 Task: Look for space in Tokyo, Japan from 5th July, 2023 to 11th July, 2023 for 2 adults in price range Rs.8000 to Rs.16000. Place can be entire place with 2 bedrooms having 2 beds and 1 bathroom. Property type can be house, flat, guest house. Booking option can be shelf check-in. Required host language is English.
Action: Mouse moved to (532, 93)
Screenshot: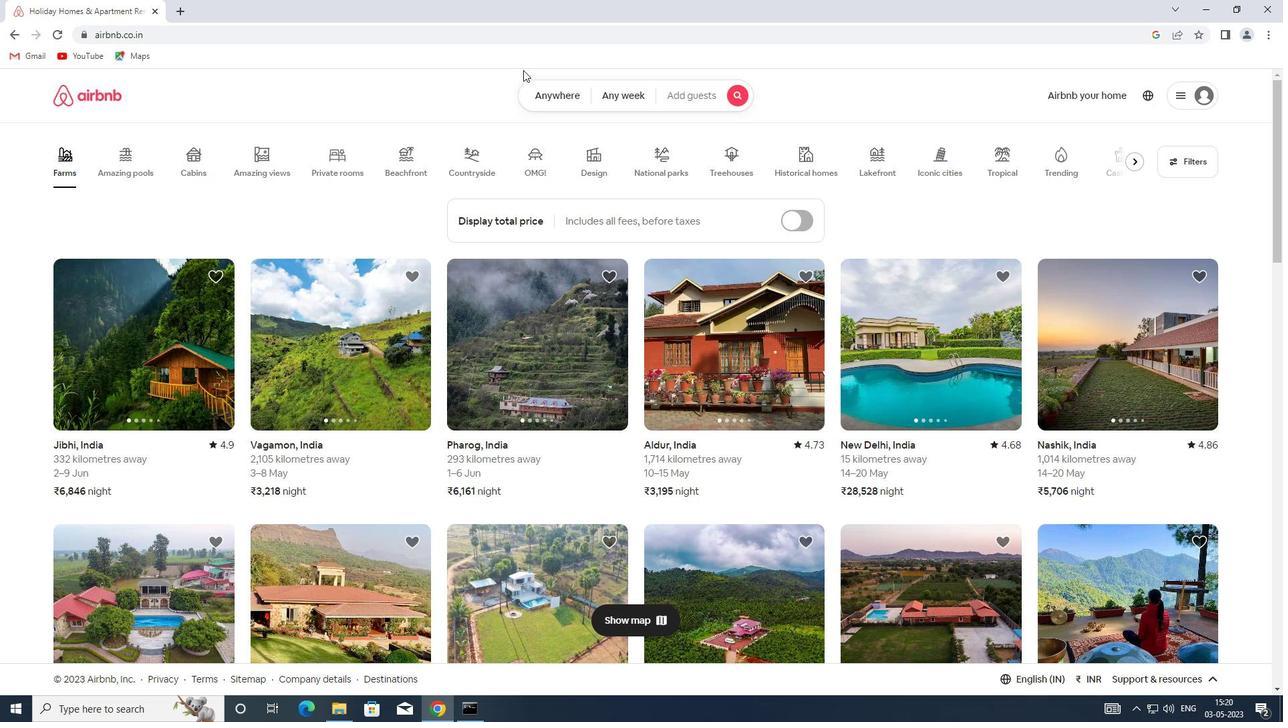 
Action: Mouse pressed left at (532, 93)
Screenshot: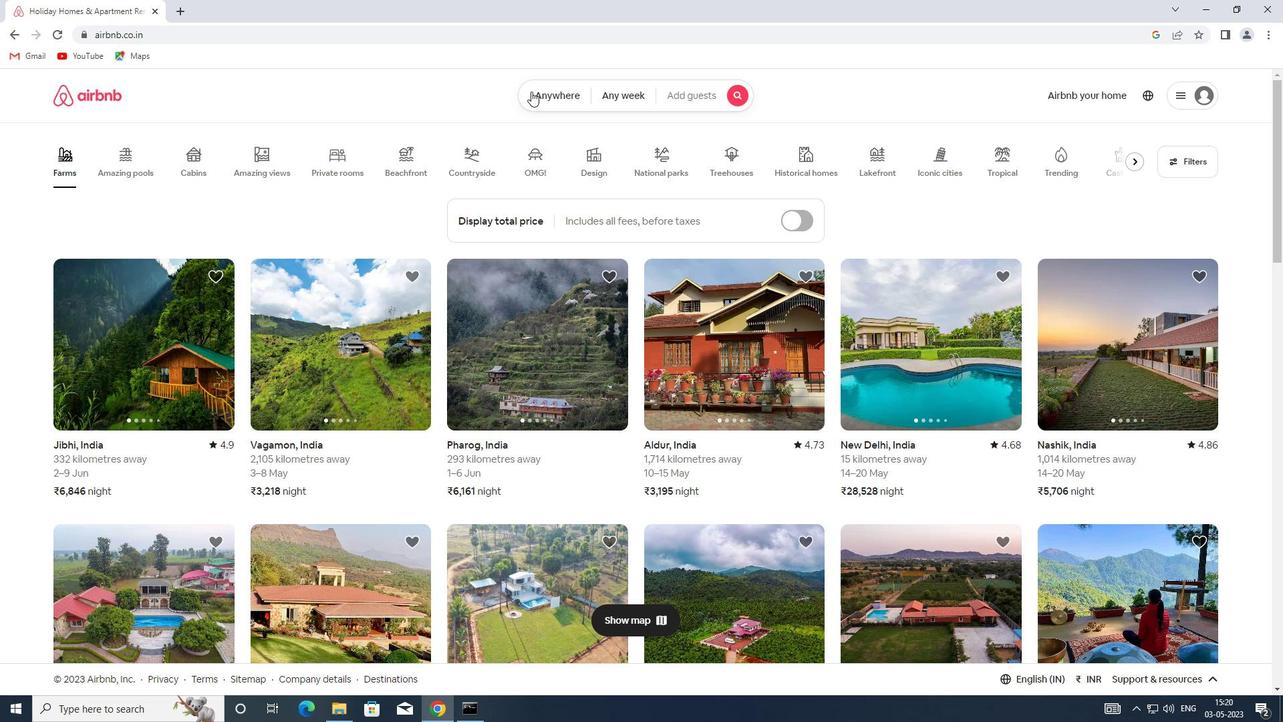 
Action: Mouse moved to (452, 150)
Screenshot: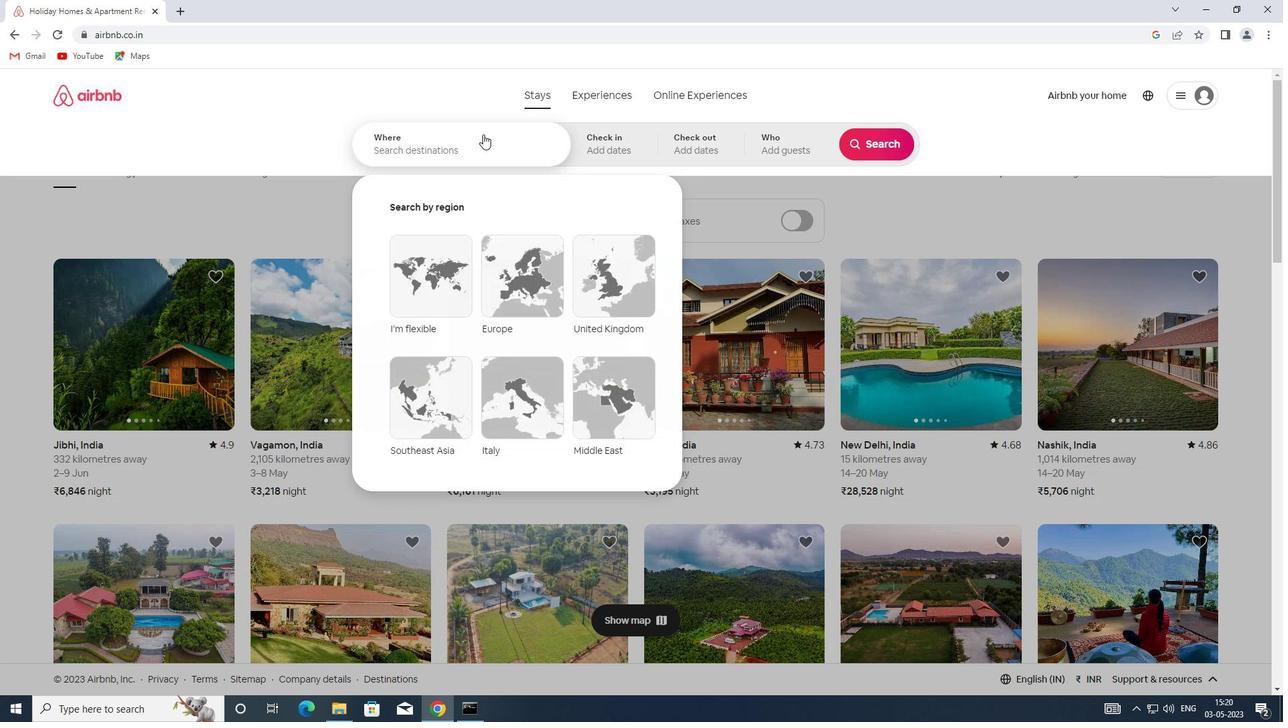 
Action: Mouse pressed left at (452, 150)
Screenshot: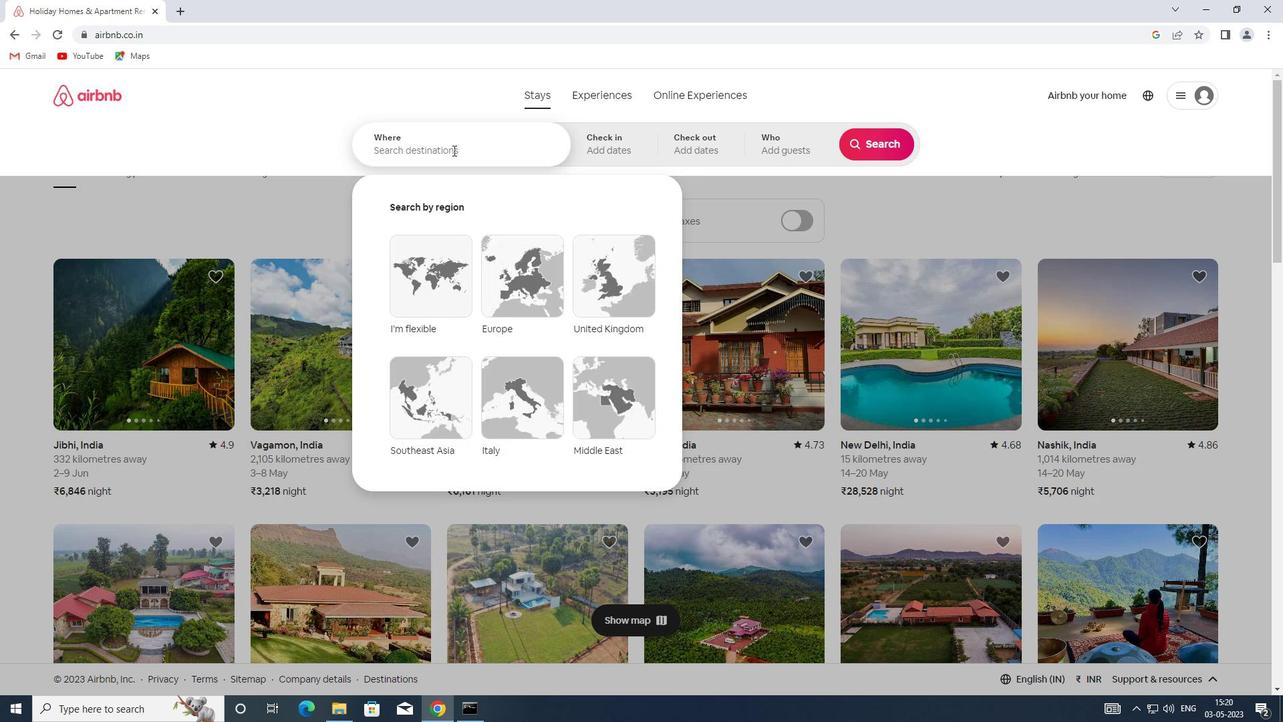 
Action: Key pressed <Key.shift>TOKY
Screenshot: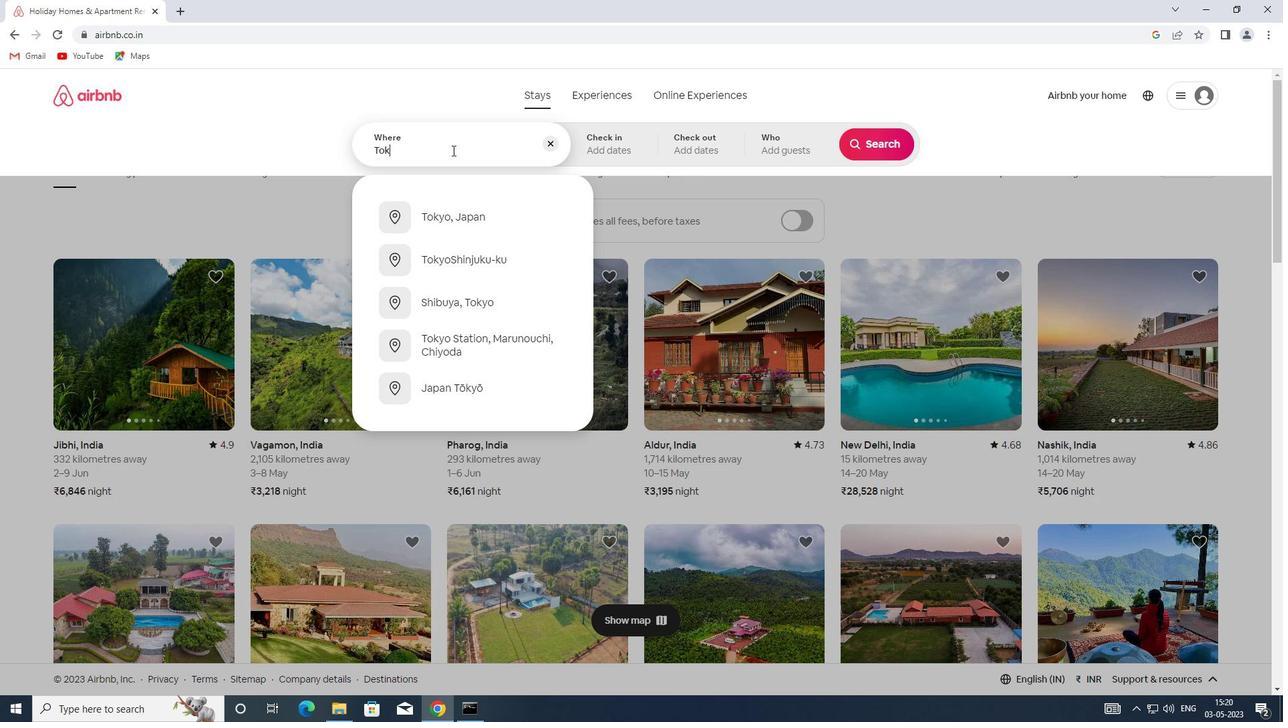 
Action: Mouse moved to (478, 214)
Screenshot: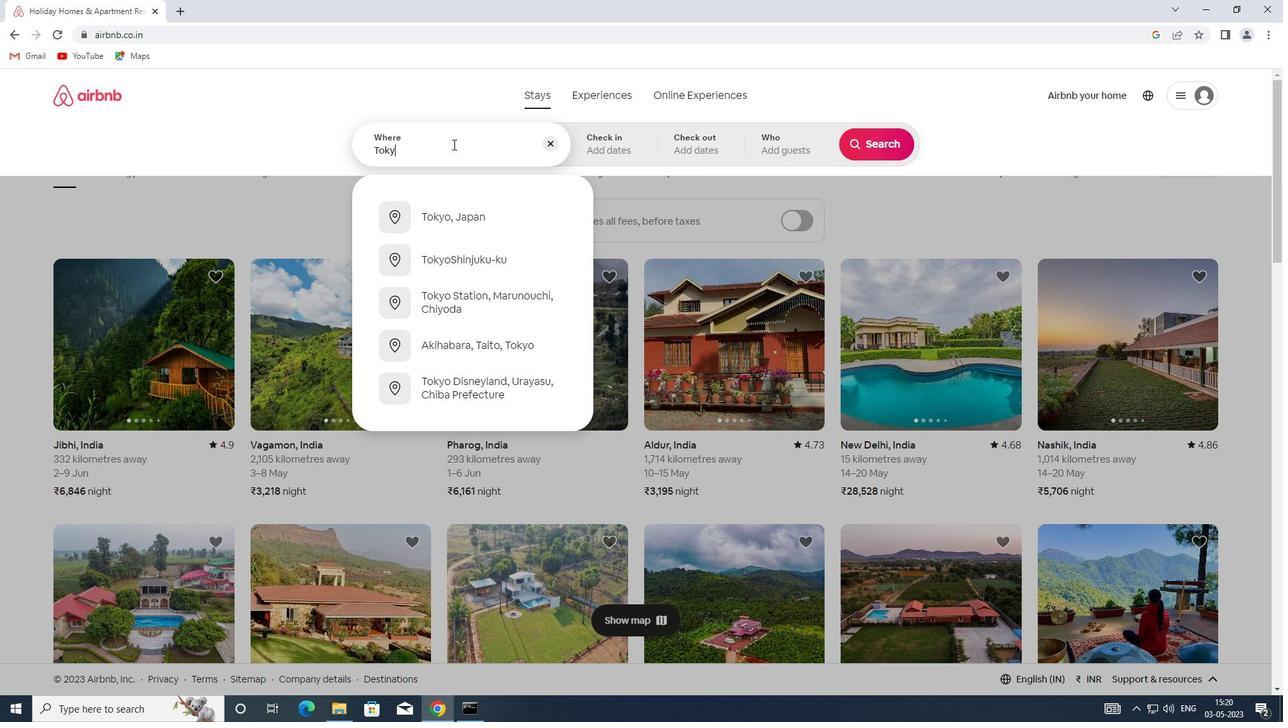 
Action: Mouse pressed left at (478, 214)
Screenshot: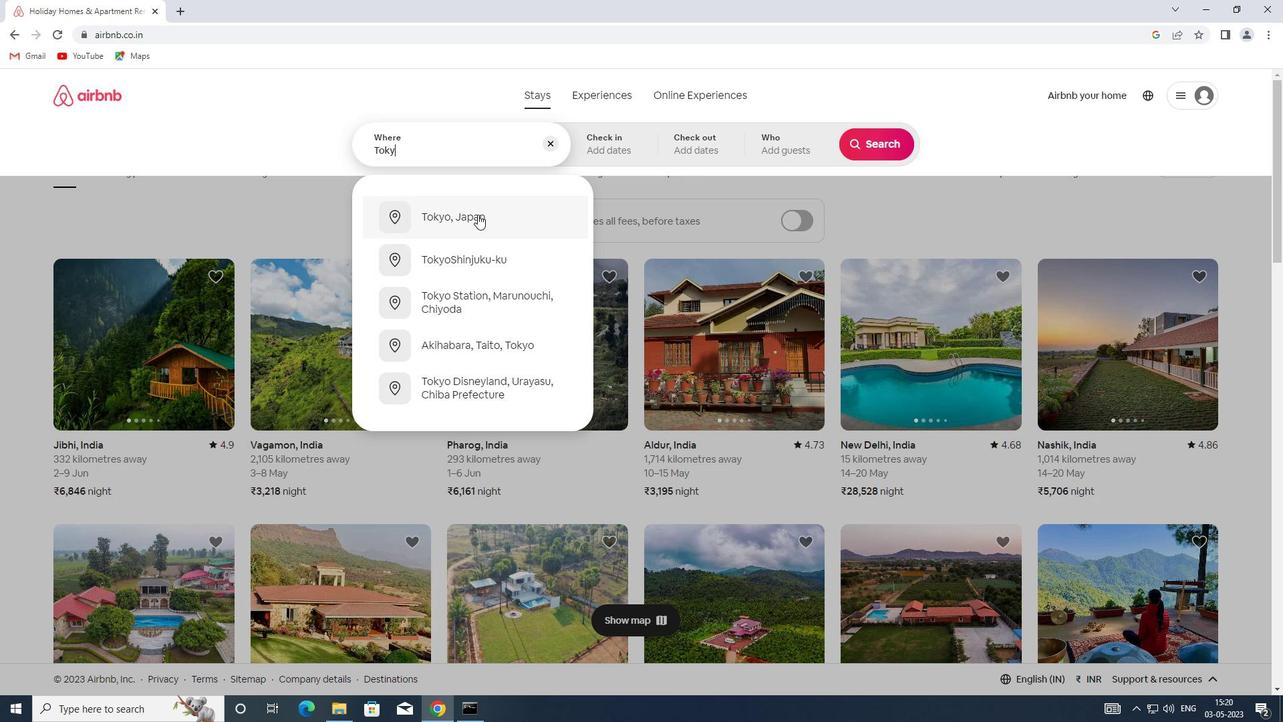 
Action: Mouse moved to (873, 252)
Screenshot: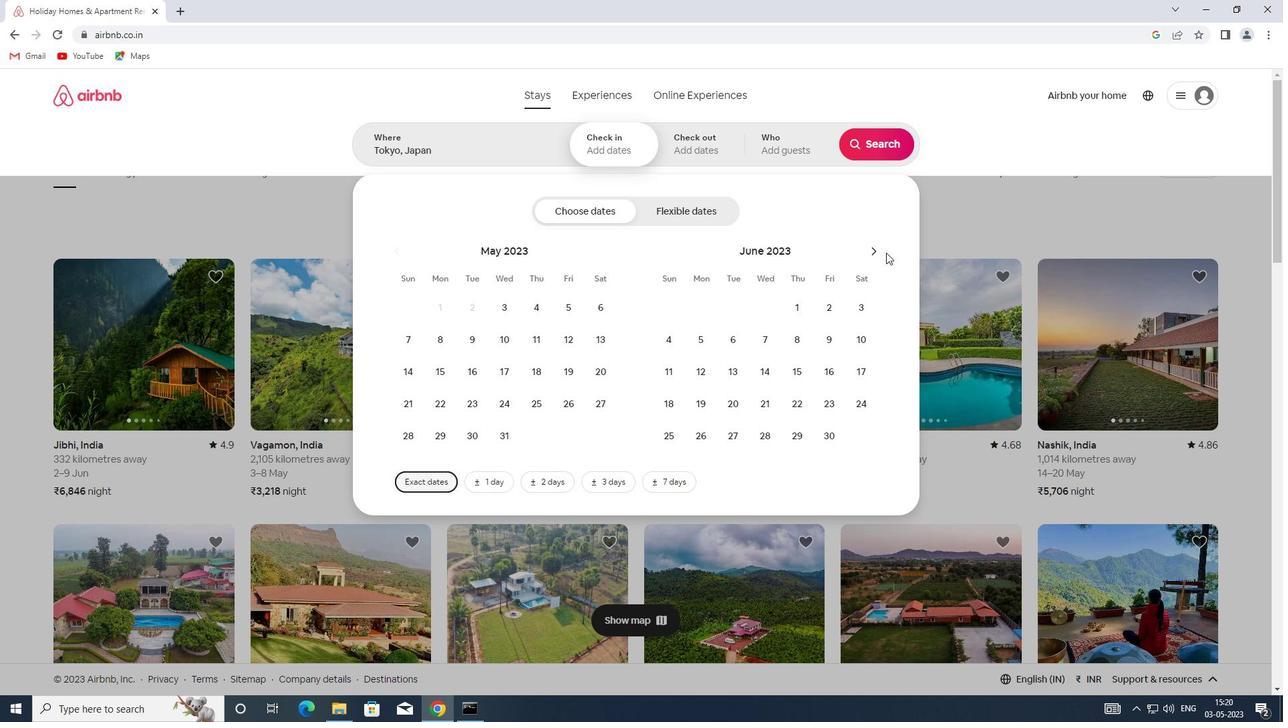 
Action: Mouse pressed left at (873, 252)
Screenshot: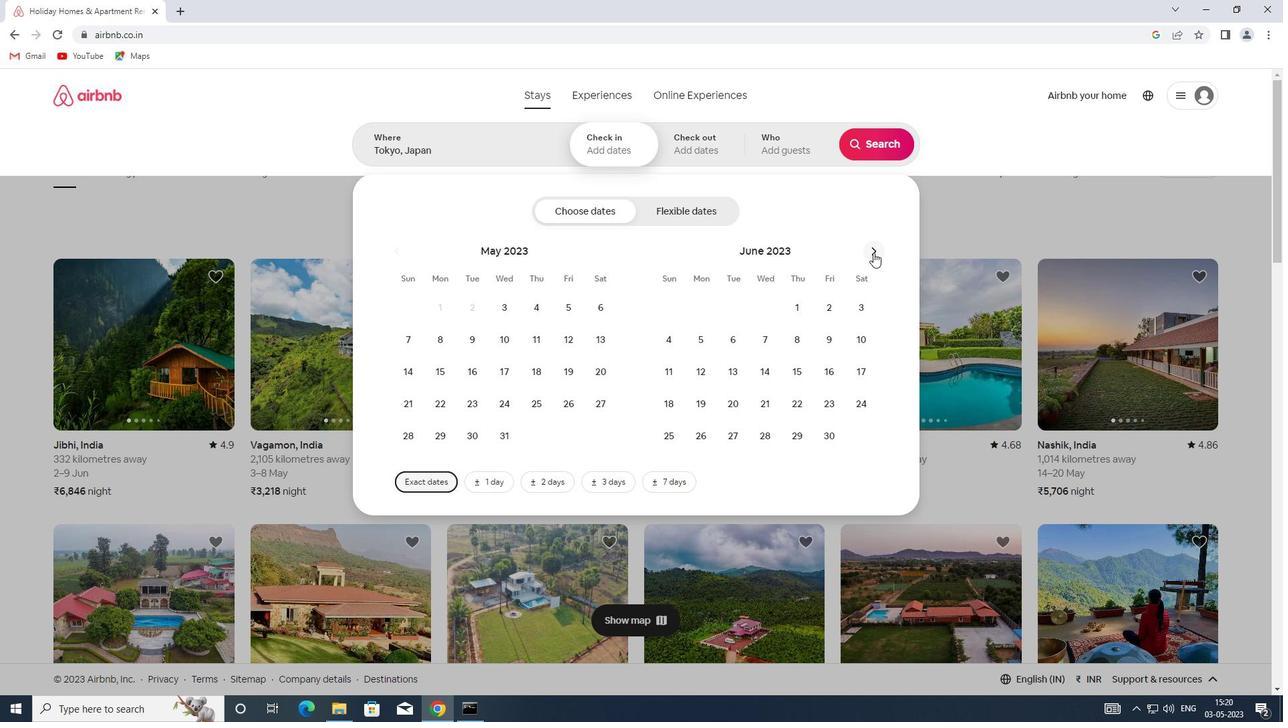
Action: Mouse moved to (767, 347)
Screenshot: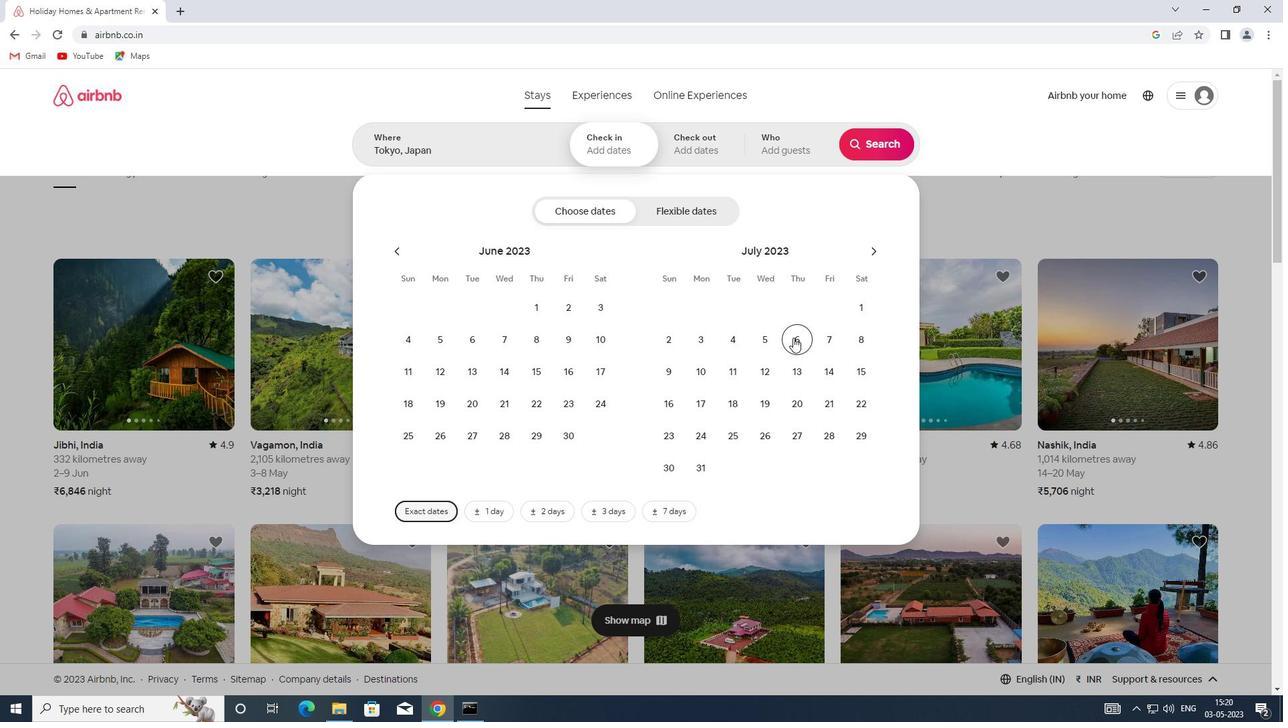 
Action: Mouse pressed left at (767, 347)
Screenshot: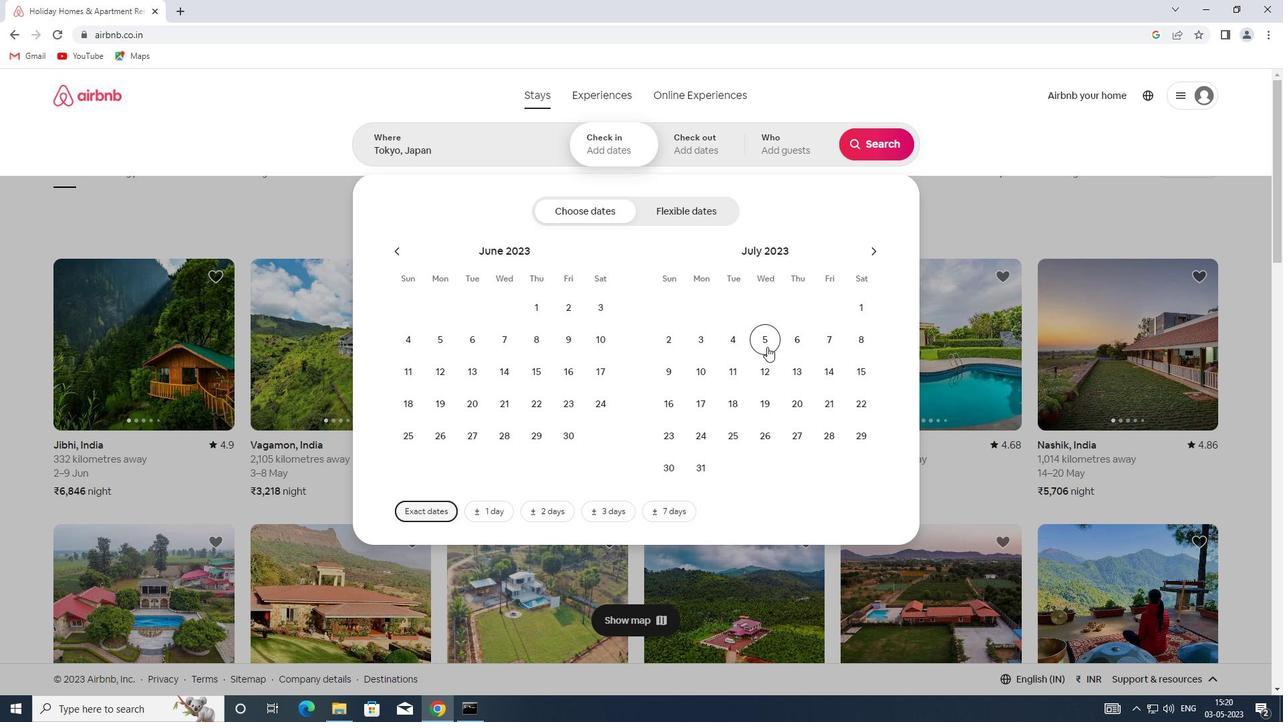 
Action: Mouse moved to (731, 371)
Screenshot: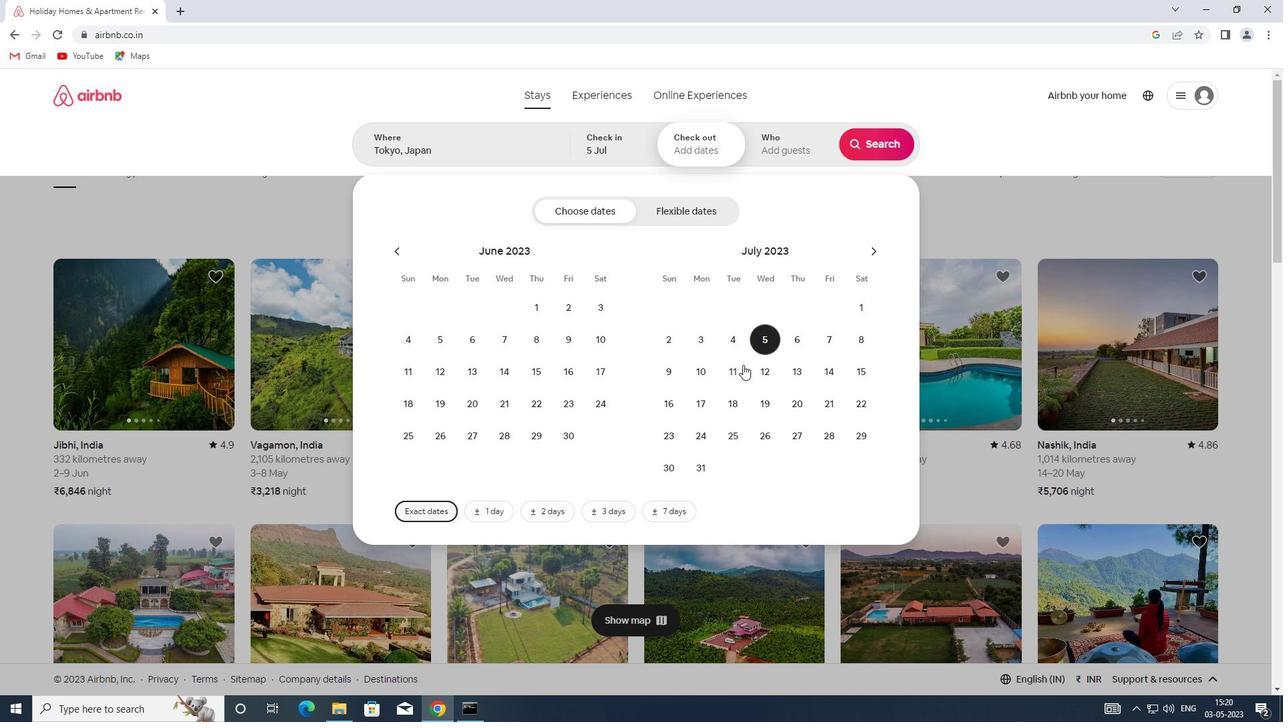 
Action: Mouse pressed left at (731, 371)
Screenshot: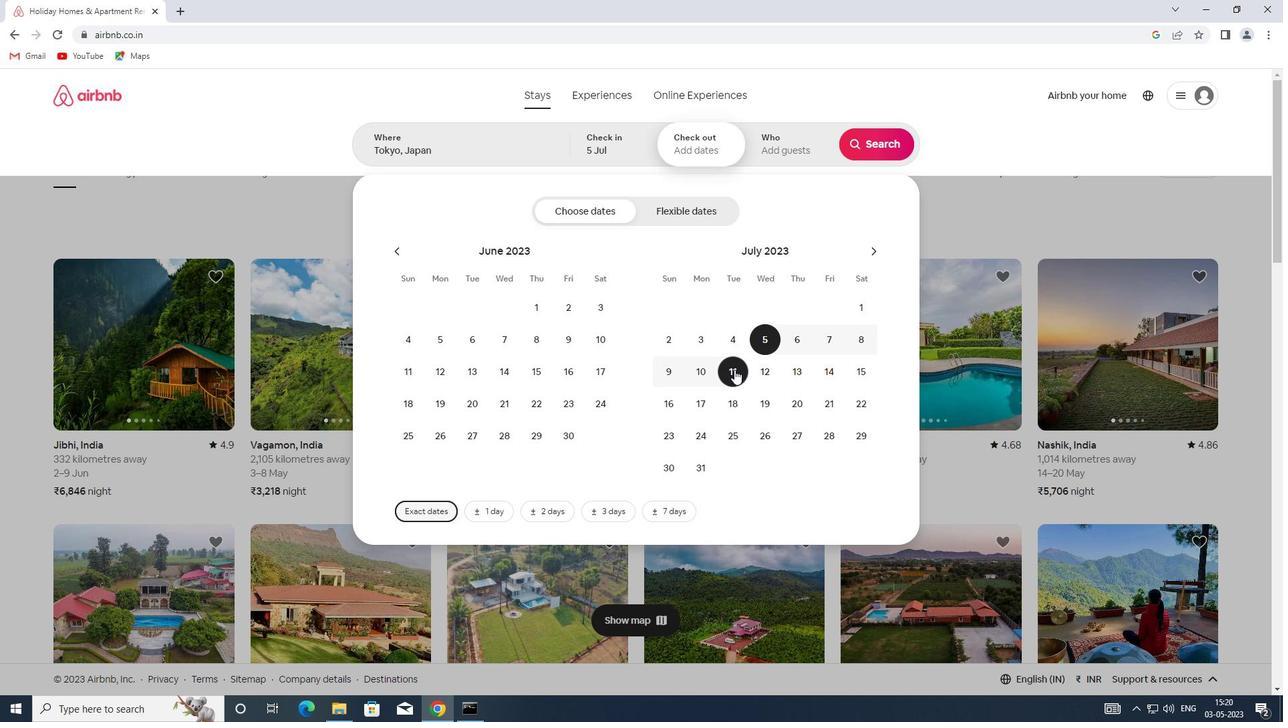 
Action: Mouse moved to (813, 136)
Screenshot: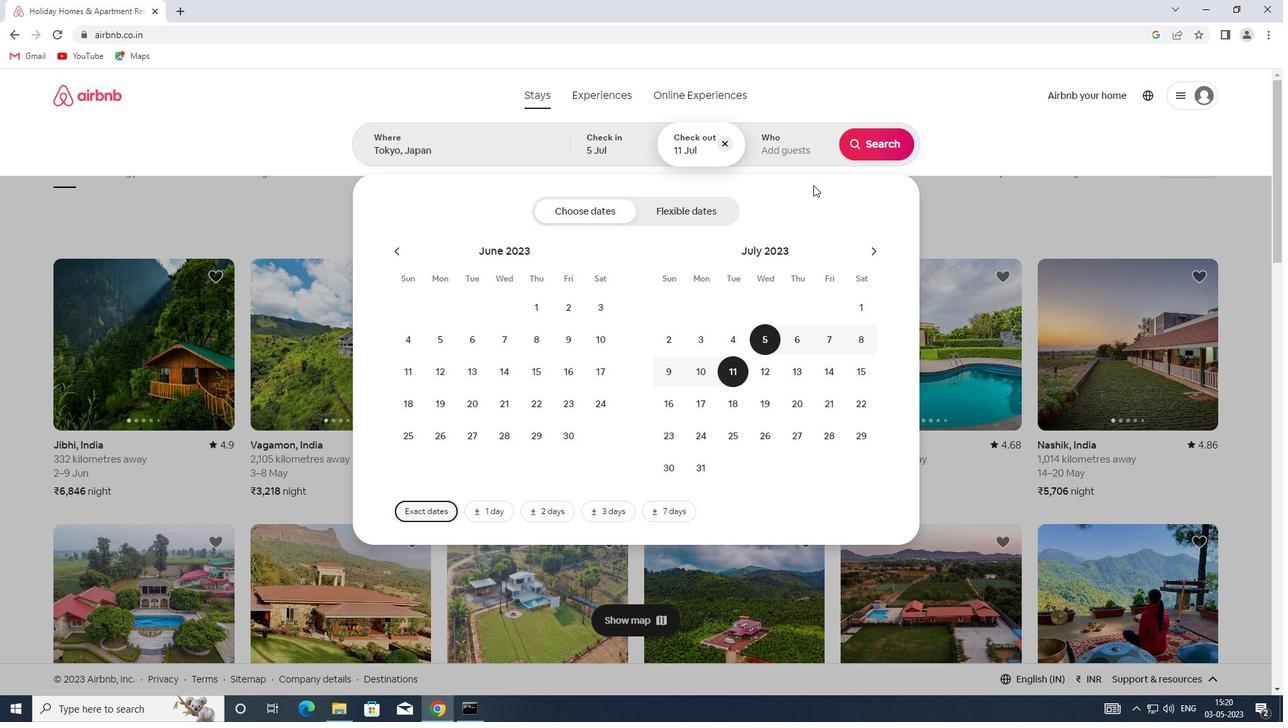 
Action: Mouse pressed left at (813, 136)
Screenshot: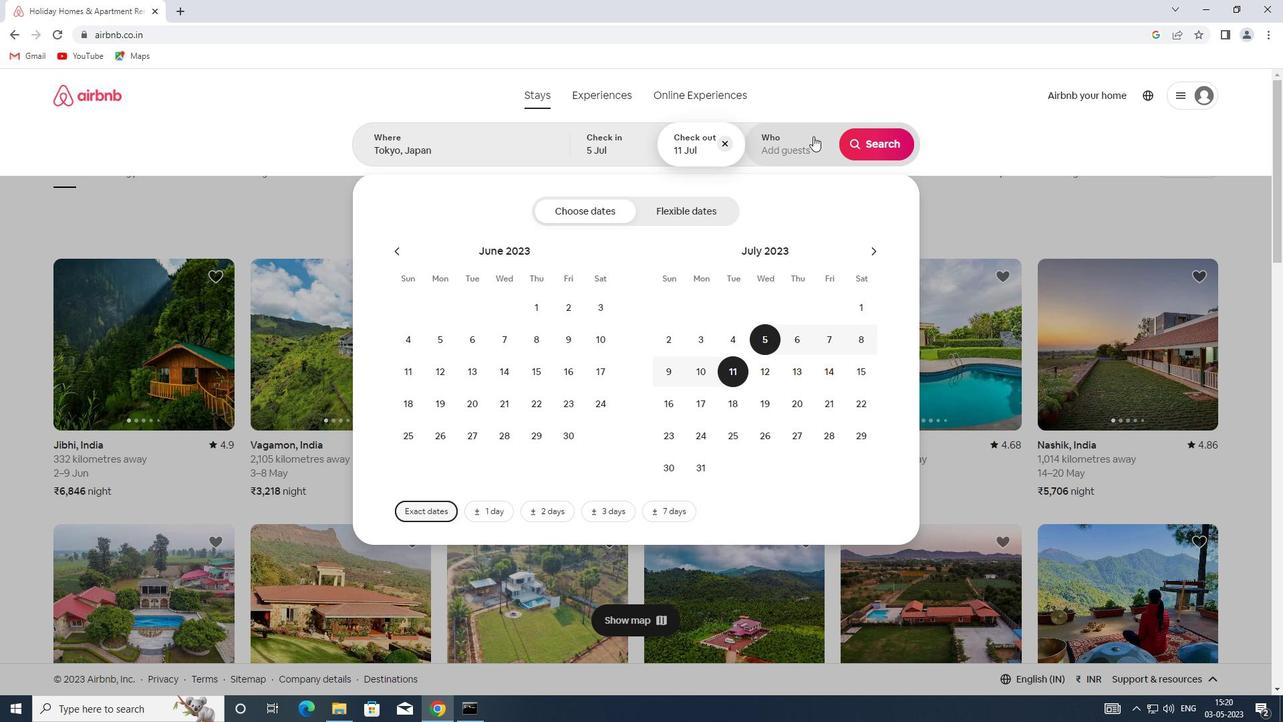 
Action: Mouse moved to (887, 206)
Screenshot: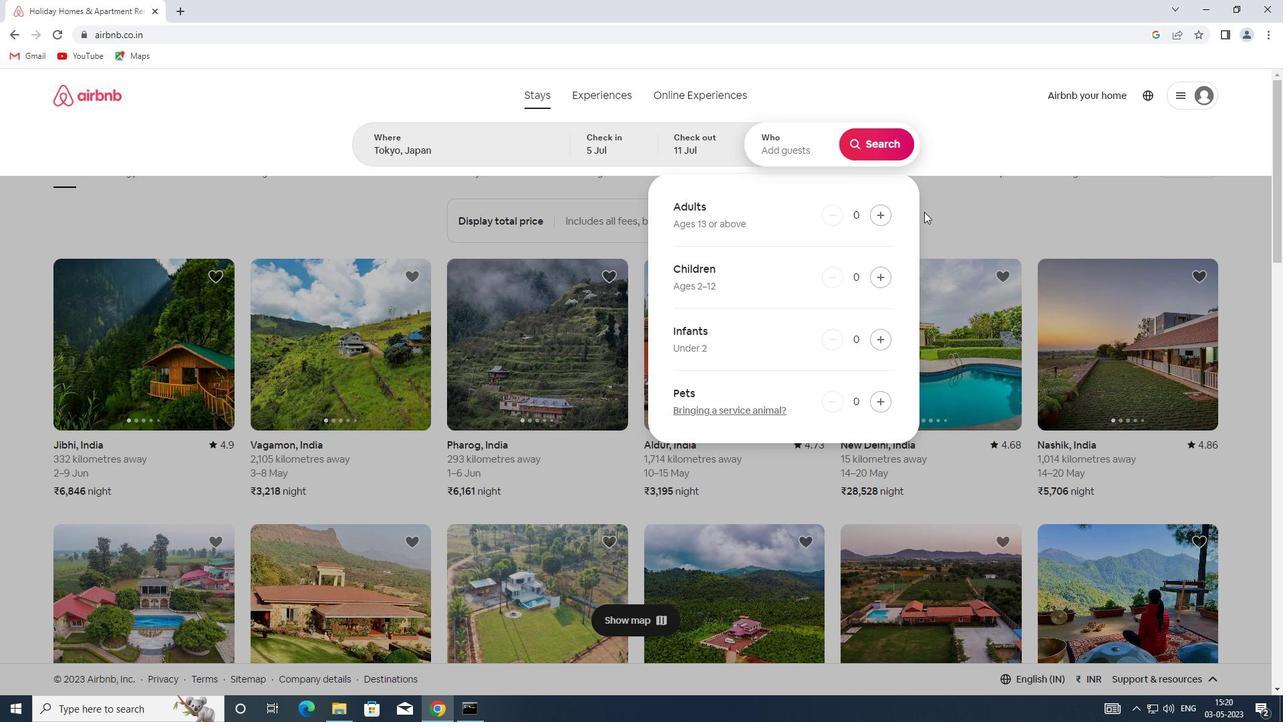 
Action: Mouse pressed left at (887, 206)
Screenshot: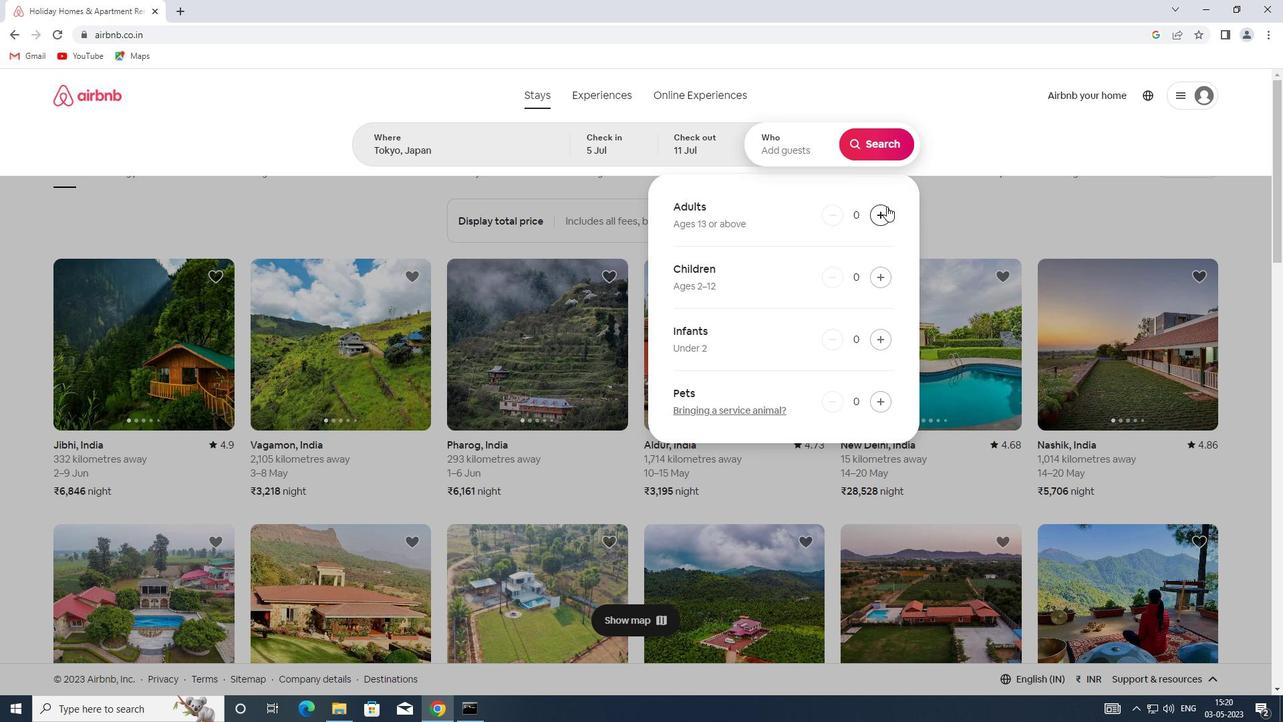 
Action: Mouse pressed left at (887, 206)
Screenshot: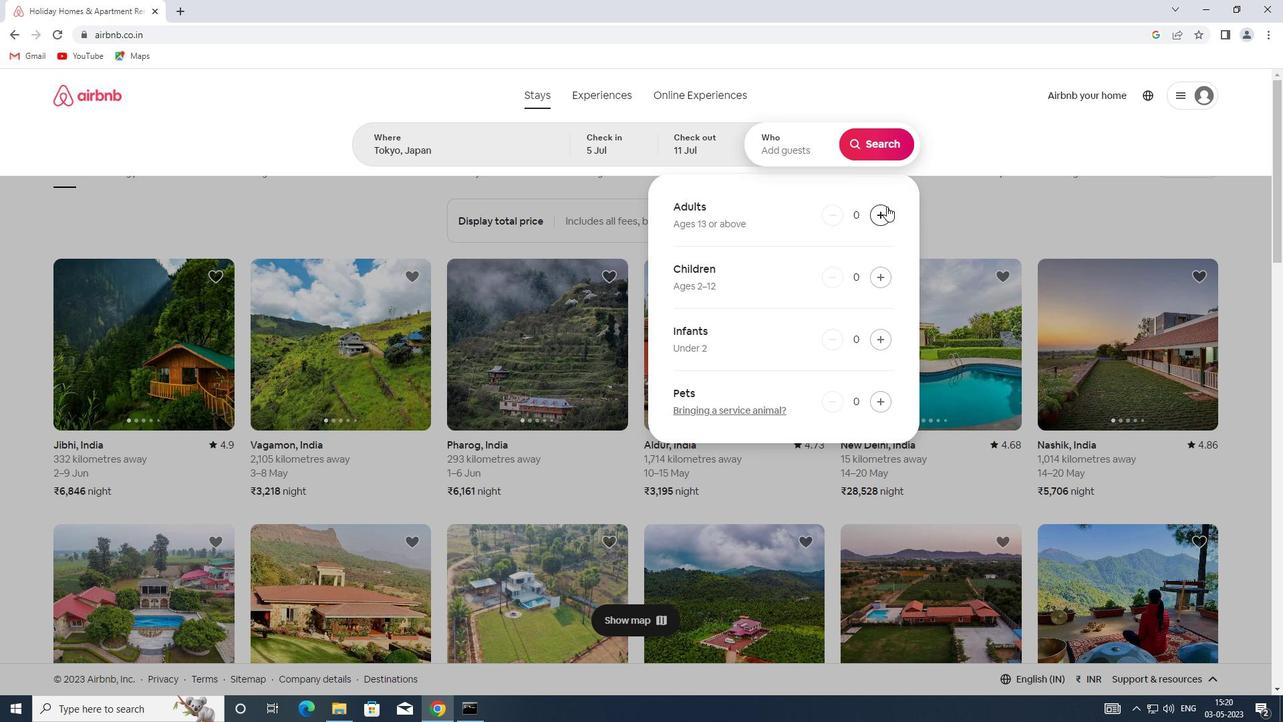 
Action: Mouse moved to (881, 143)
Screenshot: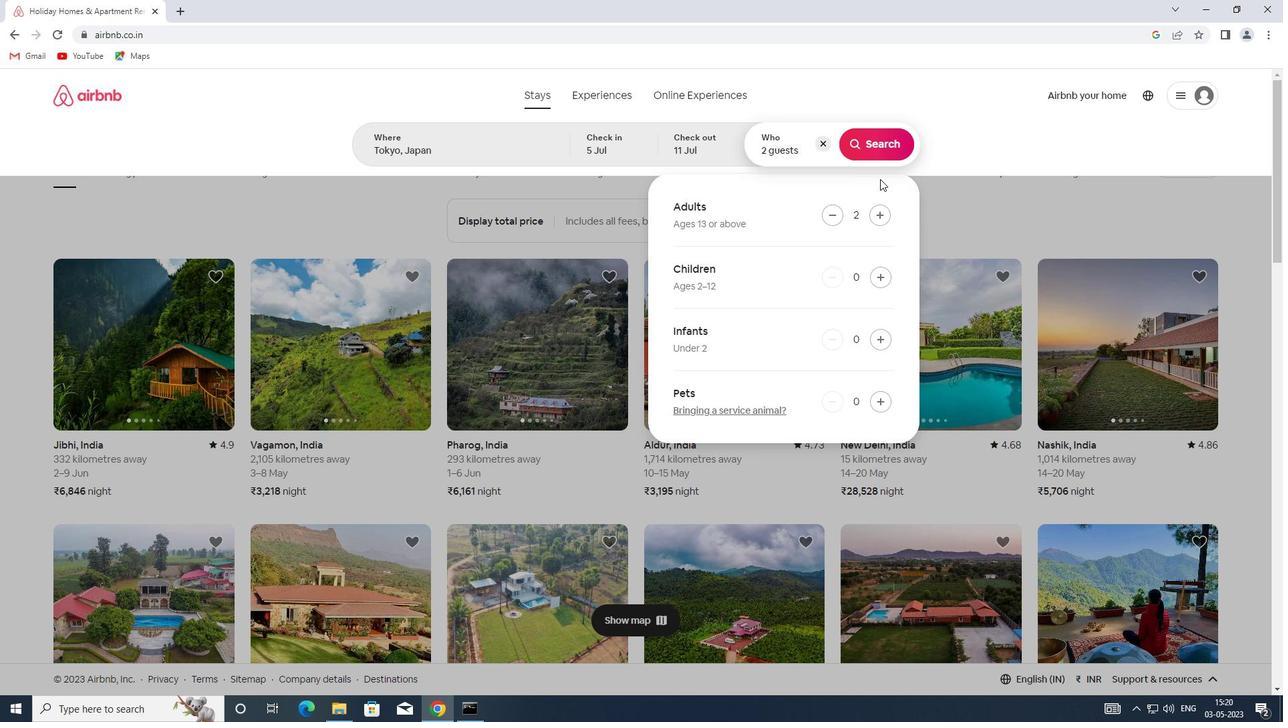 
Action: Mouse pressed left at (881, 143)
Screenshot: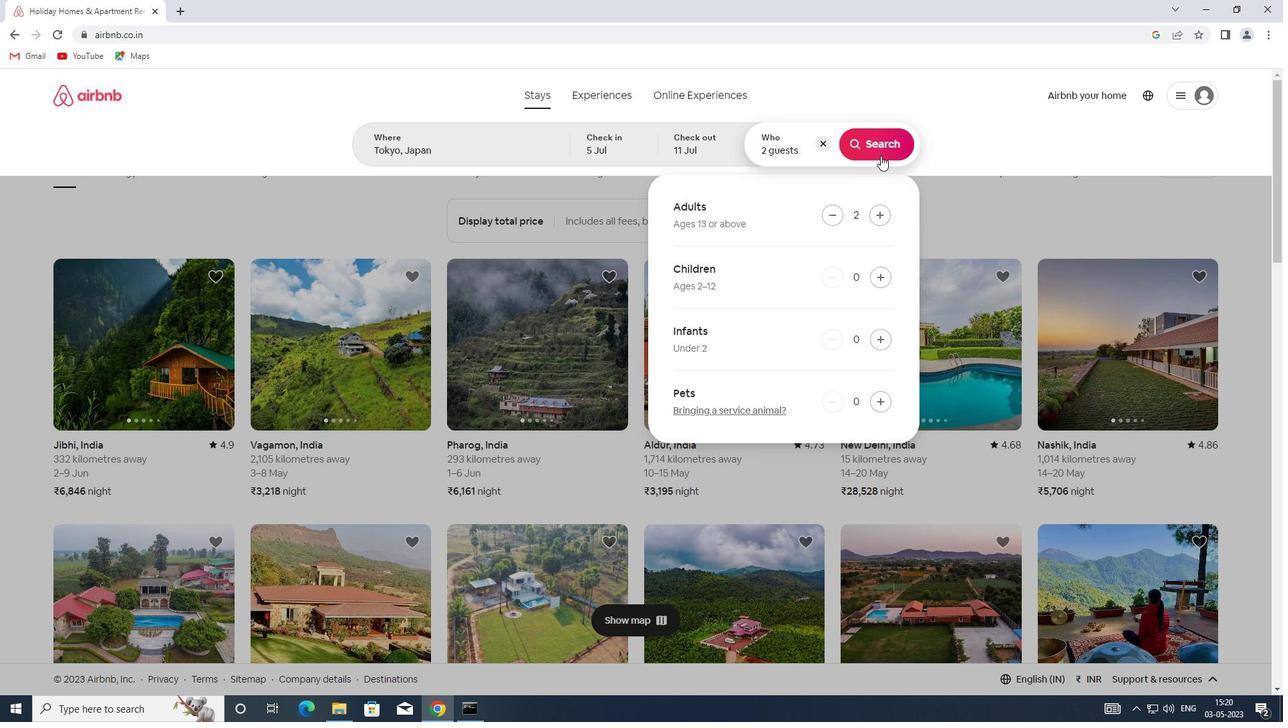 
Action: Mouse moved to (1212, 156)
Screenshot: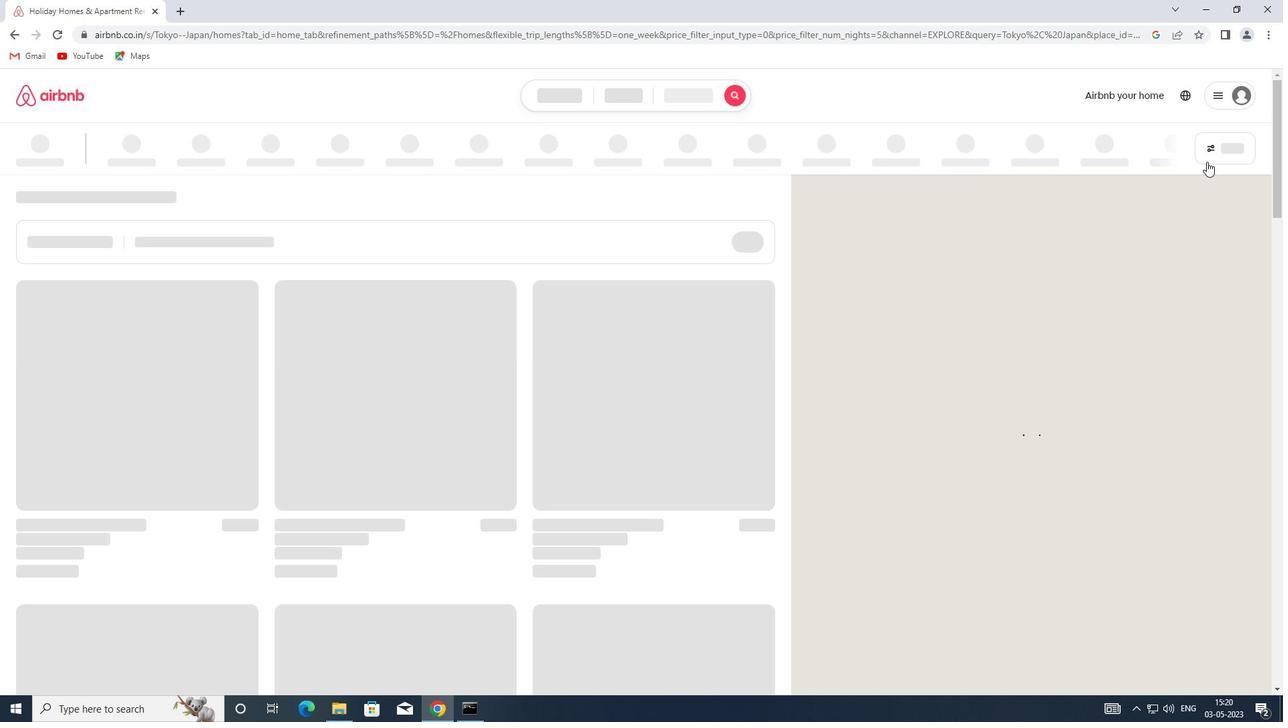 
Action: Mouse pressed left at (1212, 156)
Screenshot: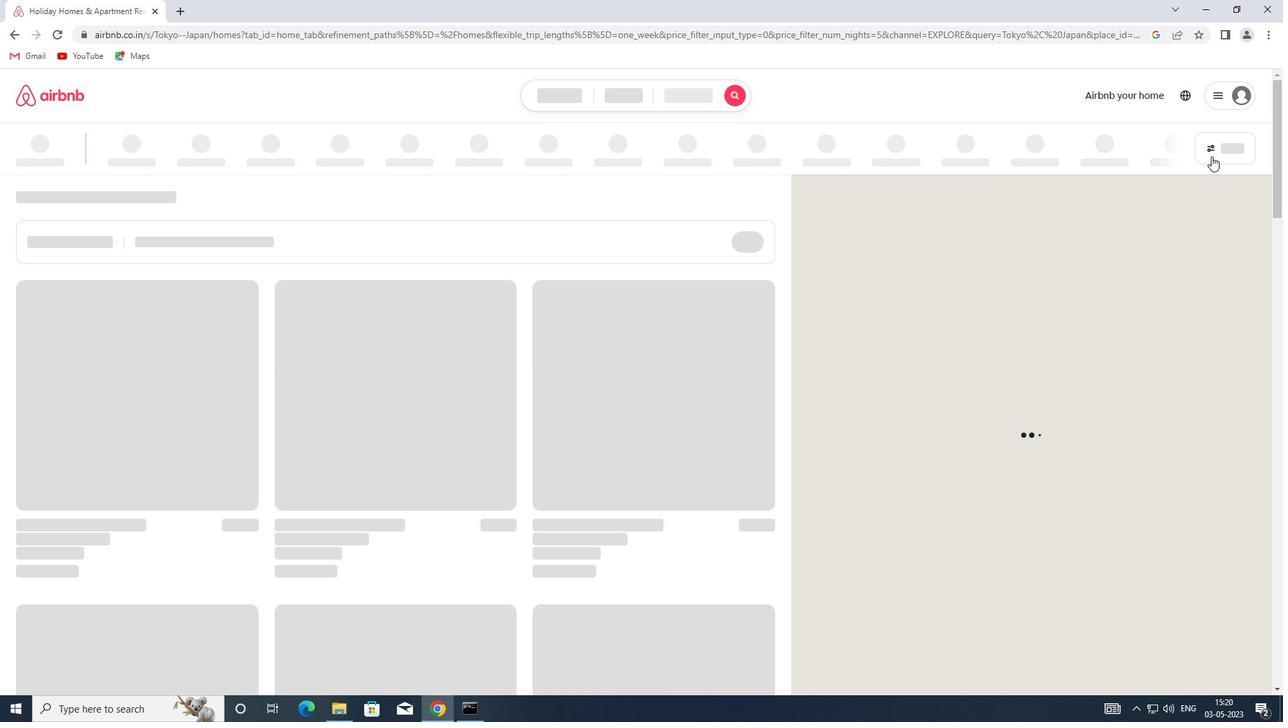
Action: Mouse moved to (462, 313)
Screenshot: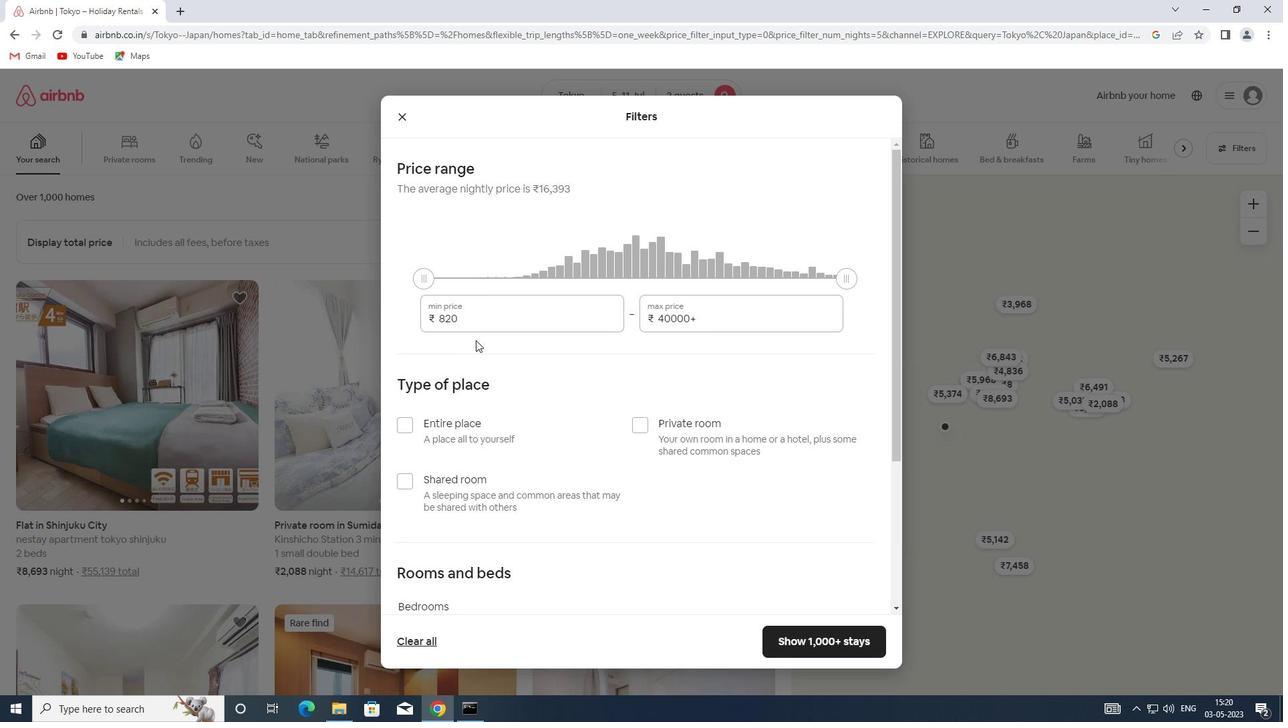 
Action: Mouse pressed left at (462, 313)
Screenshot: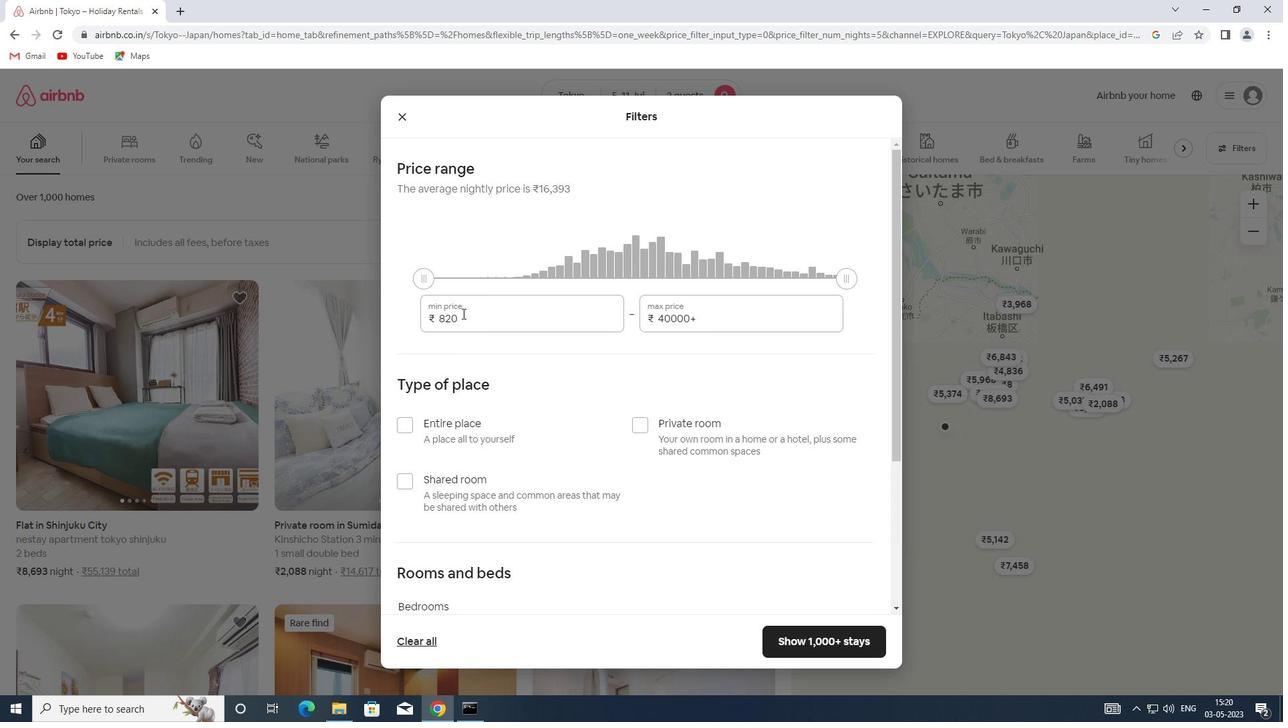 
Action: Mouse moved to (432, 313)
Screenshot: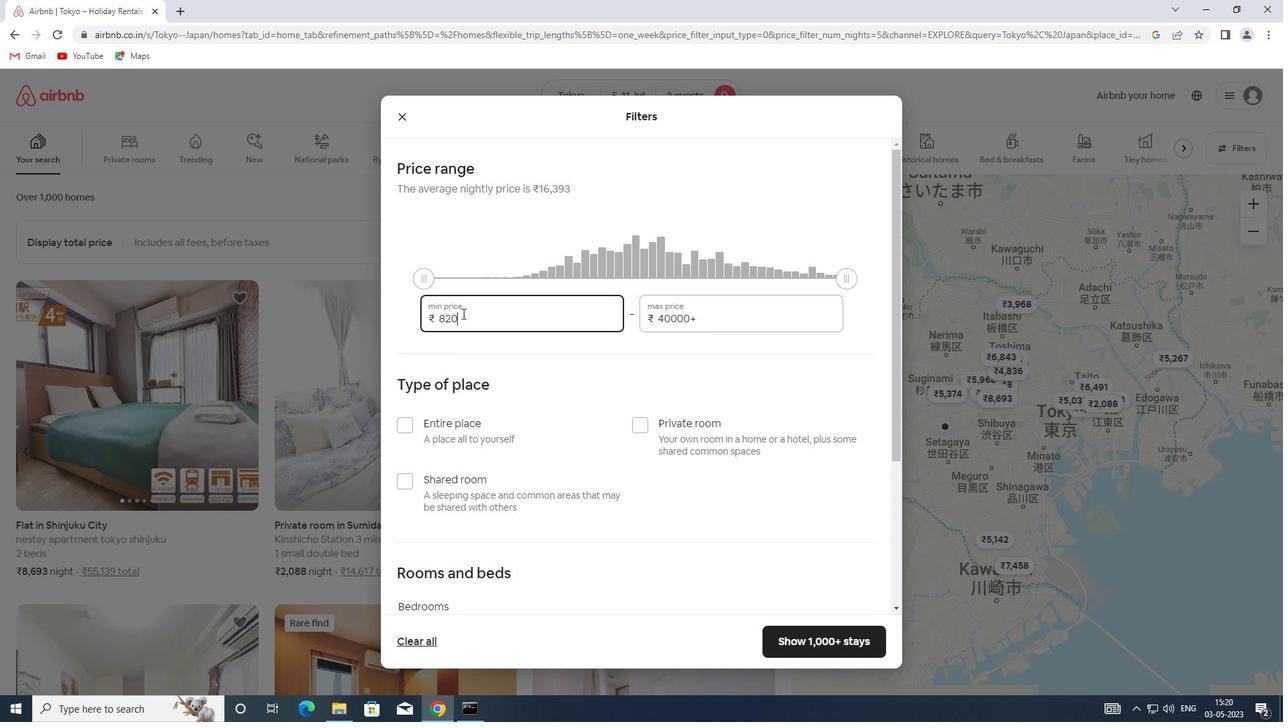 
Action: Key pressed 8000
Screenshot: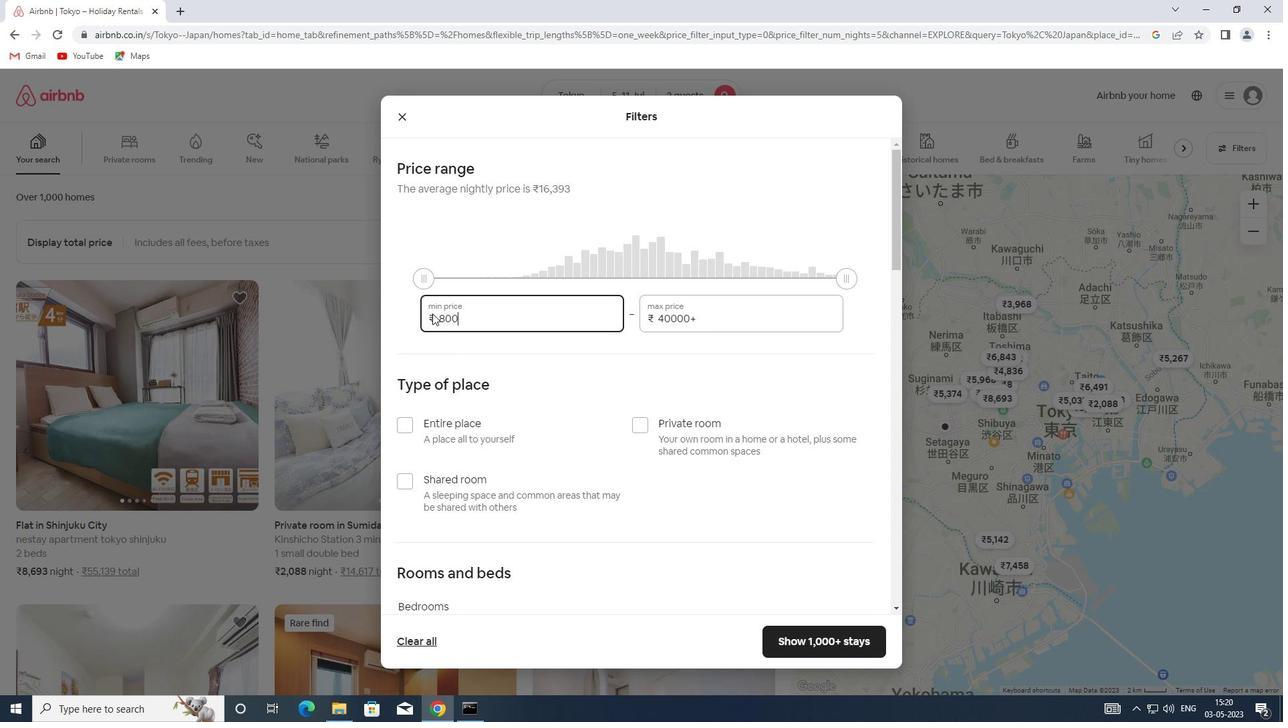 
Action: Mouse moved to (712, 316)
Screenshot: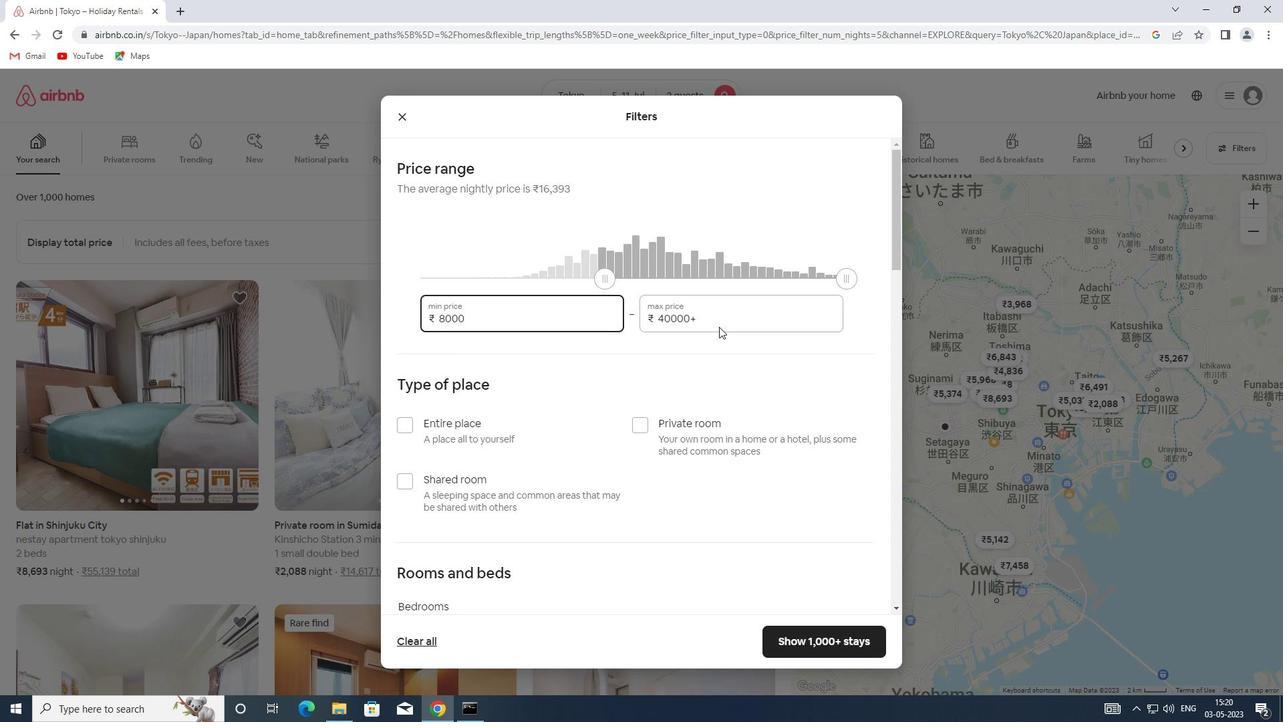 
Action: Mouse pressed left at (712, 316)
Screenshot: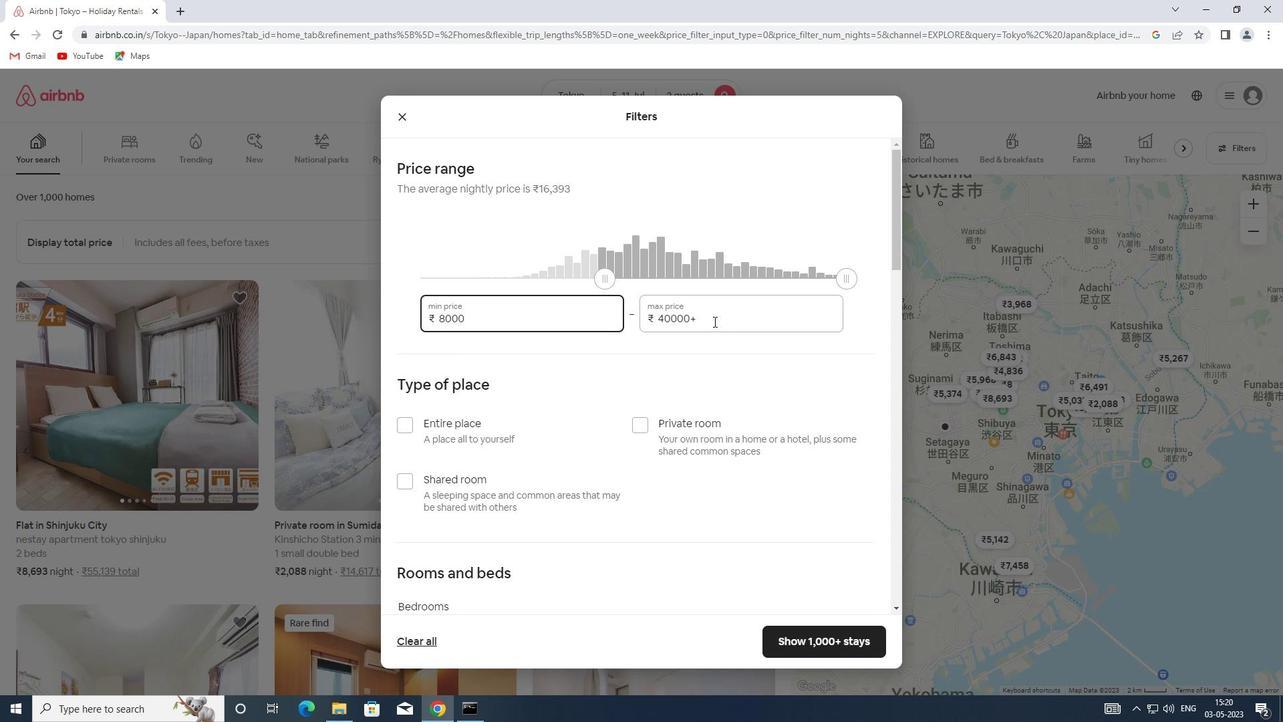 
Action: Mouse moved to (575, 314)
Screenshot: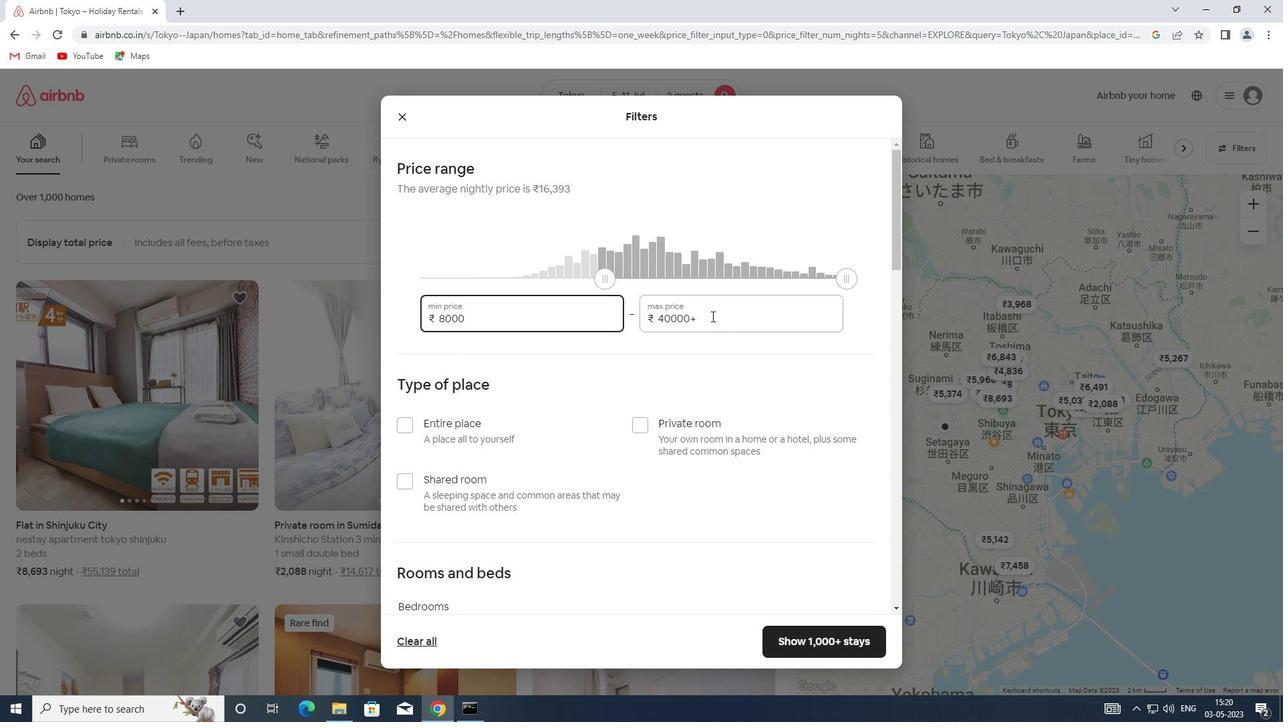 
Action: Key pressed 1
Screenshot: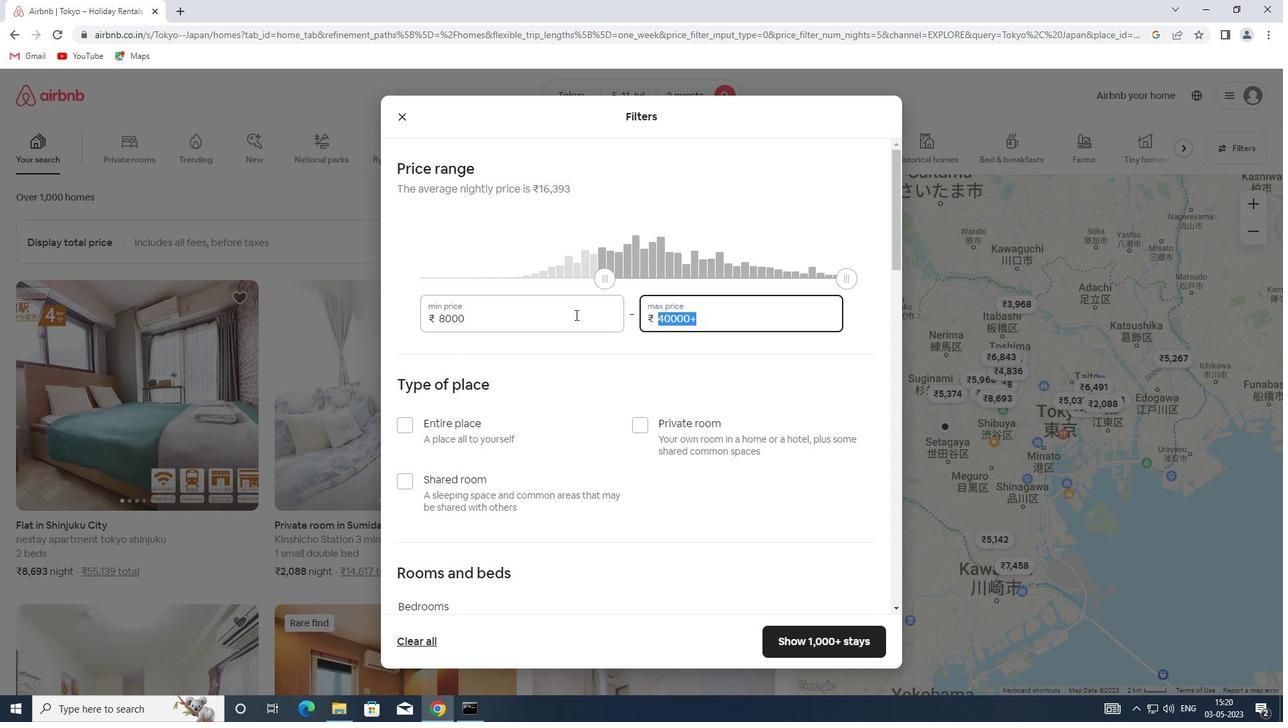 
Action: Mouse moved to (577, 318)
Screenshot: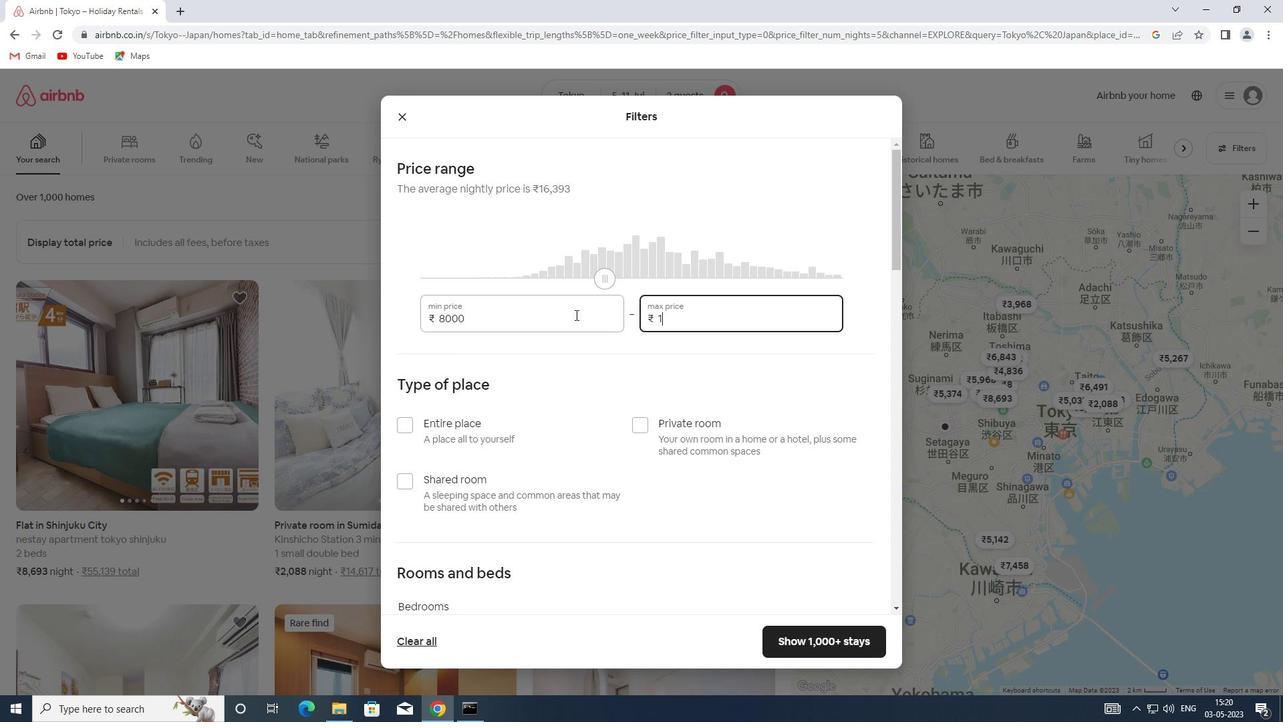 
Action: Key pressed 6
Screenshot: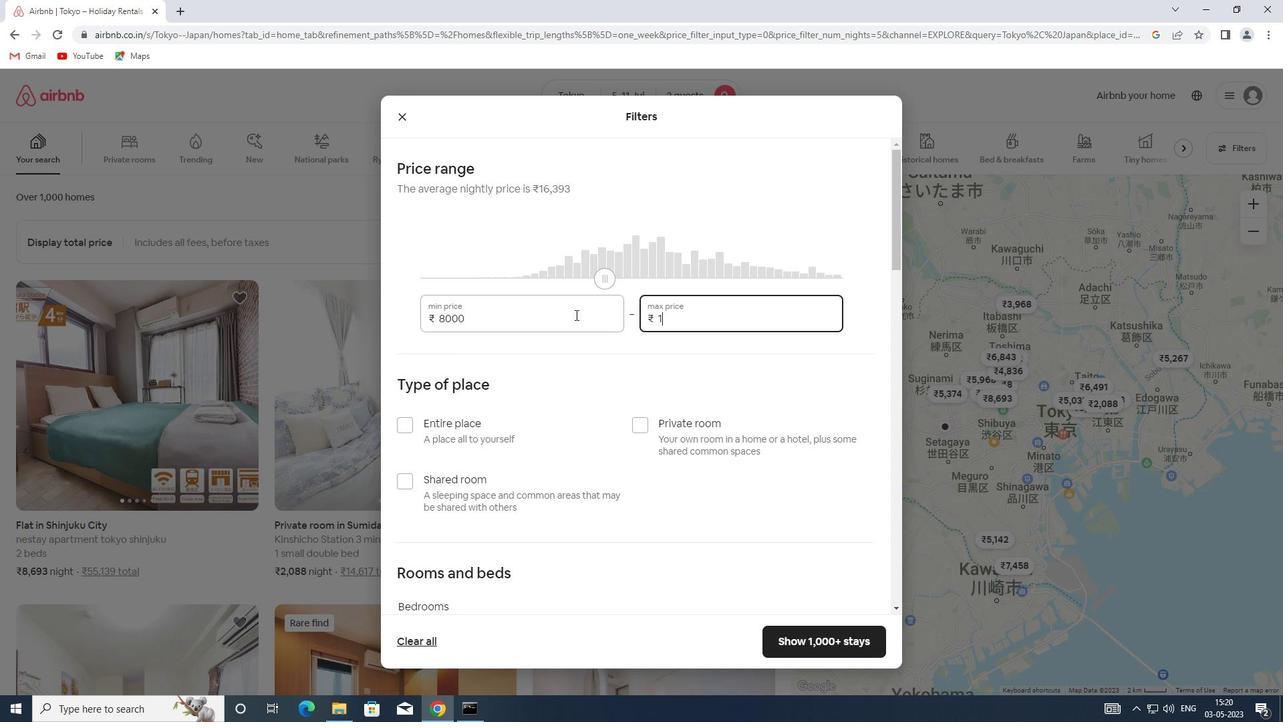 
Action: Mouse moved to (581, 320)
Screenshot: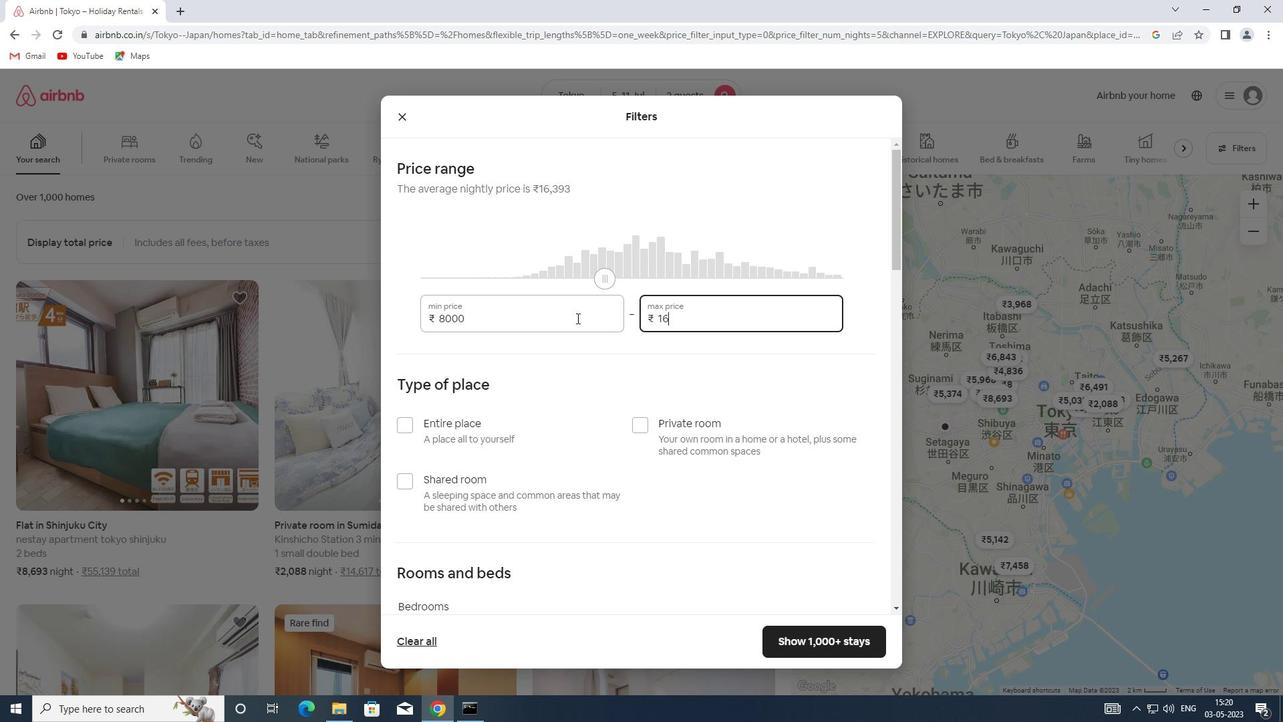 
Action: Key pressed 0
Screenshot: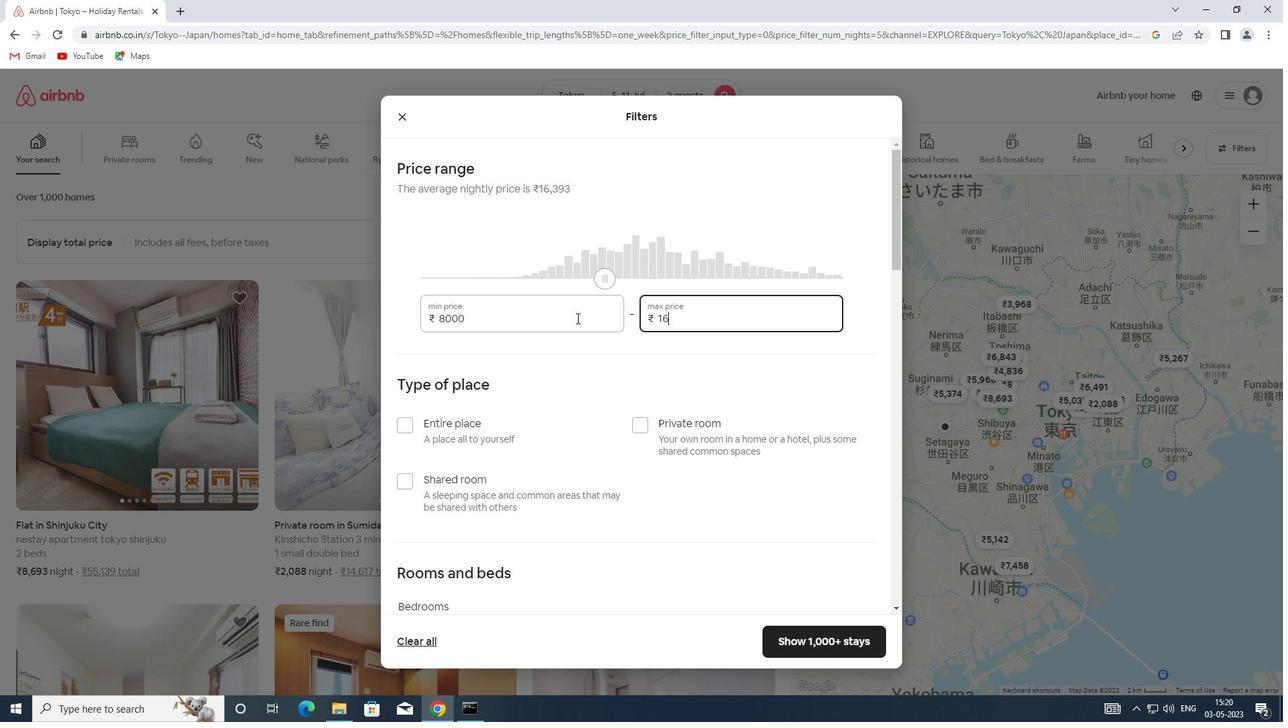 
Action: Mouse moved to (581, 322)
Screenshot: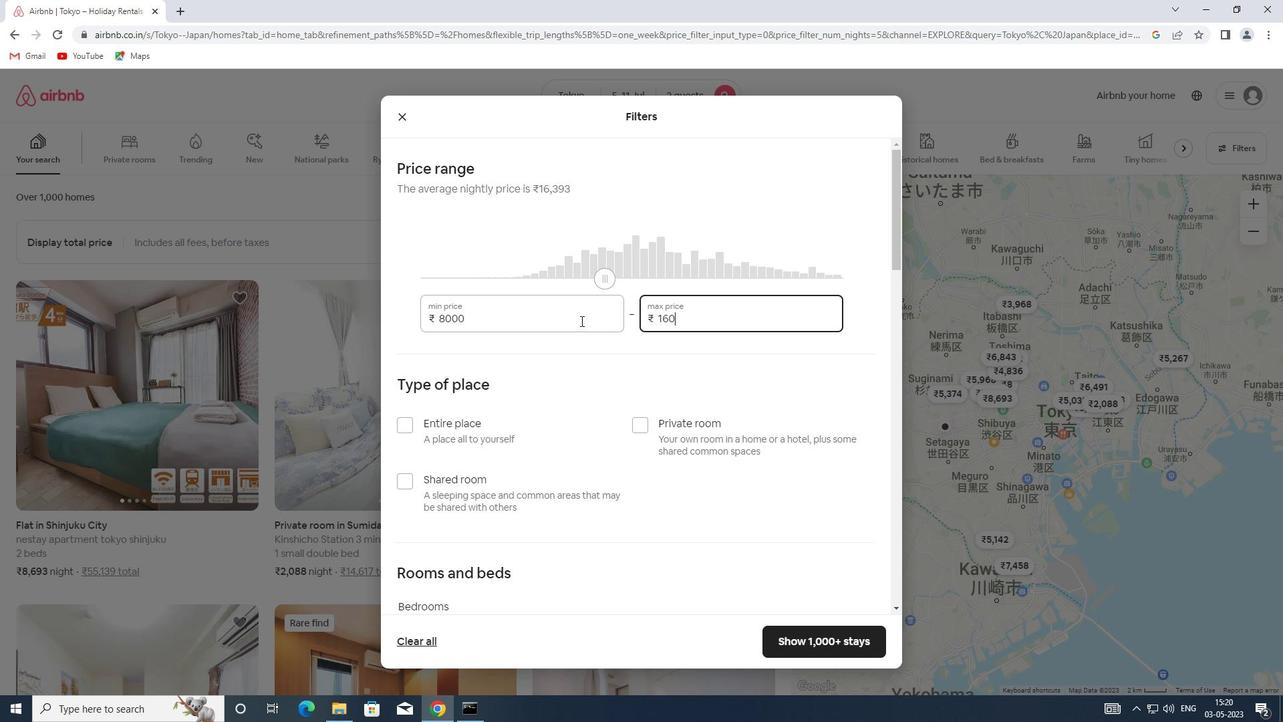 
Action: Key pressed 0
Screenshot: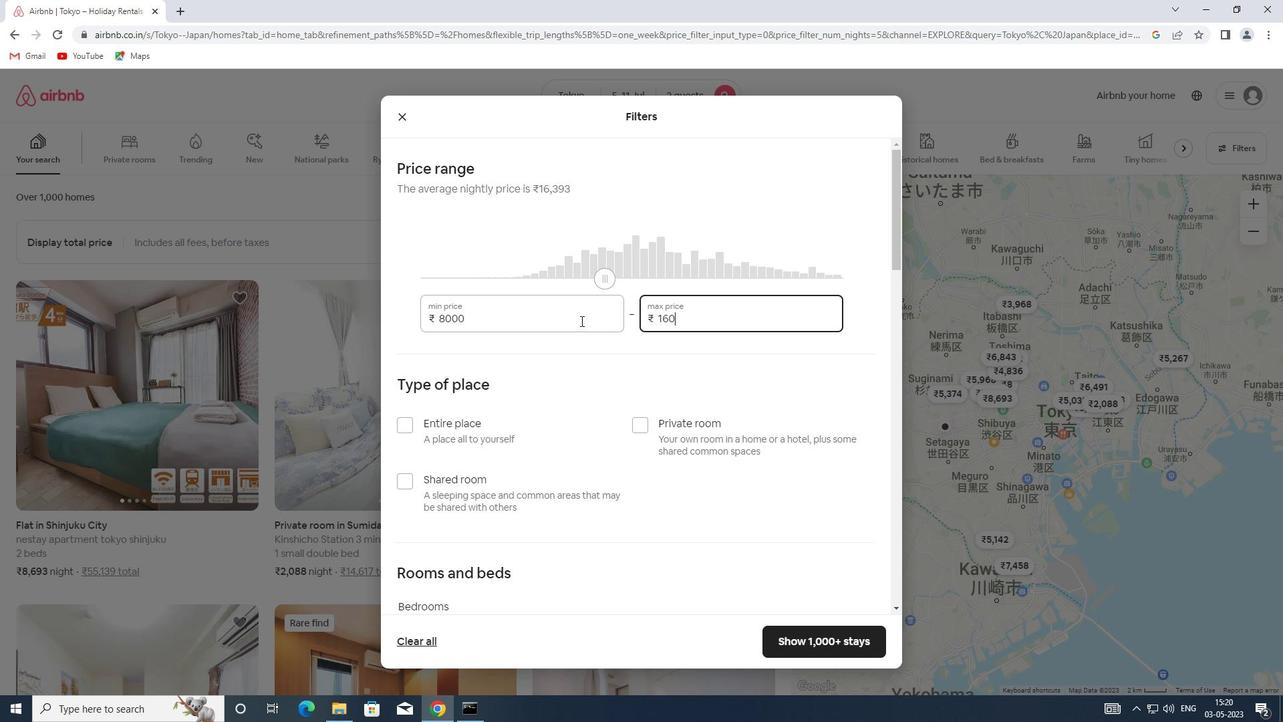 
Action: Mouse moved to (600, 326)
Screenshot: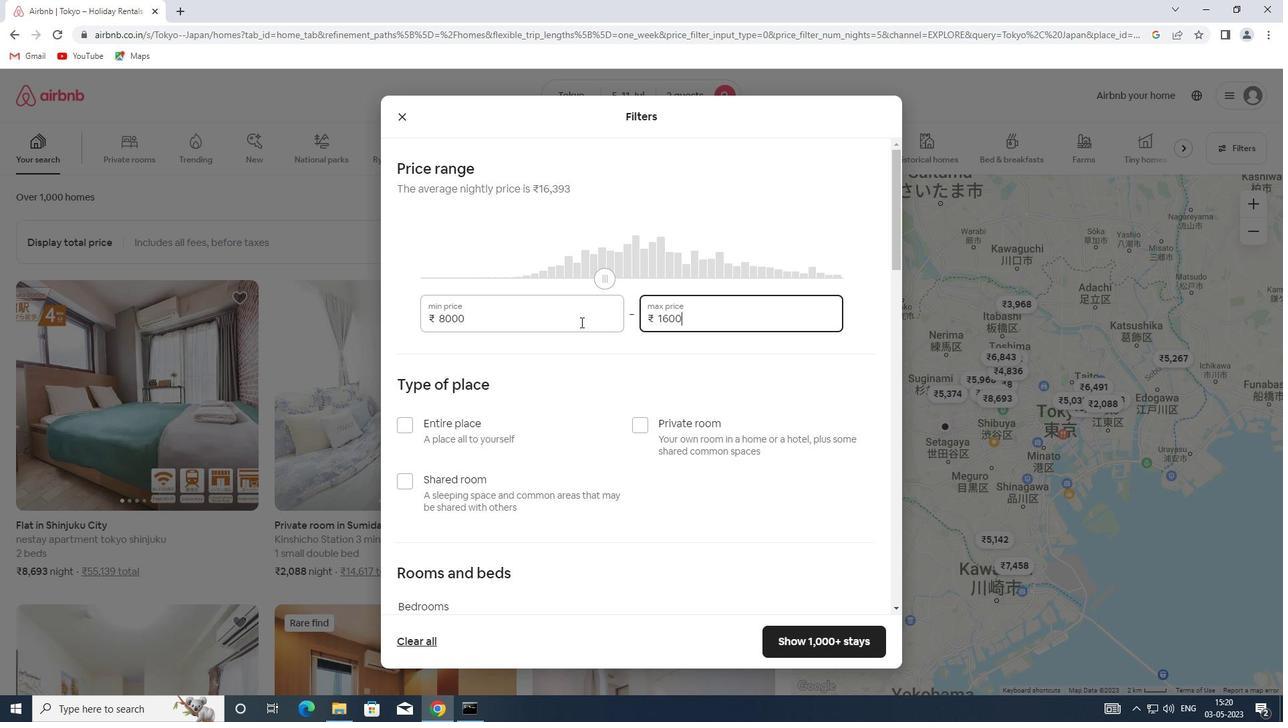 
Action: Key pressed 0
Screenshot: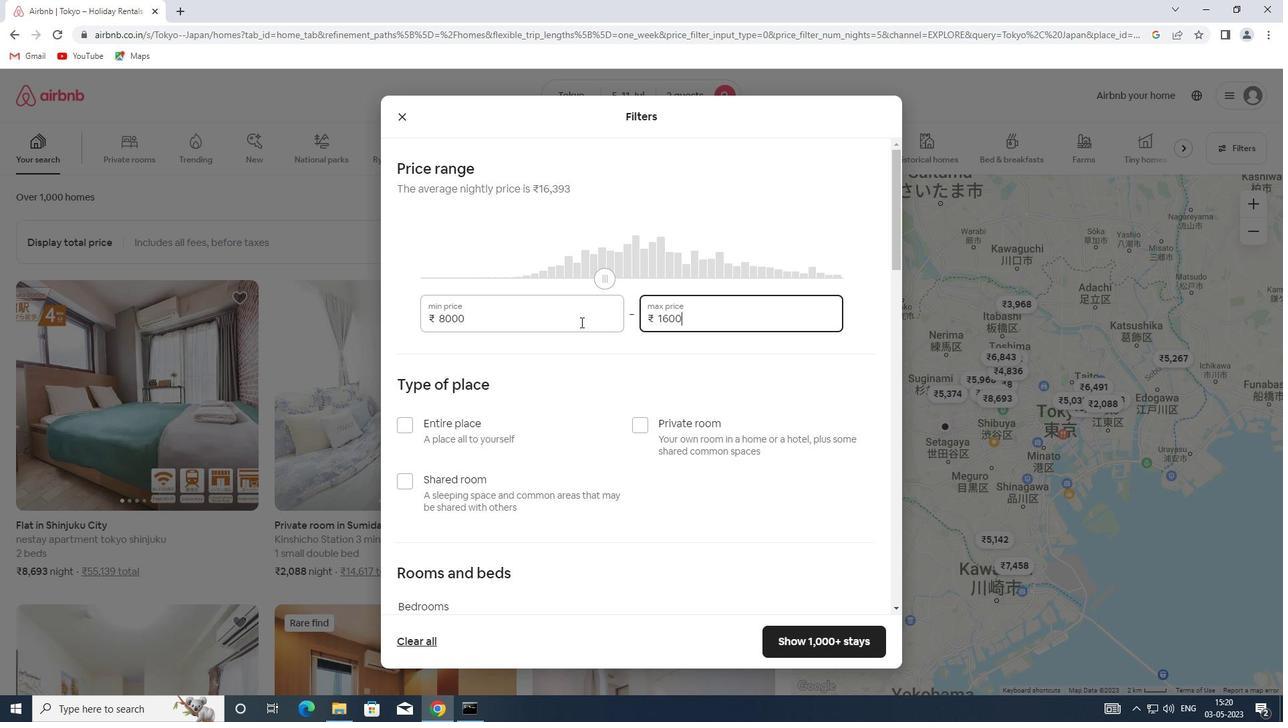 
Action: Mouse moved to (615, 334)
Screenshot: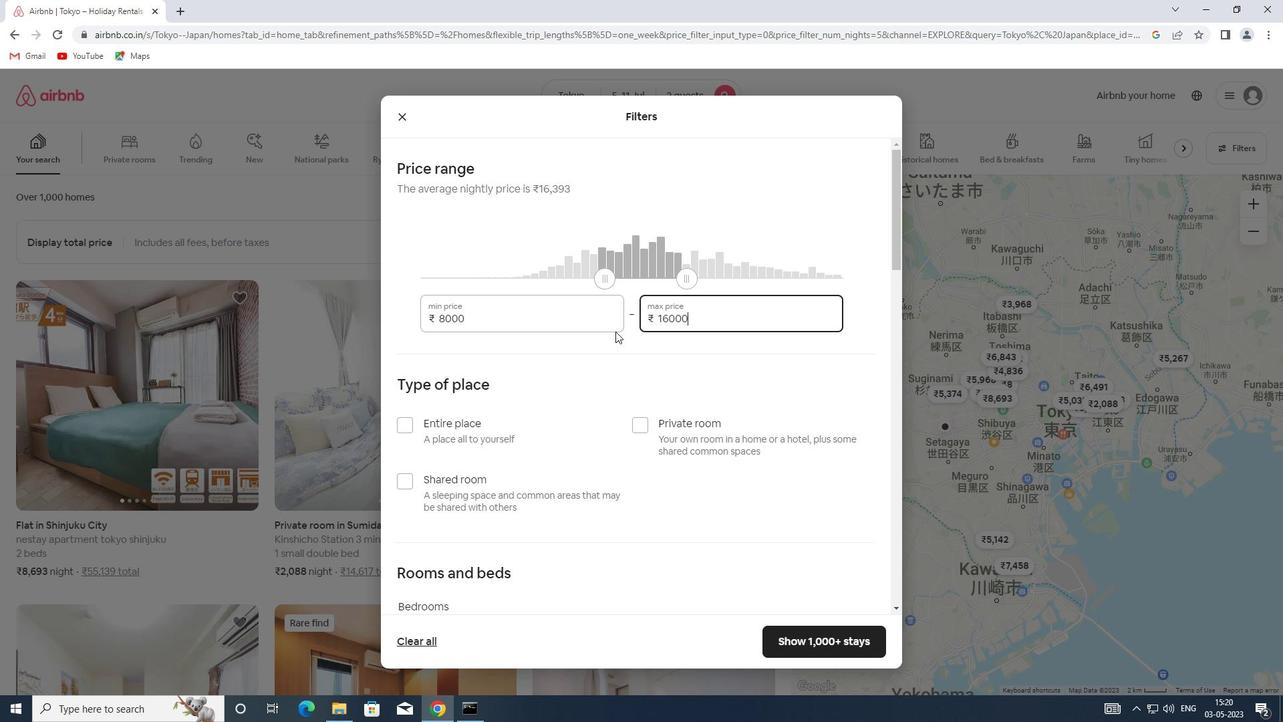 
Action: Mouse scrolled (615, 333) with delta (0, 0)
Screenshot: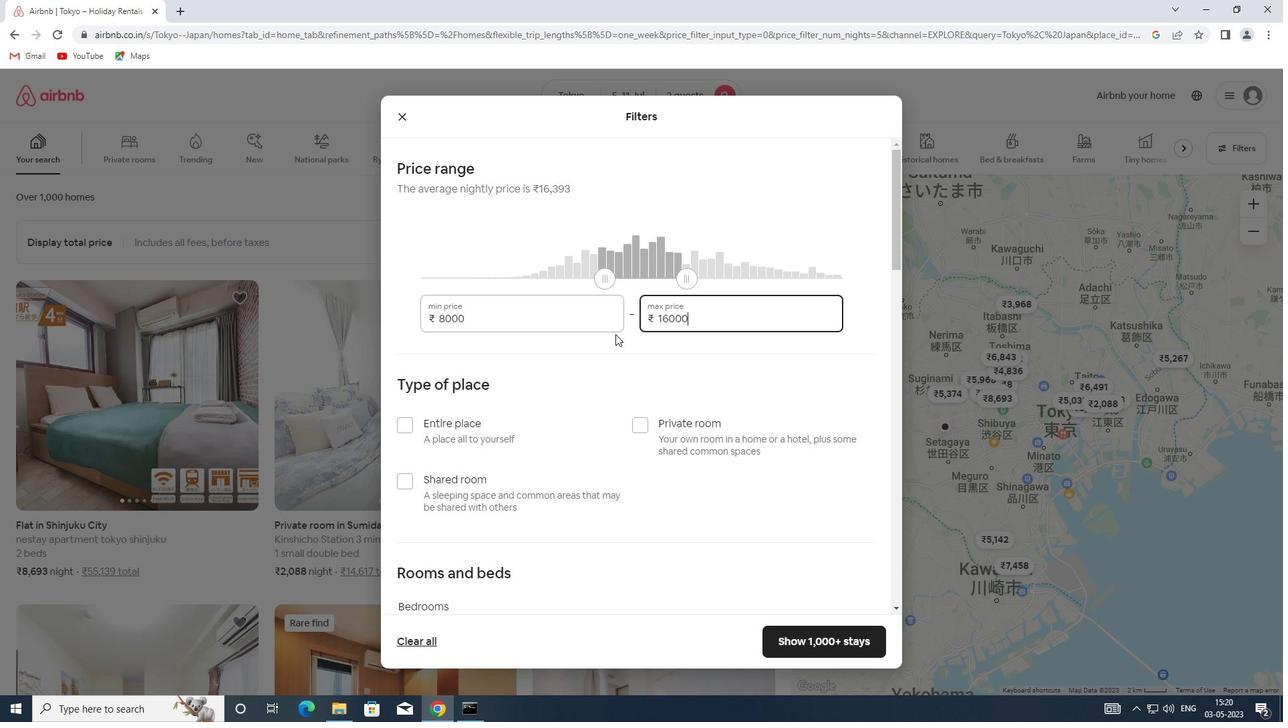 
Action: Mouse moved to (446, 359)
Screenshot: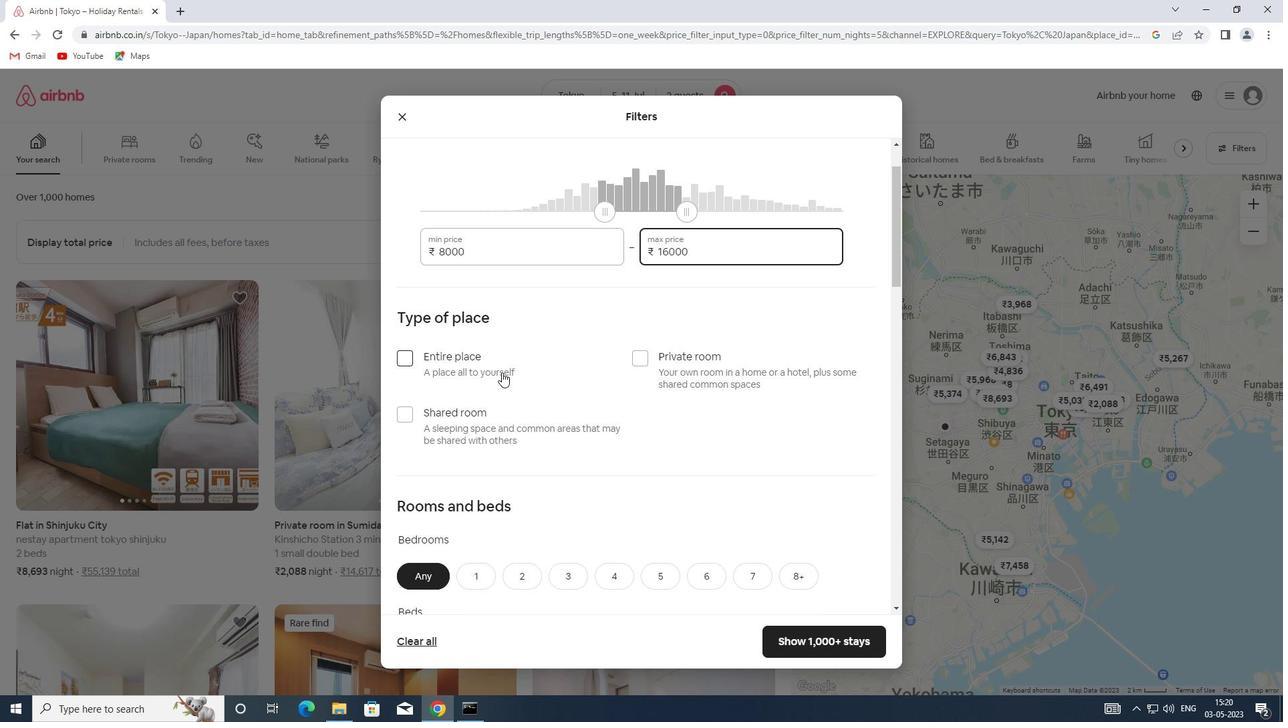 
Action: Mouse pressed left at (446, 359)
Screenshot: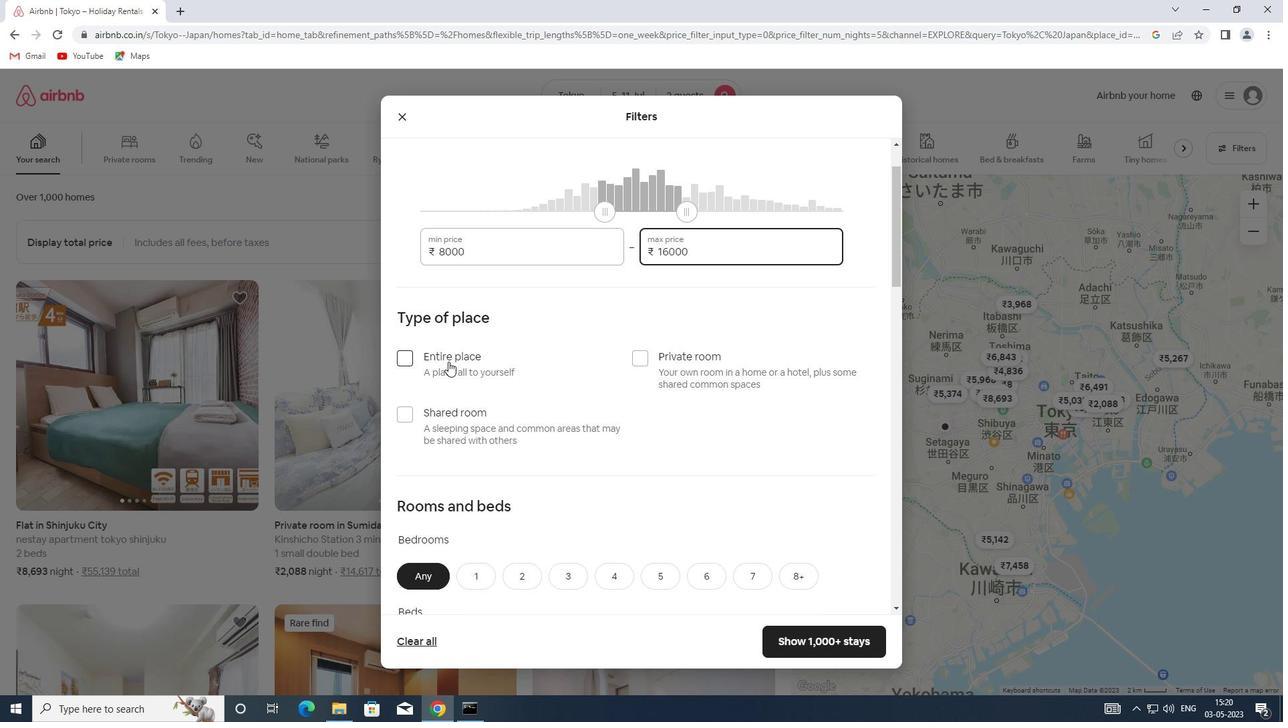 
Action: Mouse moved to (474, 352)
Screenshot: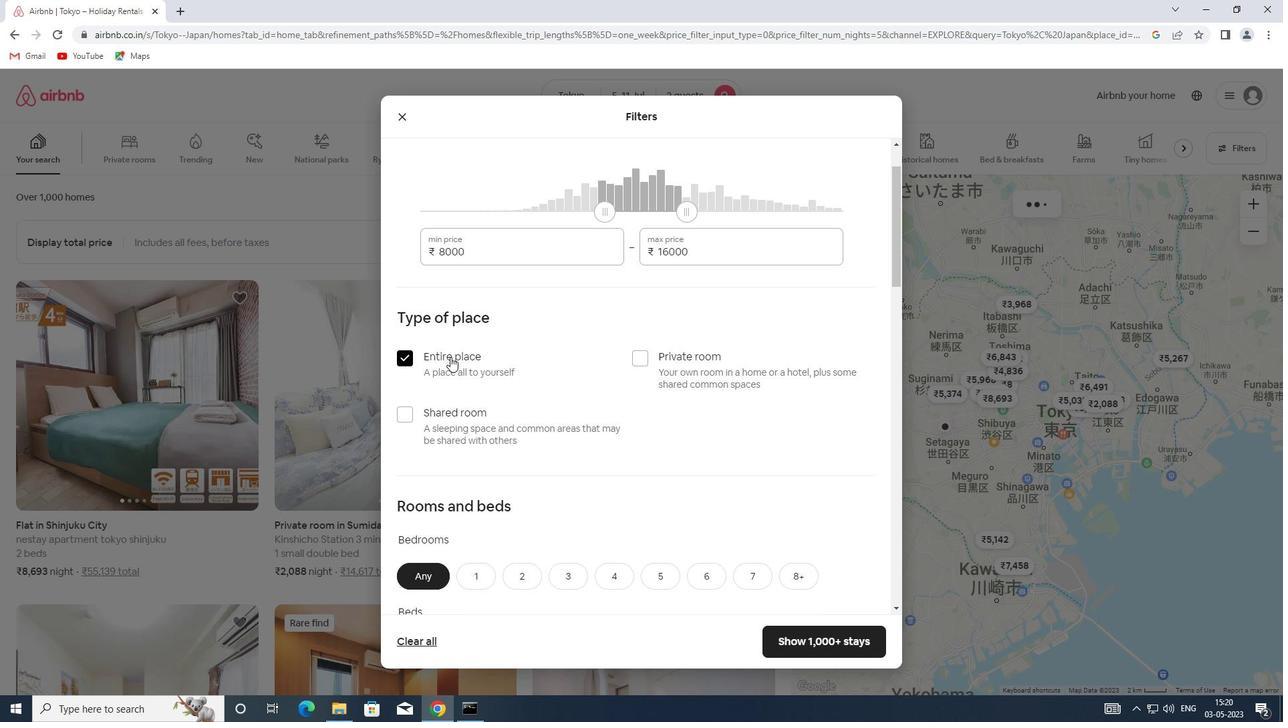 
Action: Mouse scrolled (474, 351) with delta (0, 0)
Screenshot: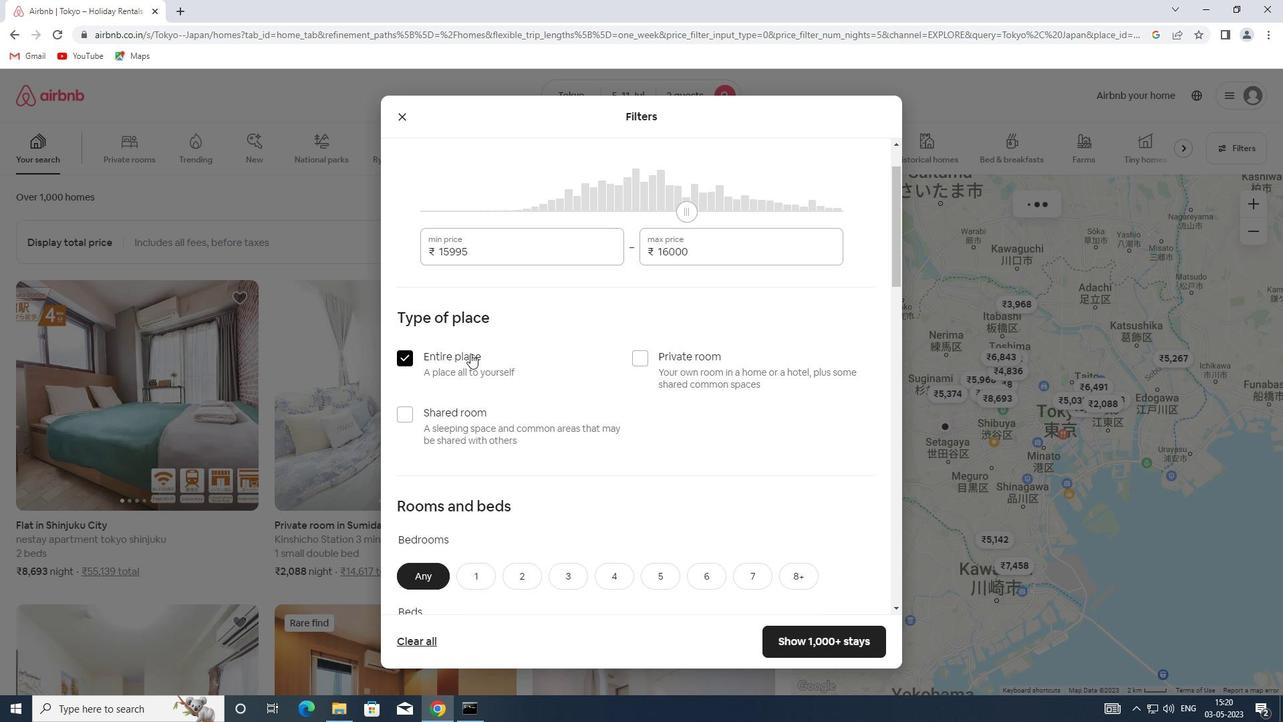 
Action: Mouse scrolled (474, 351) with delta (0, 0)
Screenshot: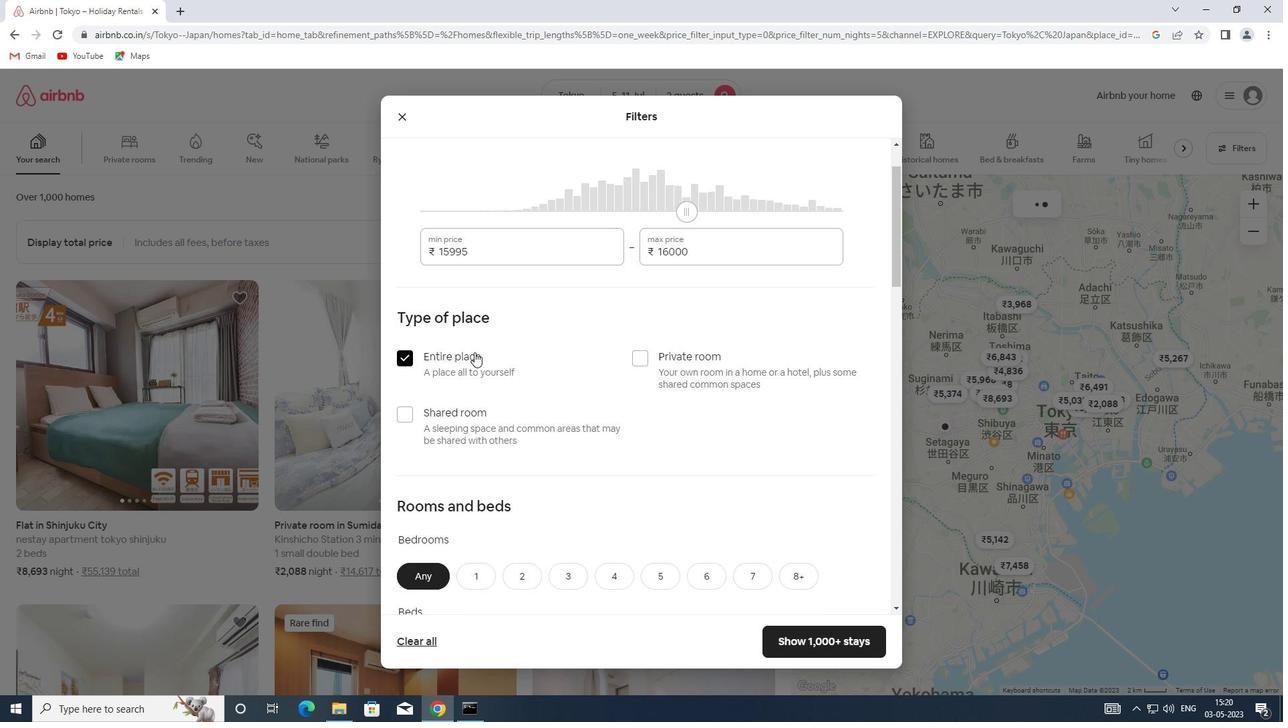 
Action: Mouse scrolled (474, 351) with delta (0, 0)
Screenshot: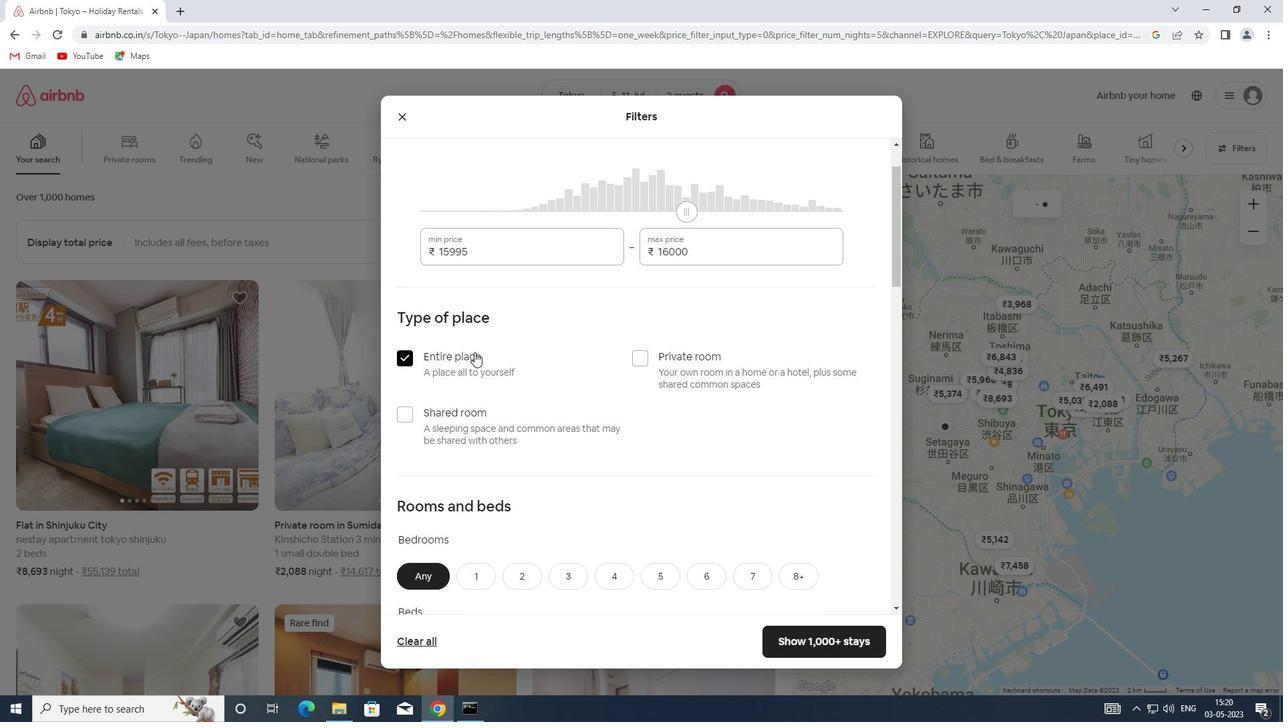 
Action: Mouse scrolled (474, 351) with delta (0, 0)
Screenshot: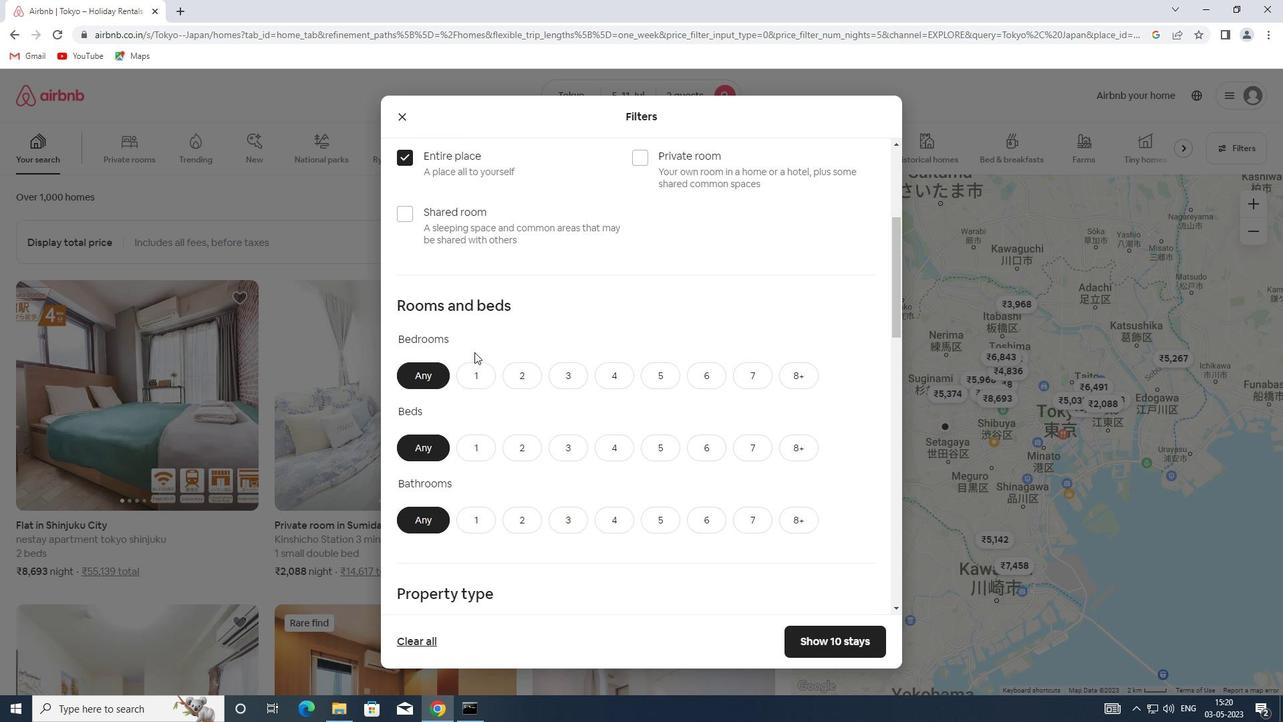 
Action: Mouse moved to (520, 311)
Screenshot: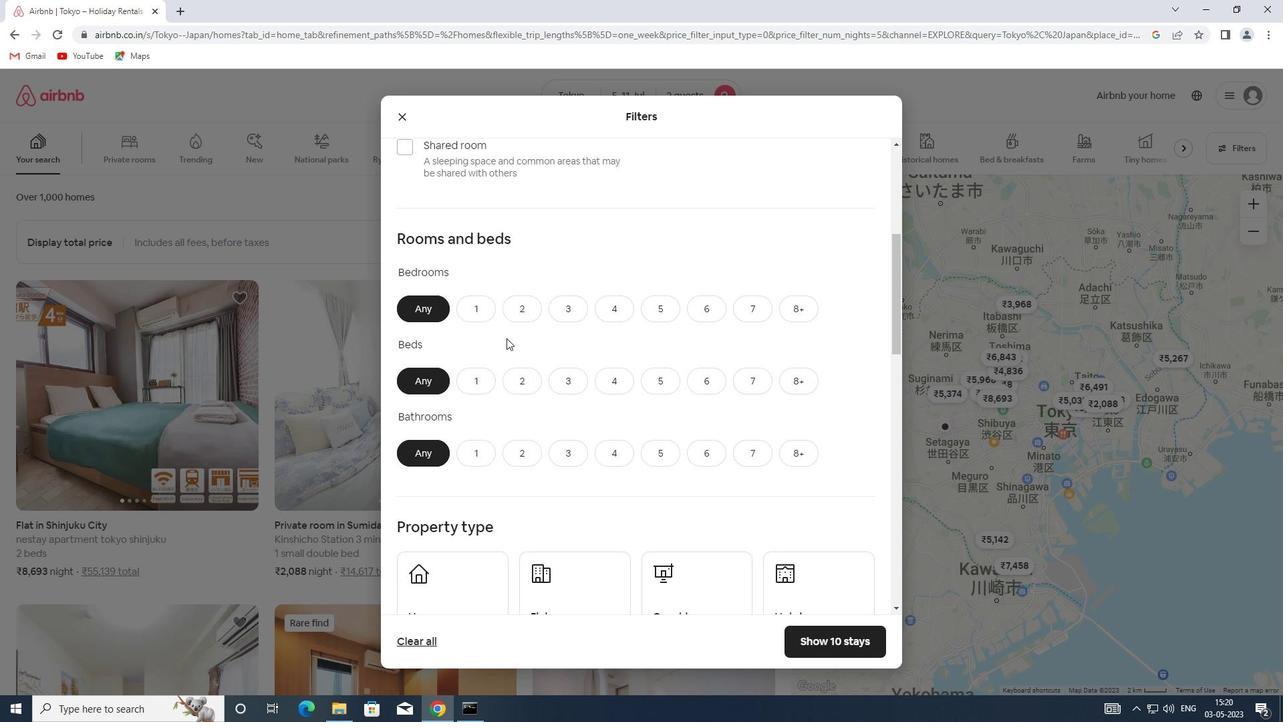 
Action: Mouse pressed left at (520, 311)
Screenshot: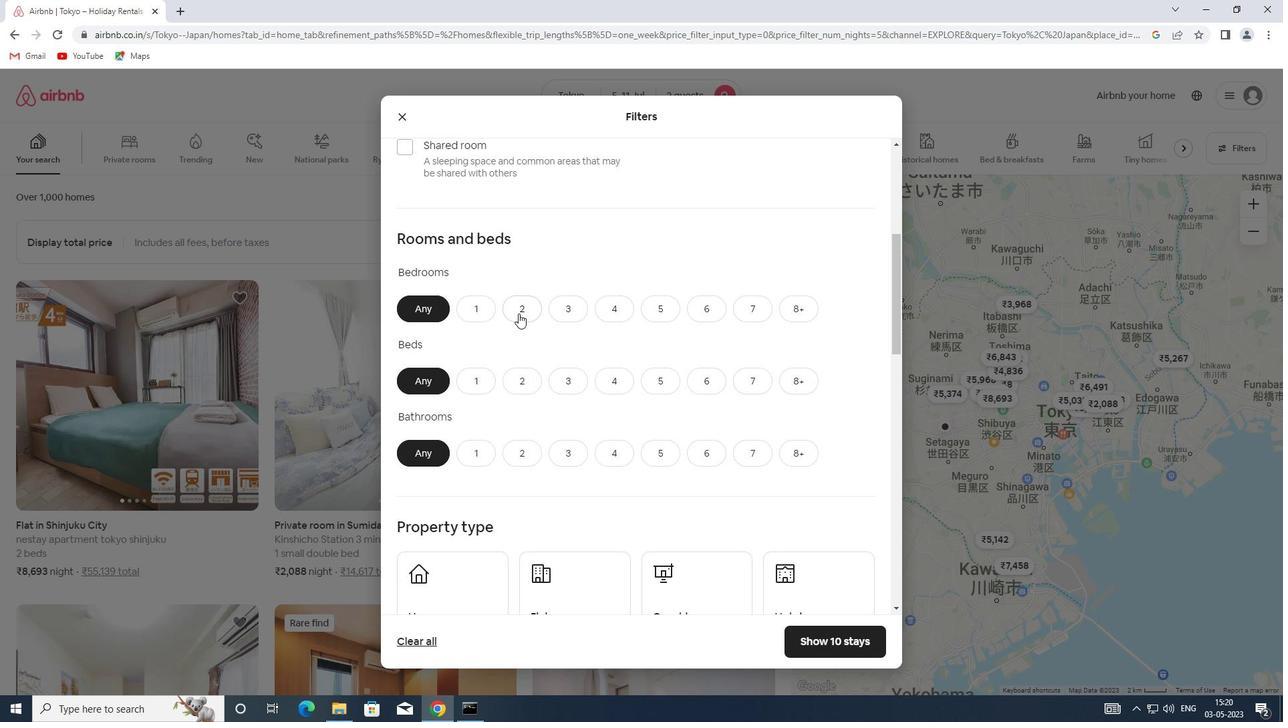 
Action: Mouse moved to (522, 369)
Screenshot: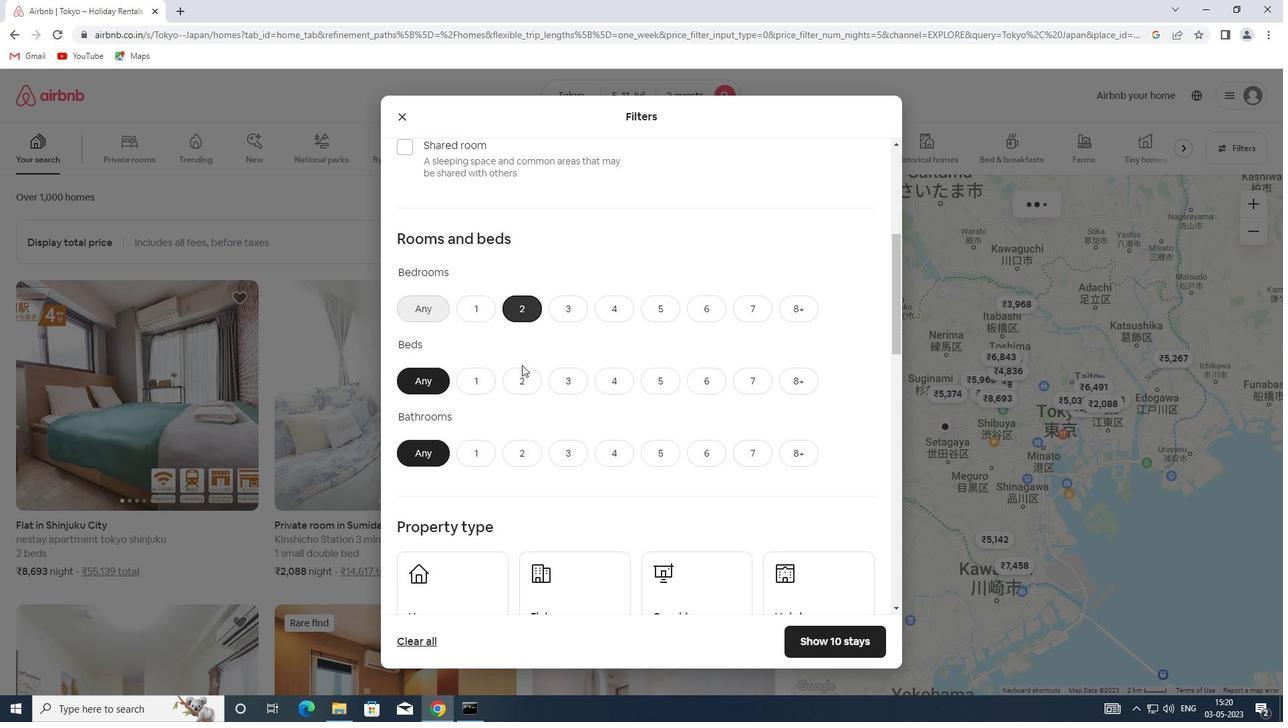 
Action: Mouse pressed left at (522, 369)
Screenshot: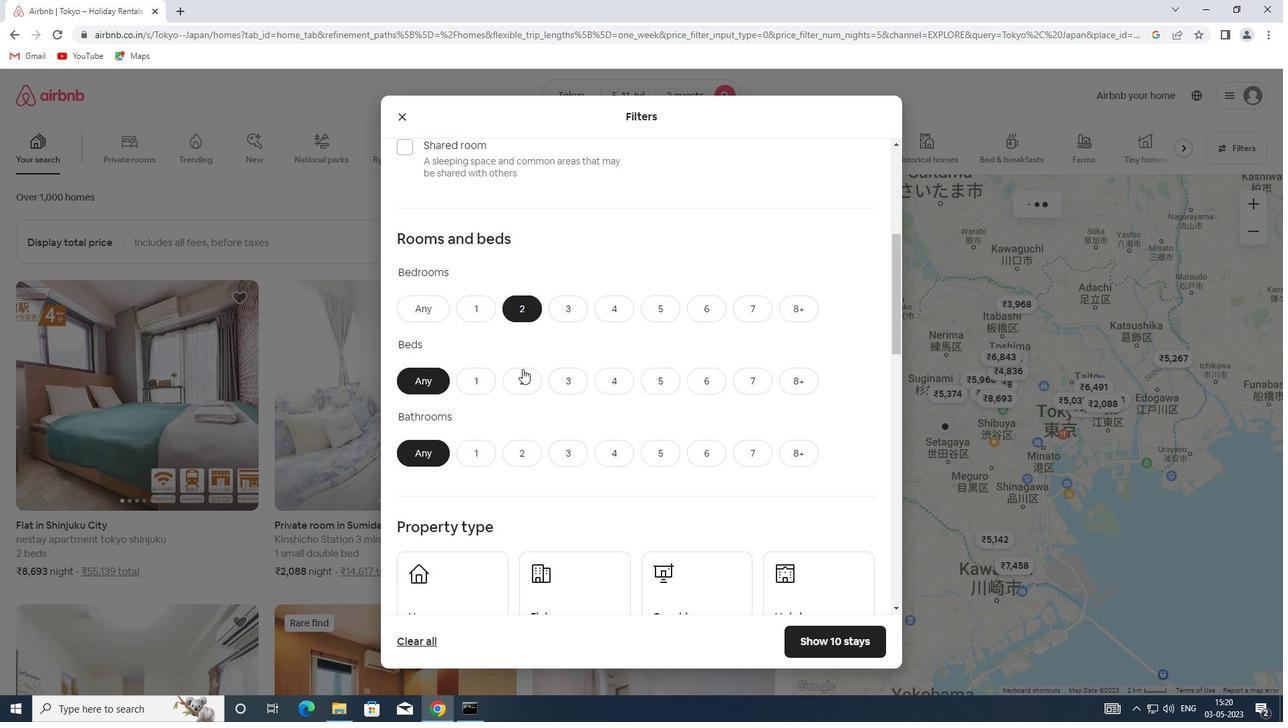 
Action: Mouse moved to (472, 450)
Screenshot: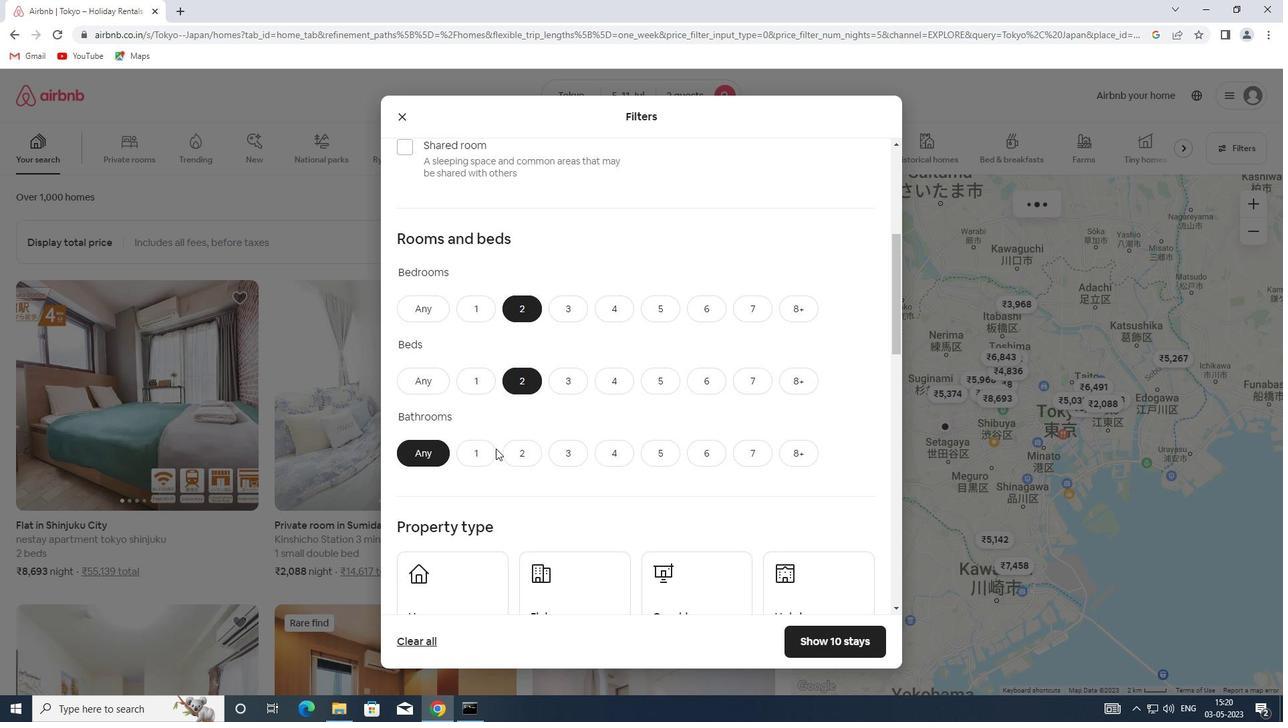 
Action: Mouse pressed left at (472, 450)
Screenshot: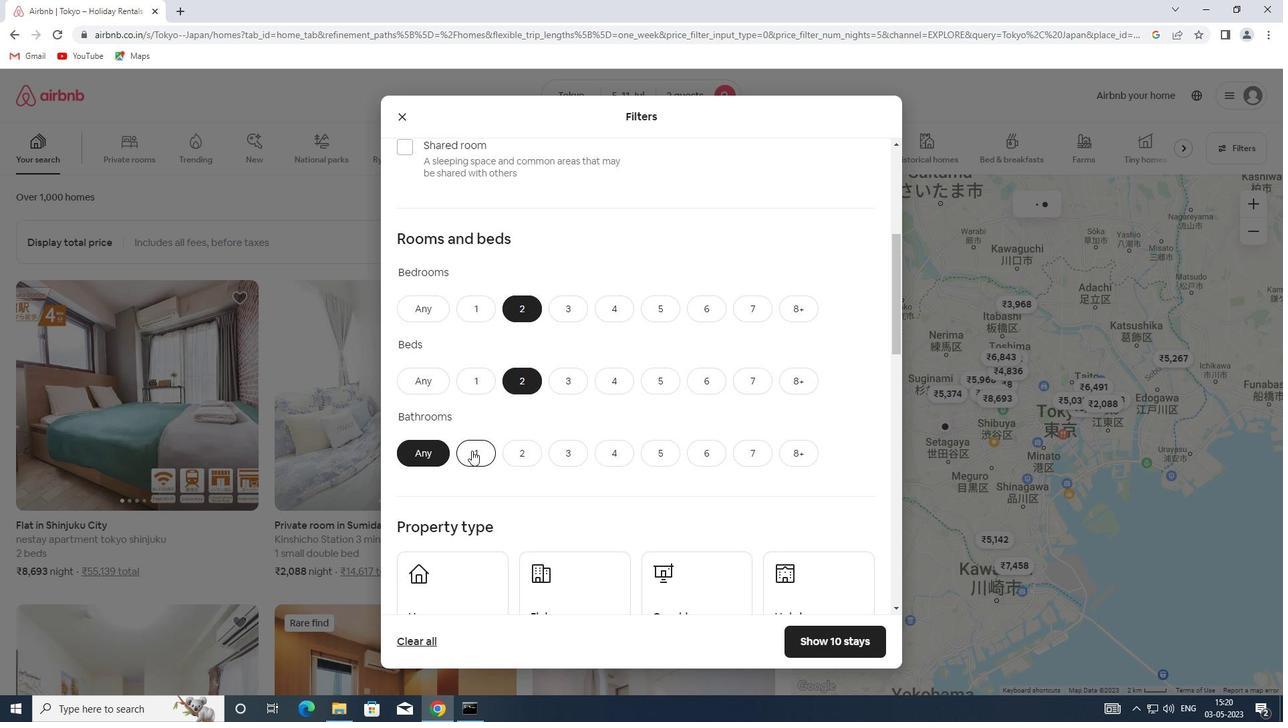 
Action: Mouse moved to (492, 393)
Screenshot: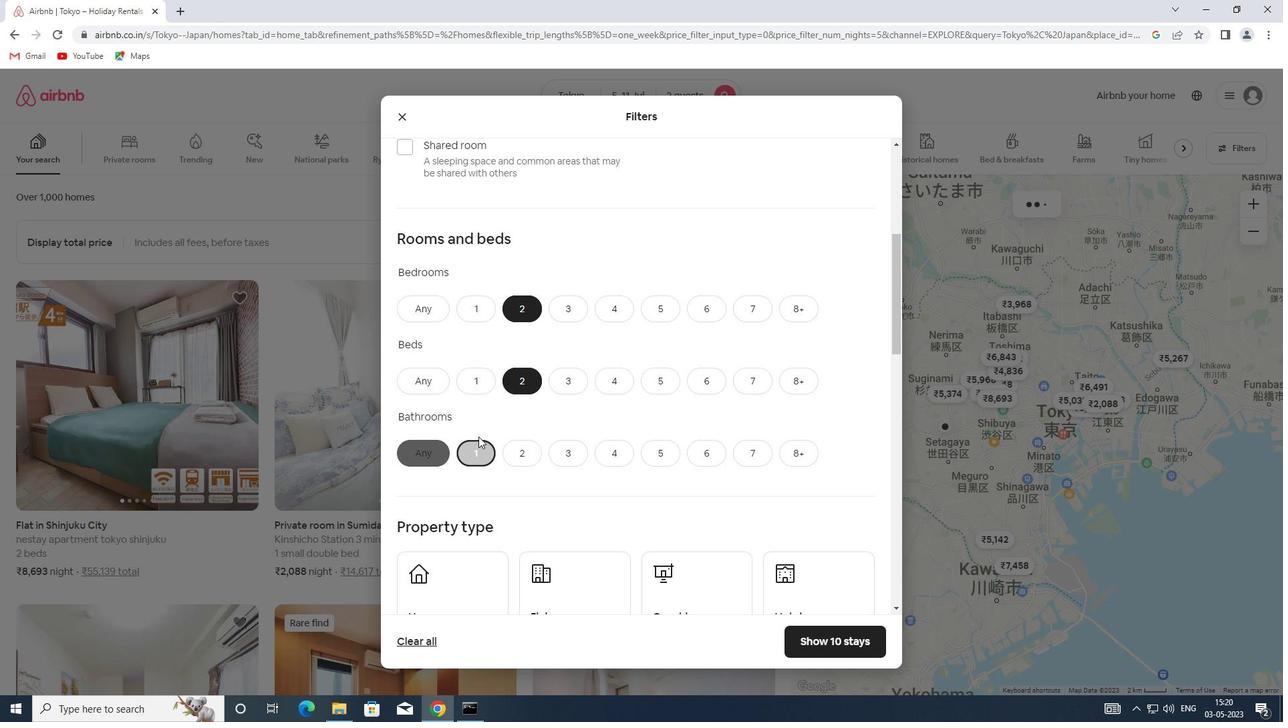 
Action: Mouse scrolled (492, 393) with delta (0, 0)
Screenshot: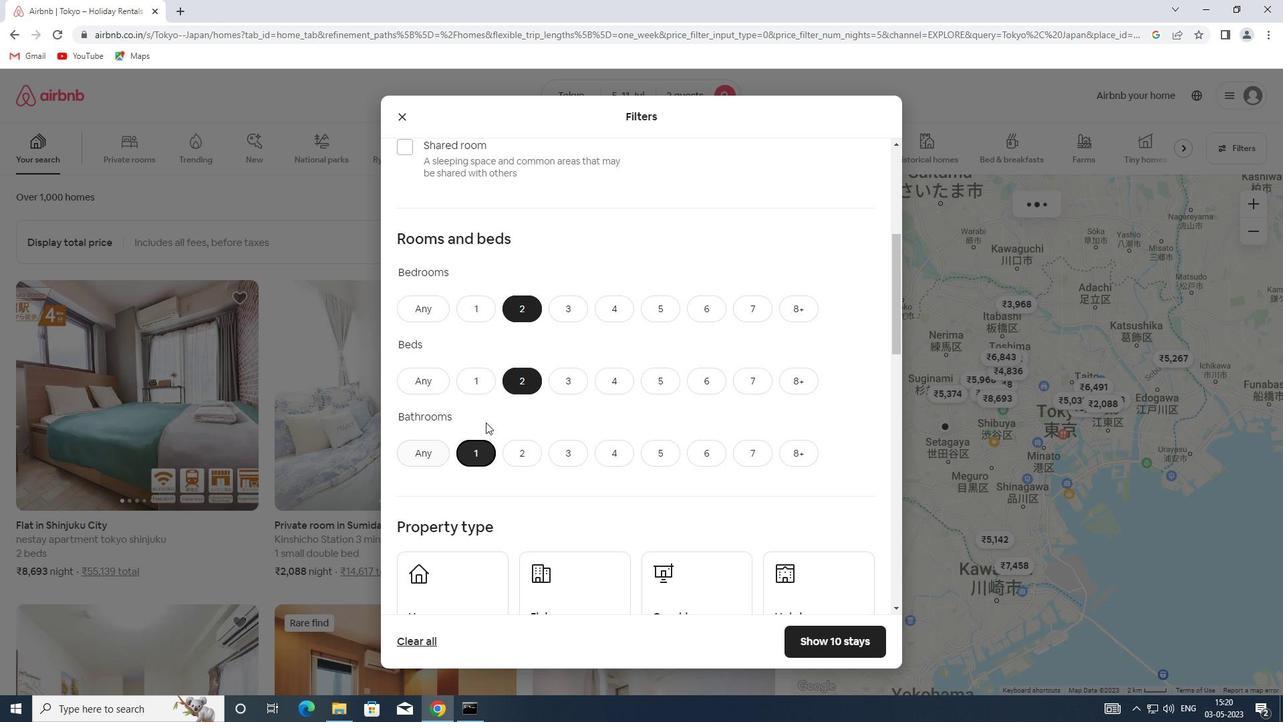 
Action: Mouse scrolled (492, 393) with delta (0, 0)
Screenshot: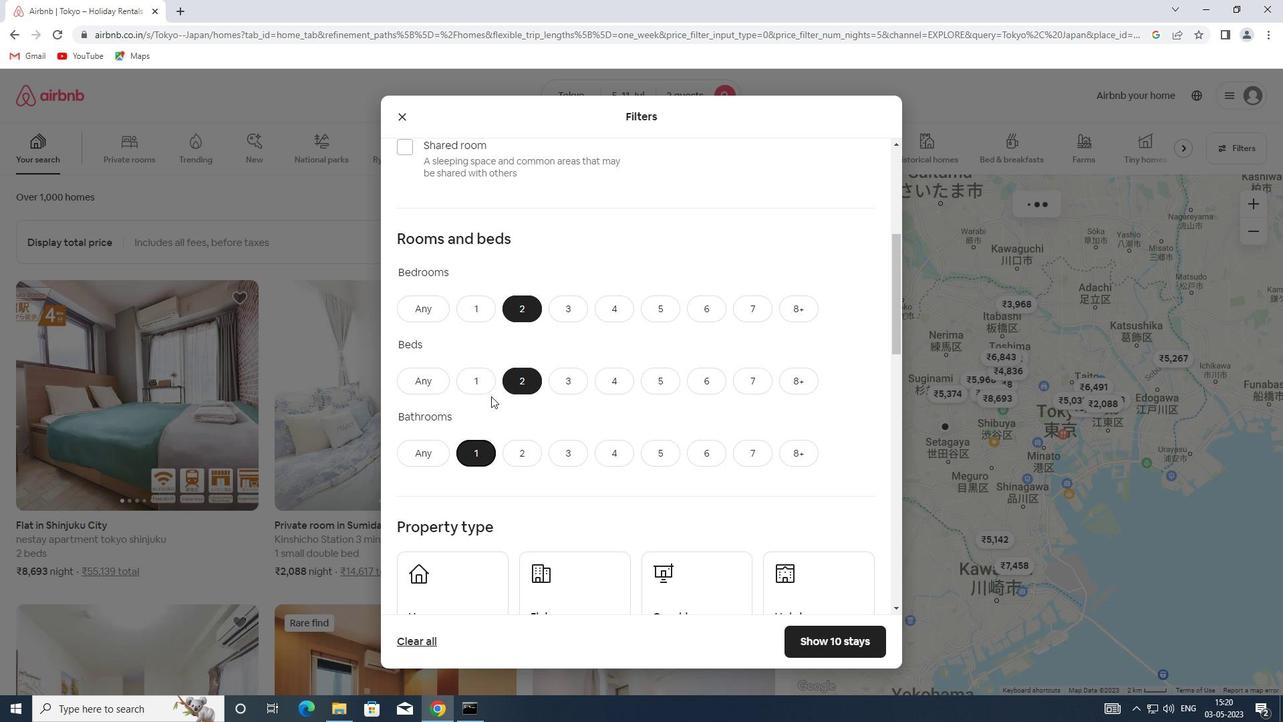 
Action: Mouse scrolled (492, 393) with delta (0, 0)
Screenshot: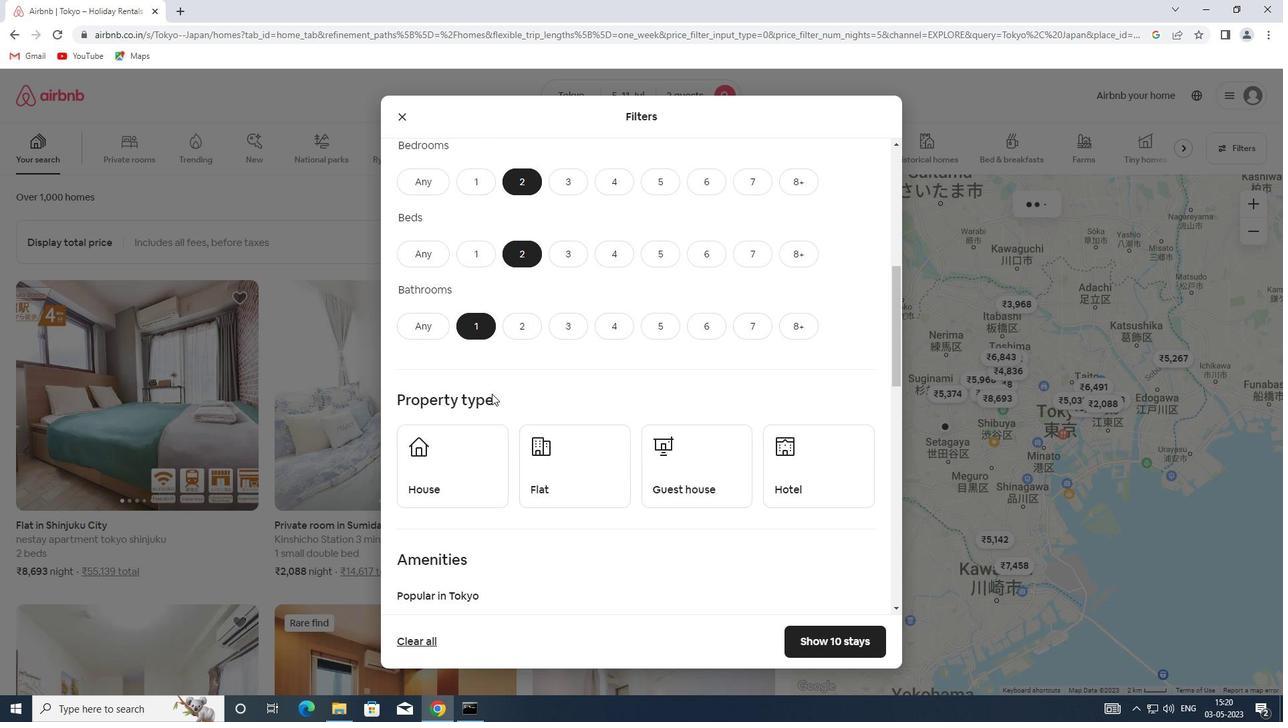 
Action: Mouse scrolled (492, 393) with delta (0, 0)
Screenshot: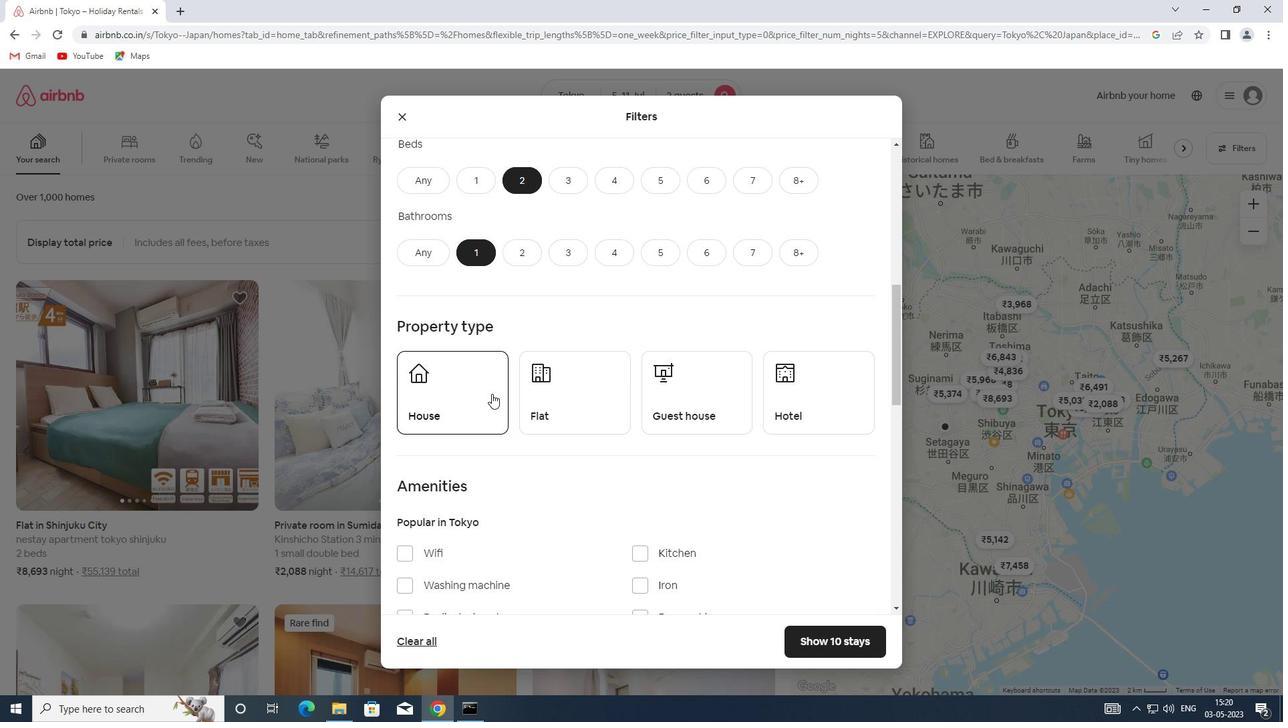 
Action: Mouse moved to (495, 391)
Screenshot: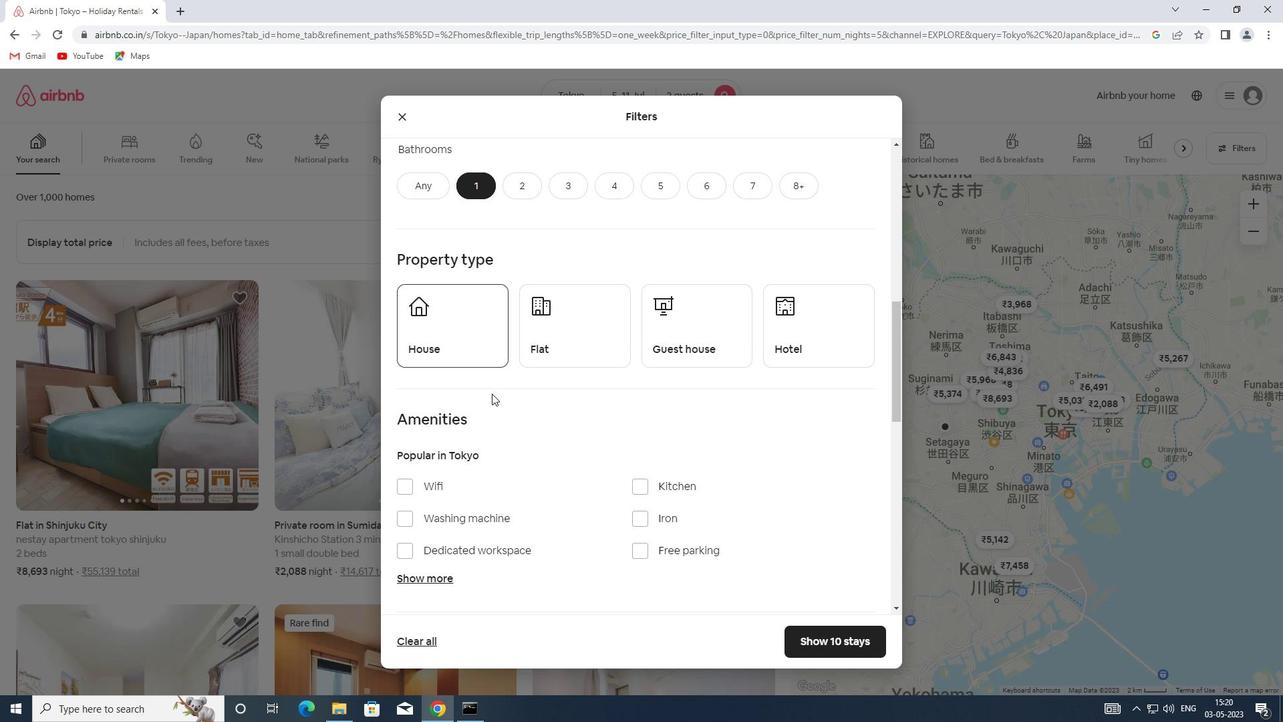 
Action: Mouse scrolled (495, 390) with delta (0, 0)
Screenshot: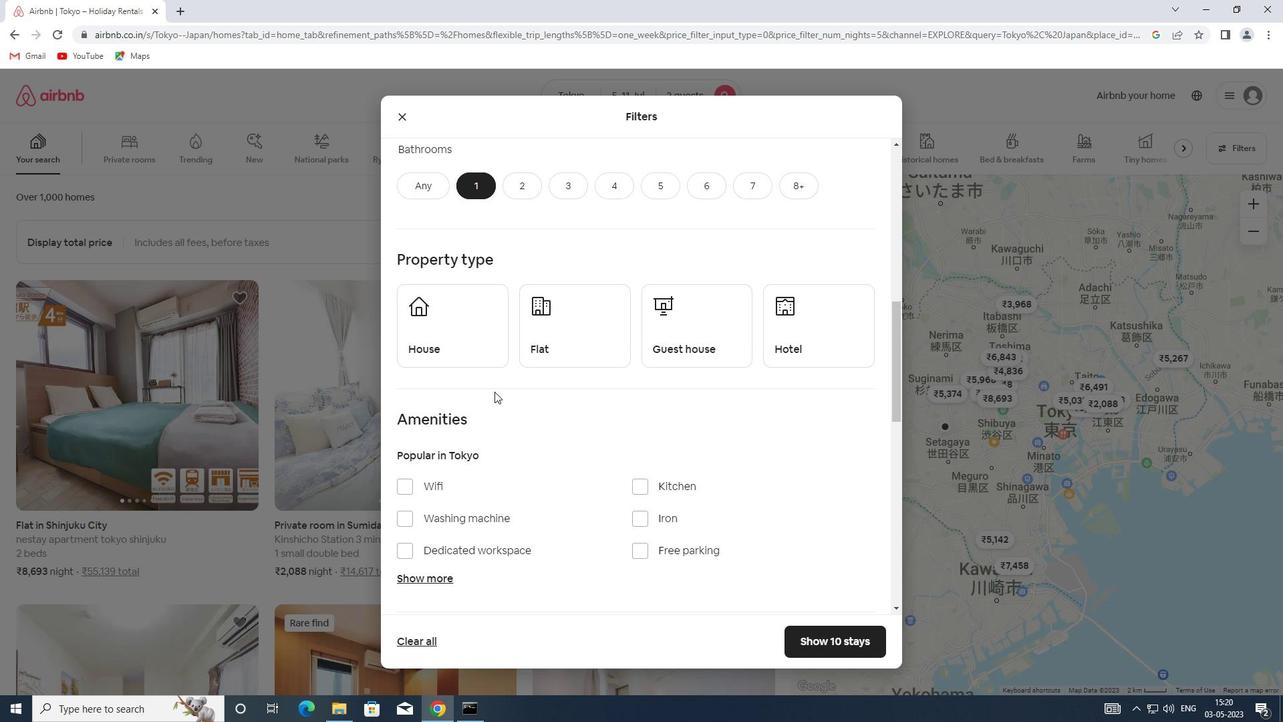 
Action: Mouse moved to (446, 283)
Screenshot: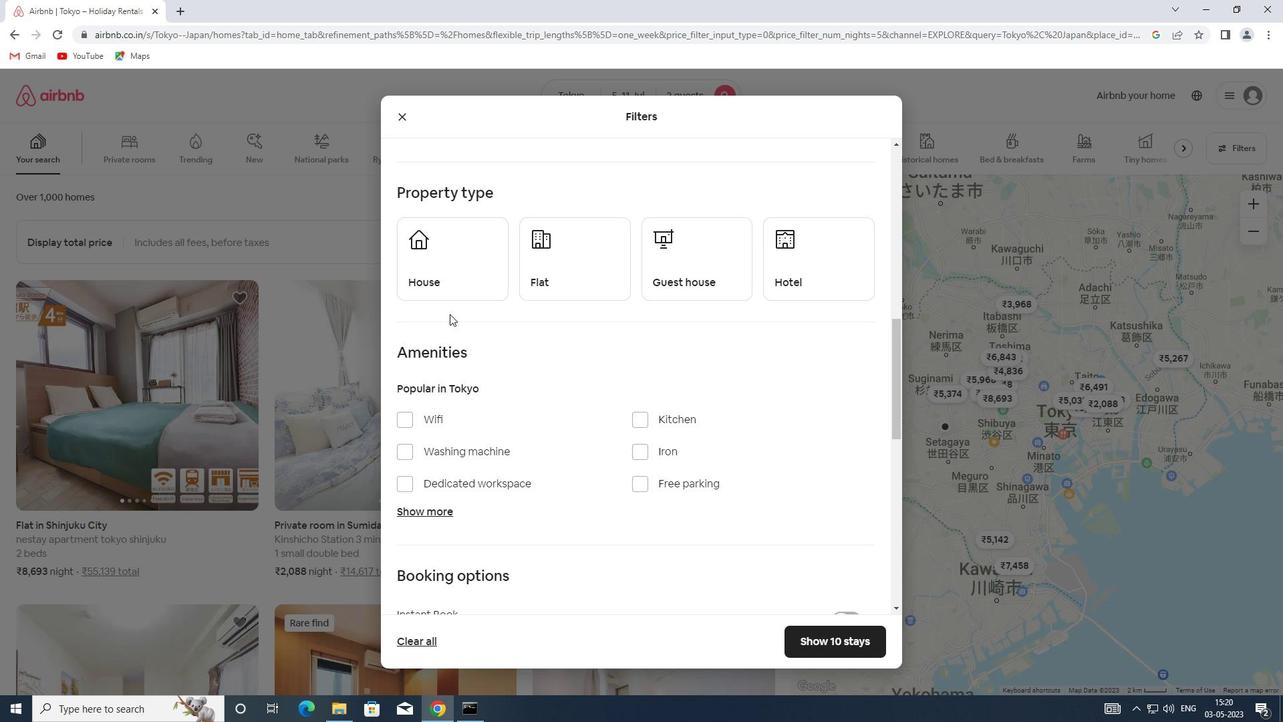 
Action: Mouse pressed left at (446, 283)
Screenshot: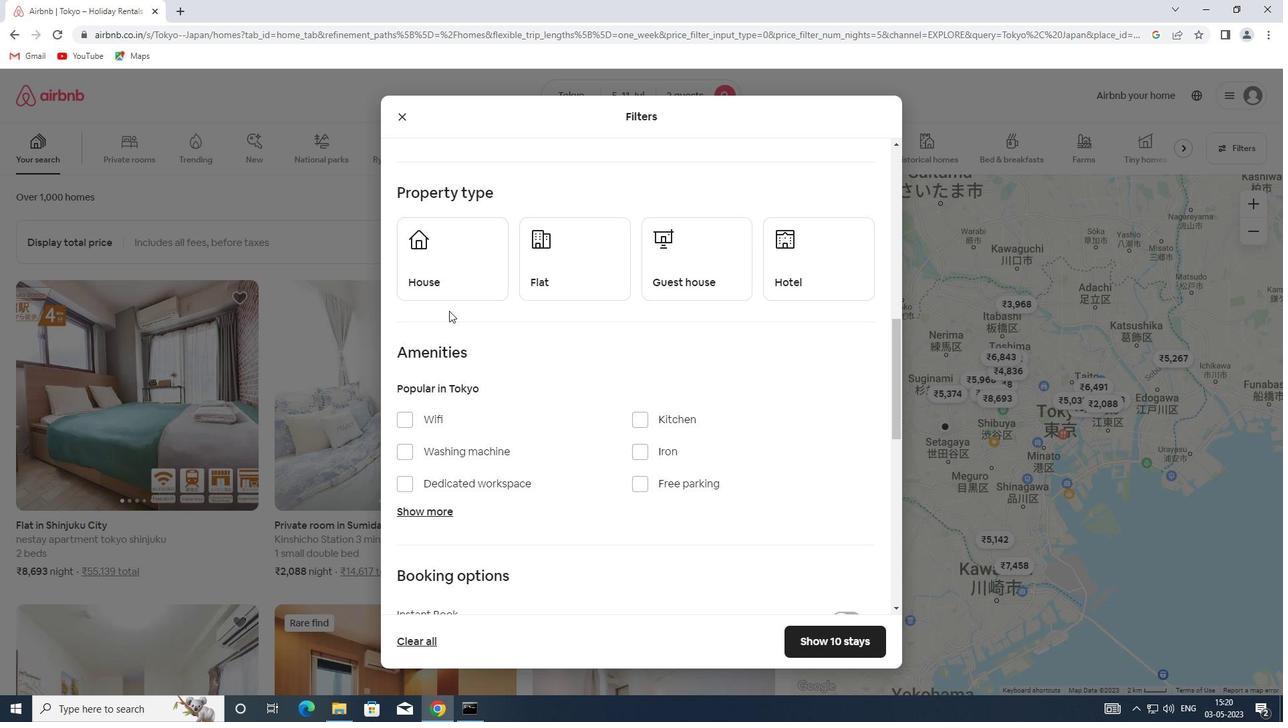 
Action: Mouse moved to (526, 276)
Screenshot: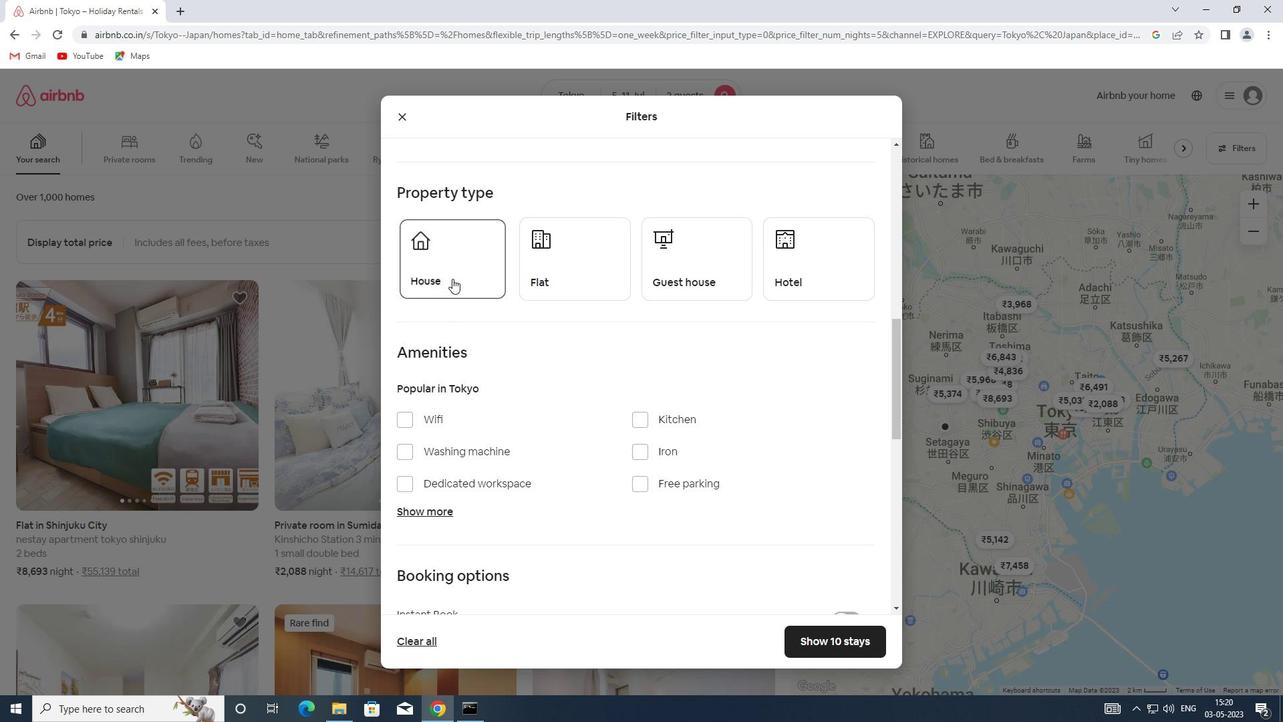 
Action: Mouse pressed left at (526, 276)
Screenshot: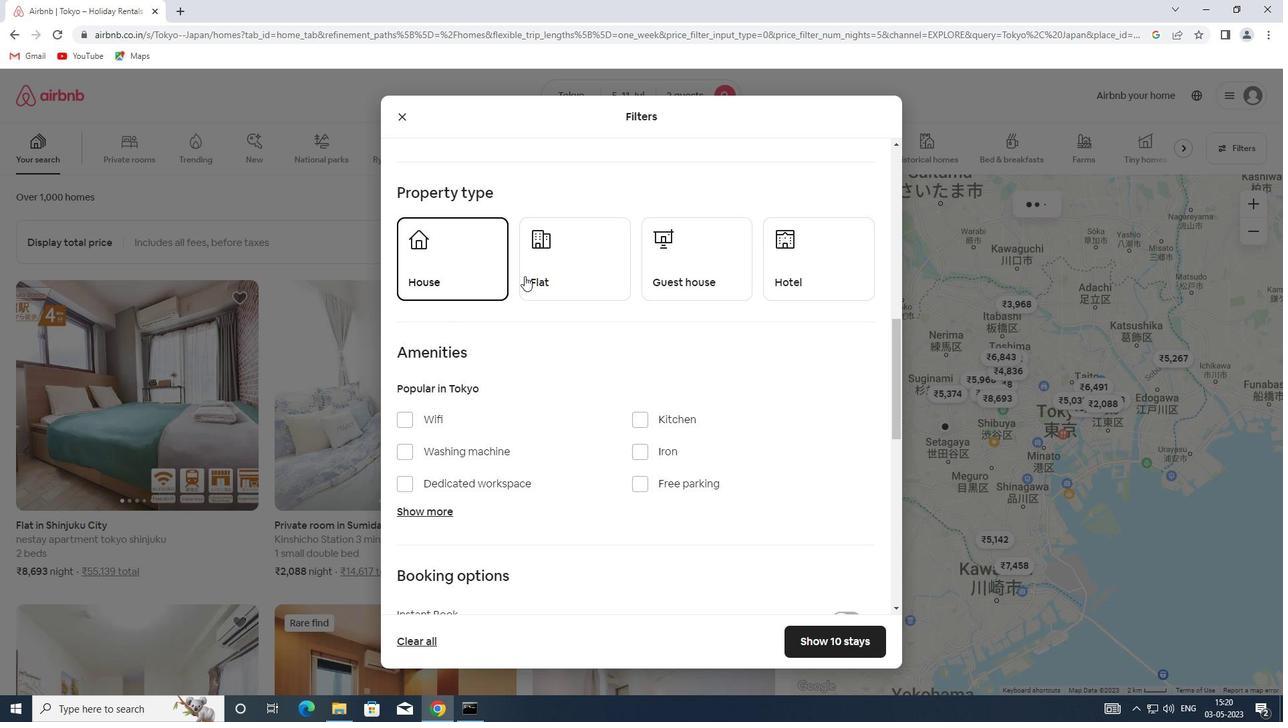 
Action: Mouse moved to (689, 273)
Screenshot: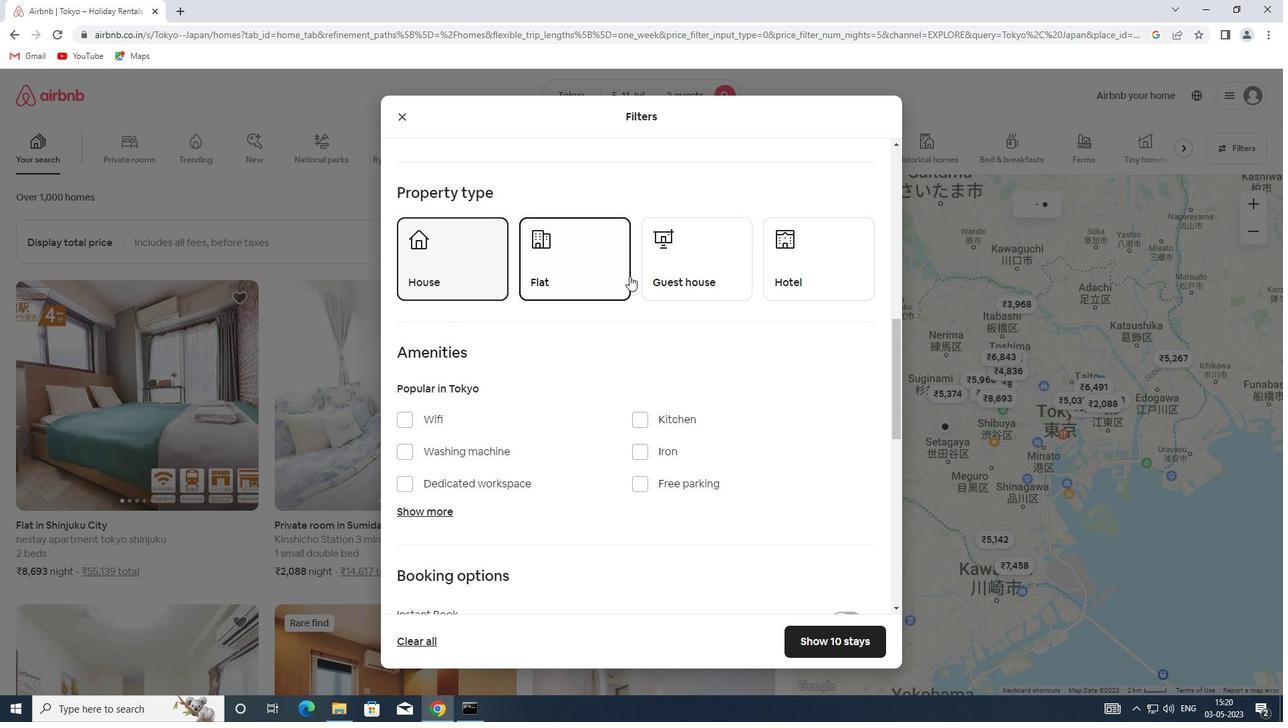 
Action: Mouse pressed left at (689, 273)
Screenshot: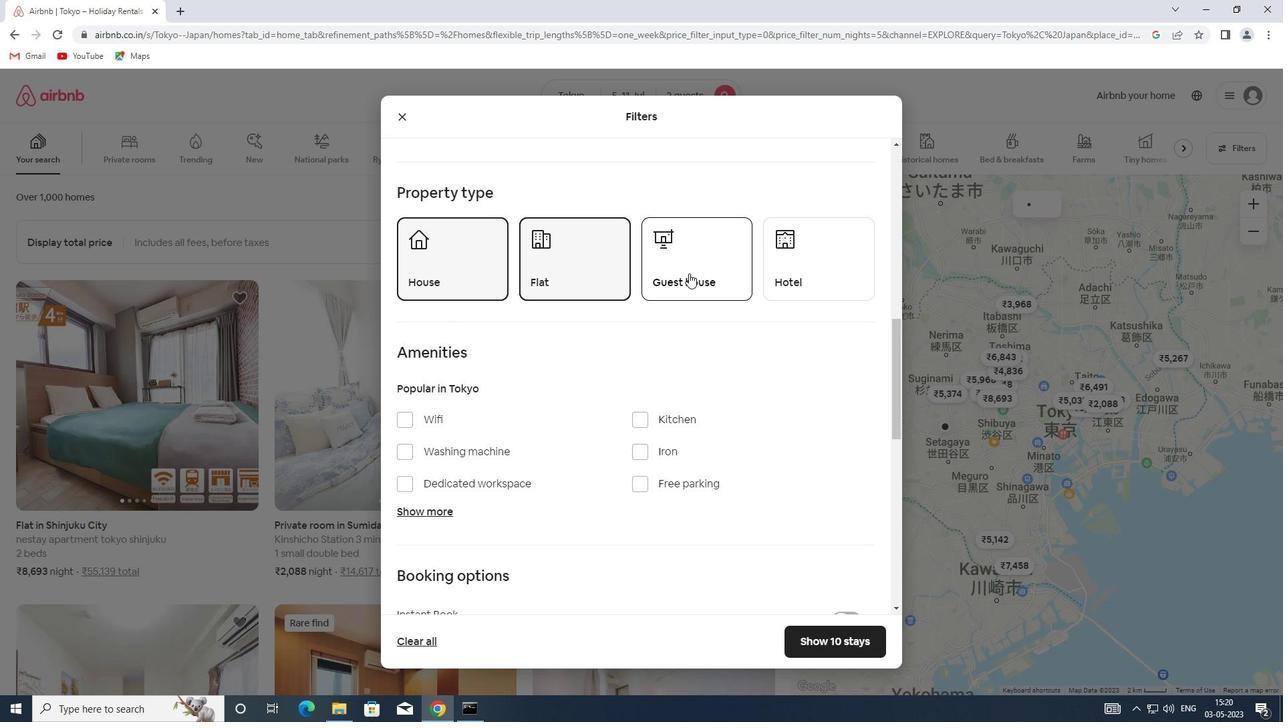 
Action: Mouse scrolled (689, 272) with delta (0, 0)
Screenshot: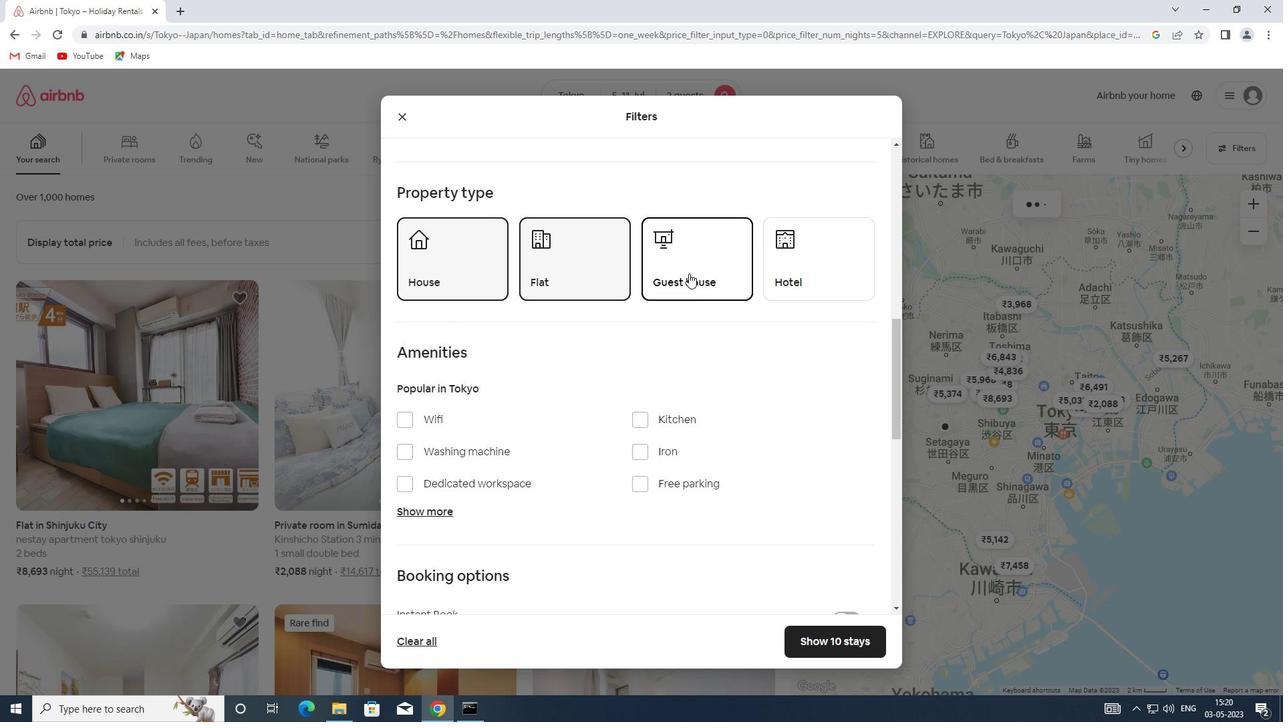 
Action: Mouse scrolled (689, 272) with delta (0, 0)
Screenshot: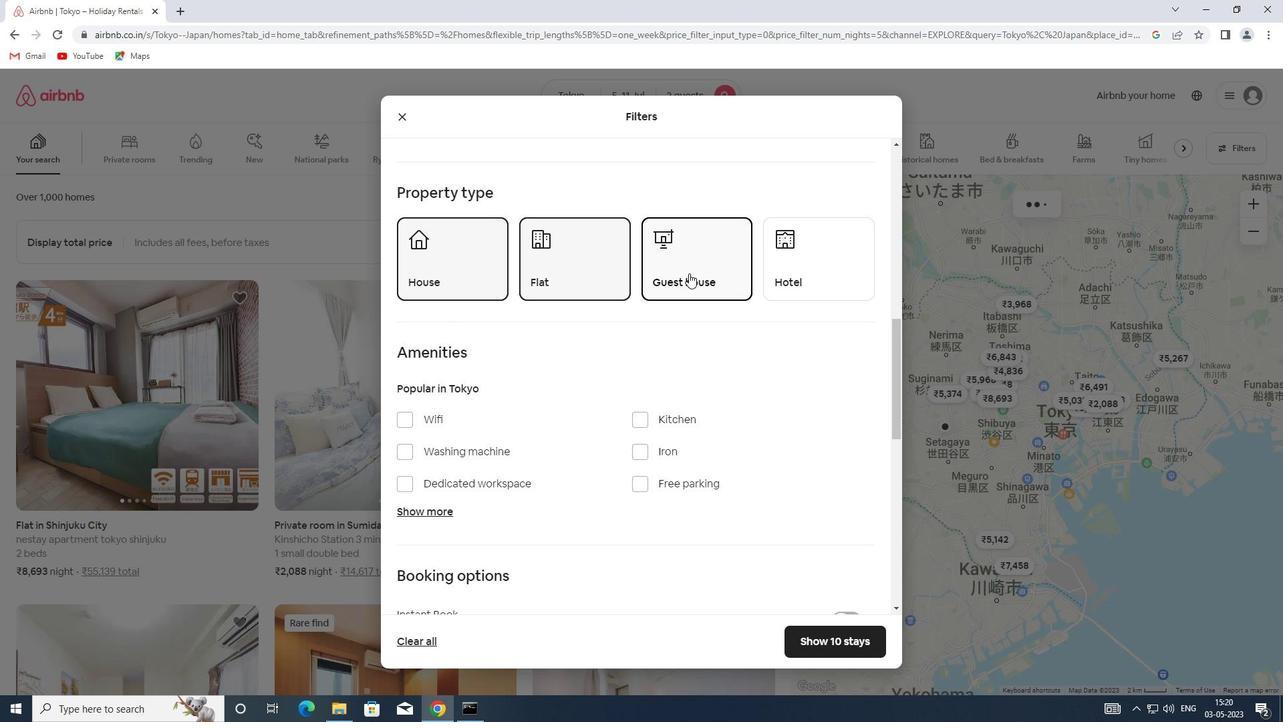 
Action: Mouse scrolled (689, 272) with delta (0, 0)
Screenshot: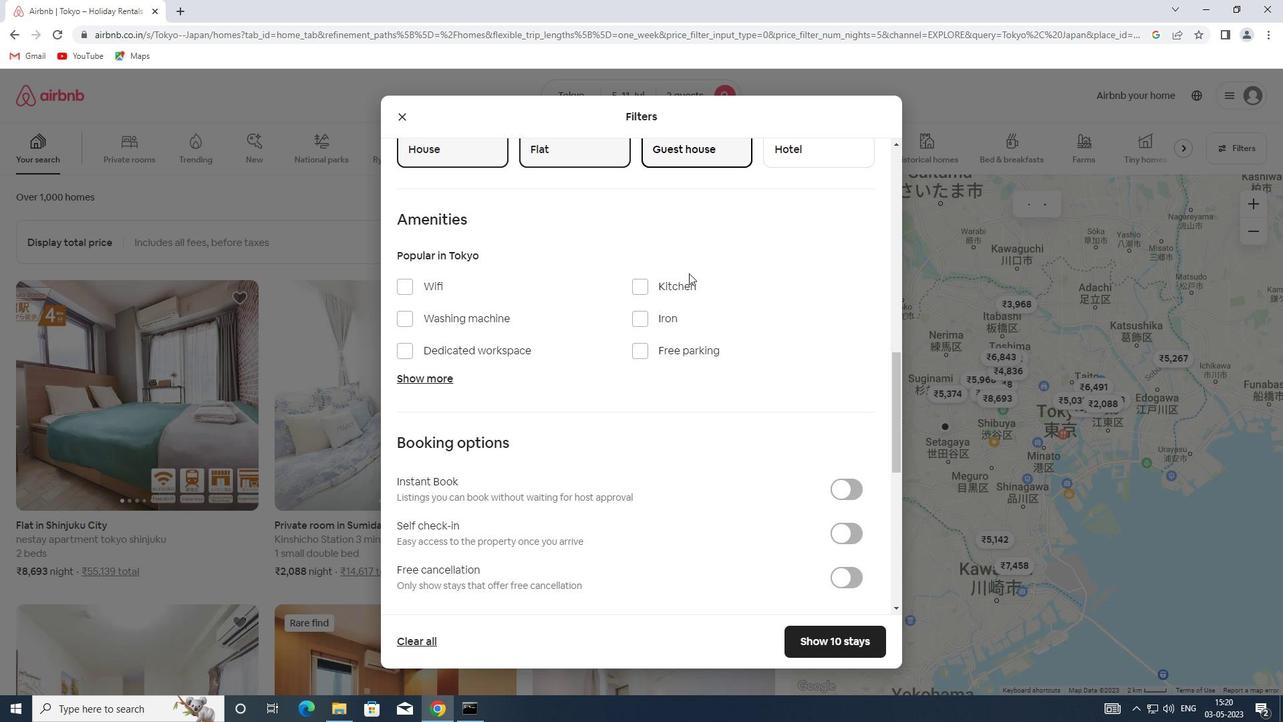 
Action: Mouse scrolled (689, 272) with delta (0, 0)
Screenshot: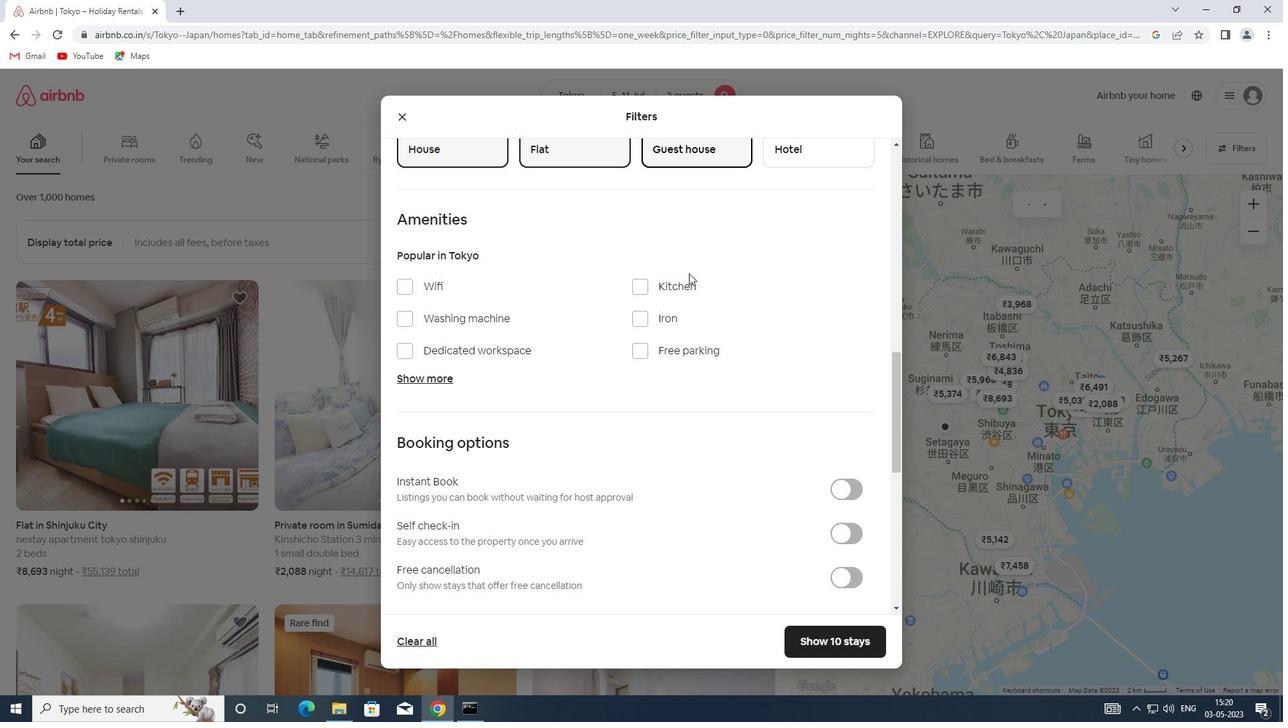 
Action: Mouse scrolled (689, 272) with delta (0, 0)
Screenshot: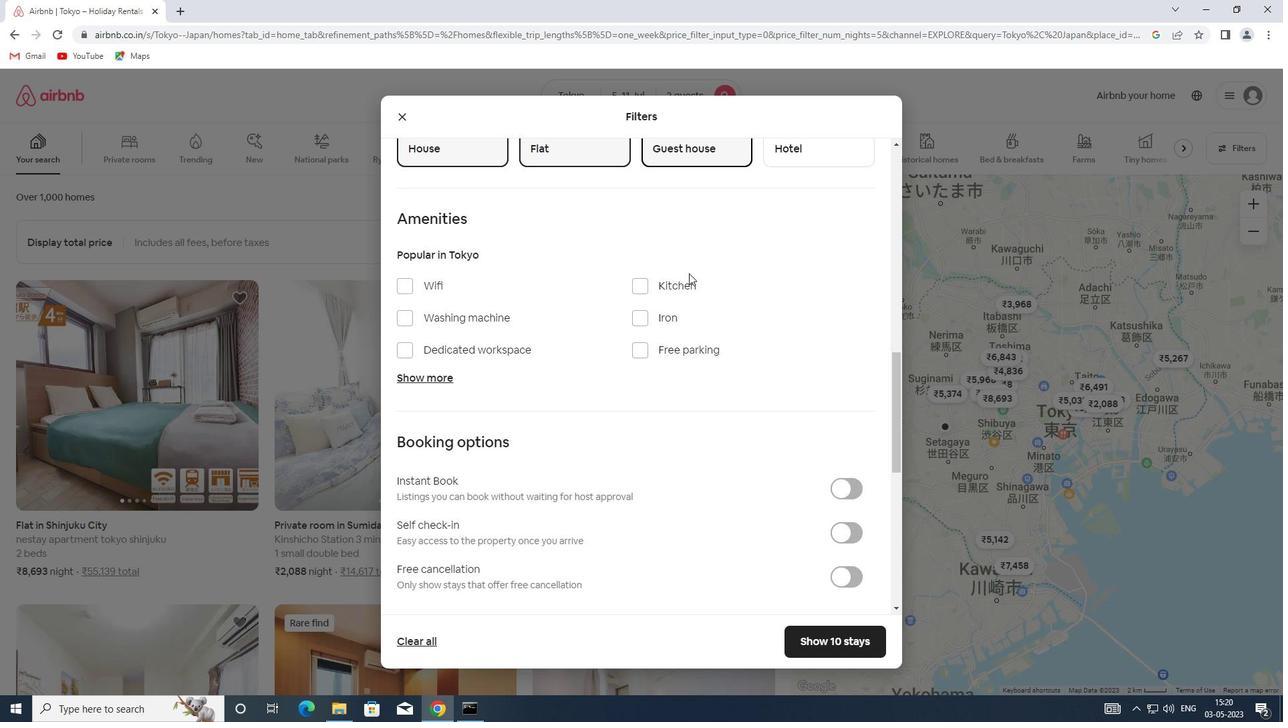 
Action: Mouse scrolled (689, 272) with delta (0, 0)
Screenshot: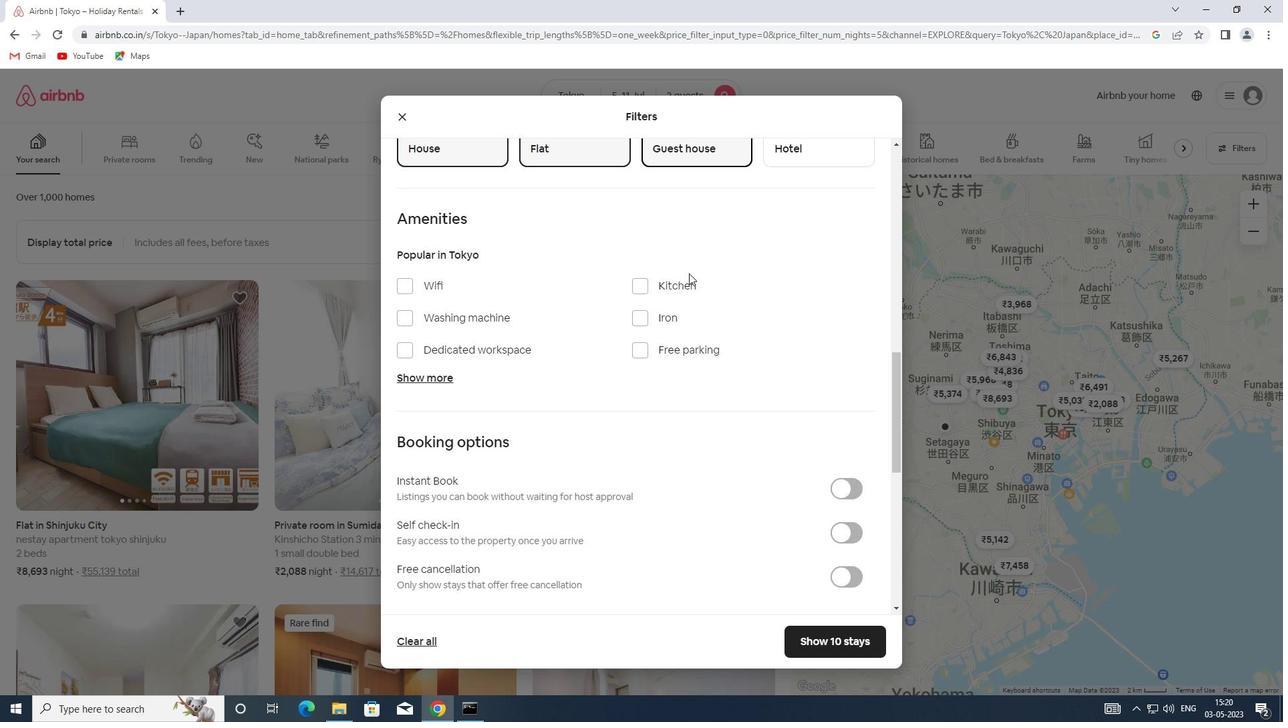 
Action: Mouse moved to (831, 271)
Screenshot: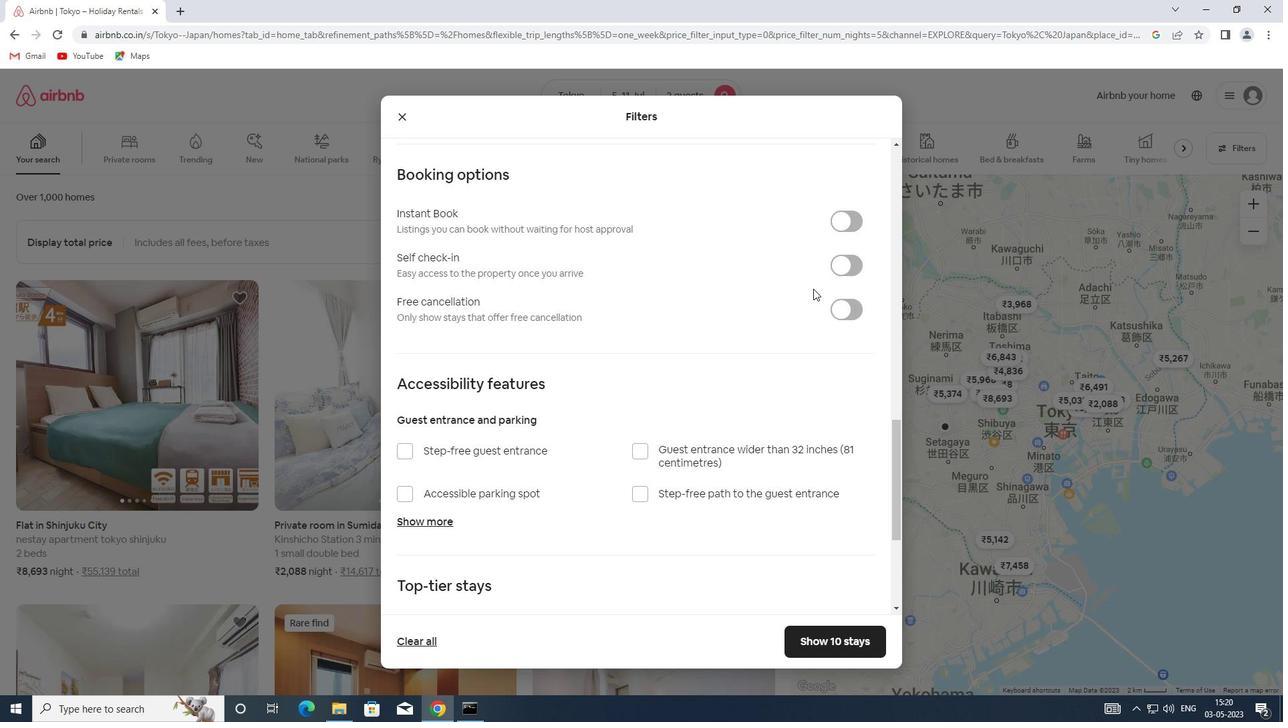 
Action: Mouse pressed left at (831, 271)
Screenshot: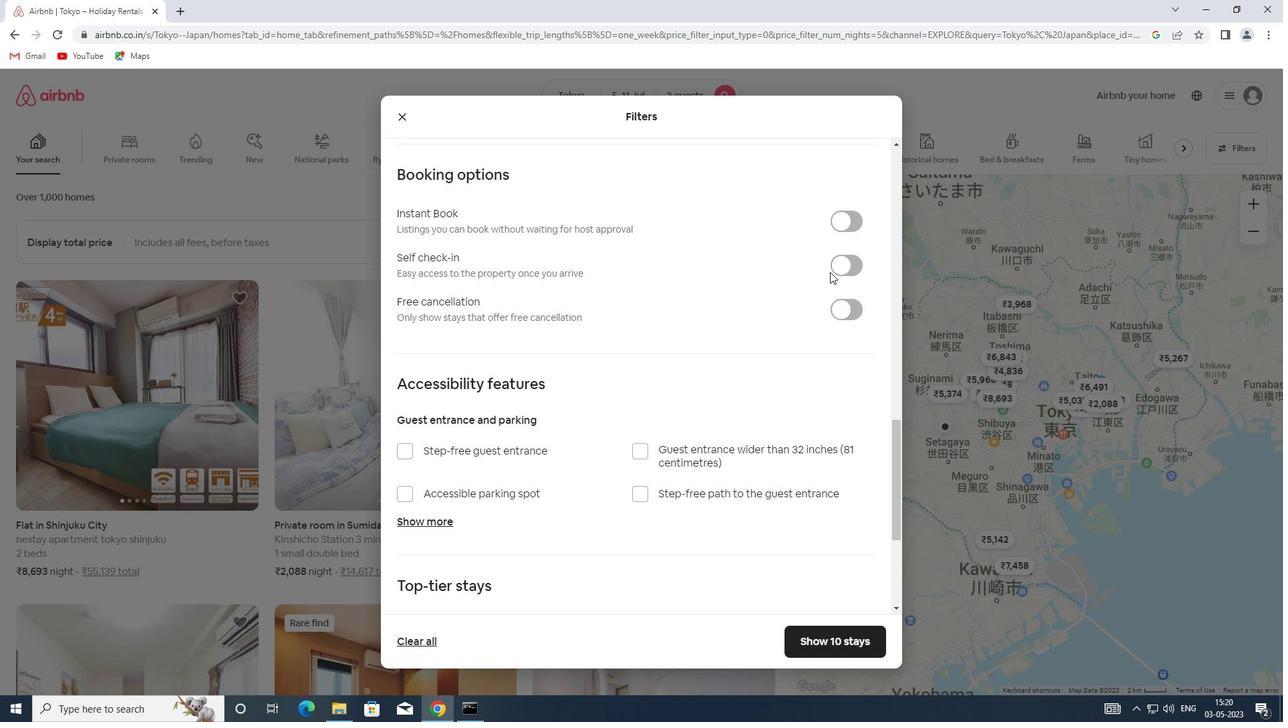 
Action: Mouse moved to (834, 273)
Screenshot: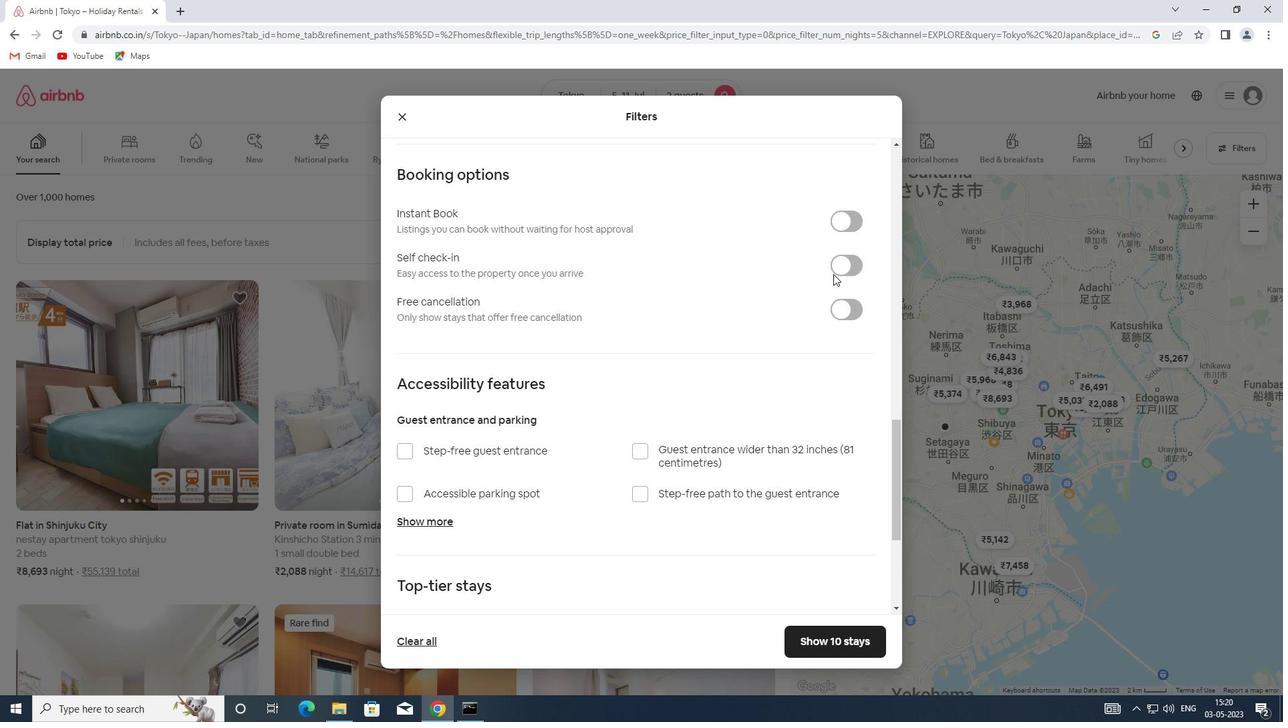 
Action: Mouse pressed left at (834, 273)
Screenshot: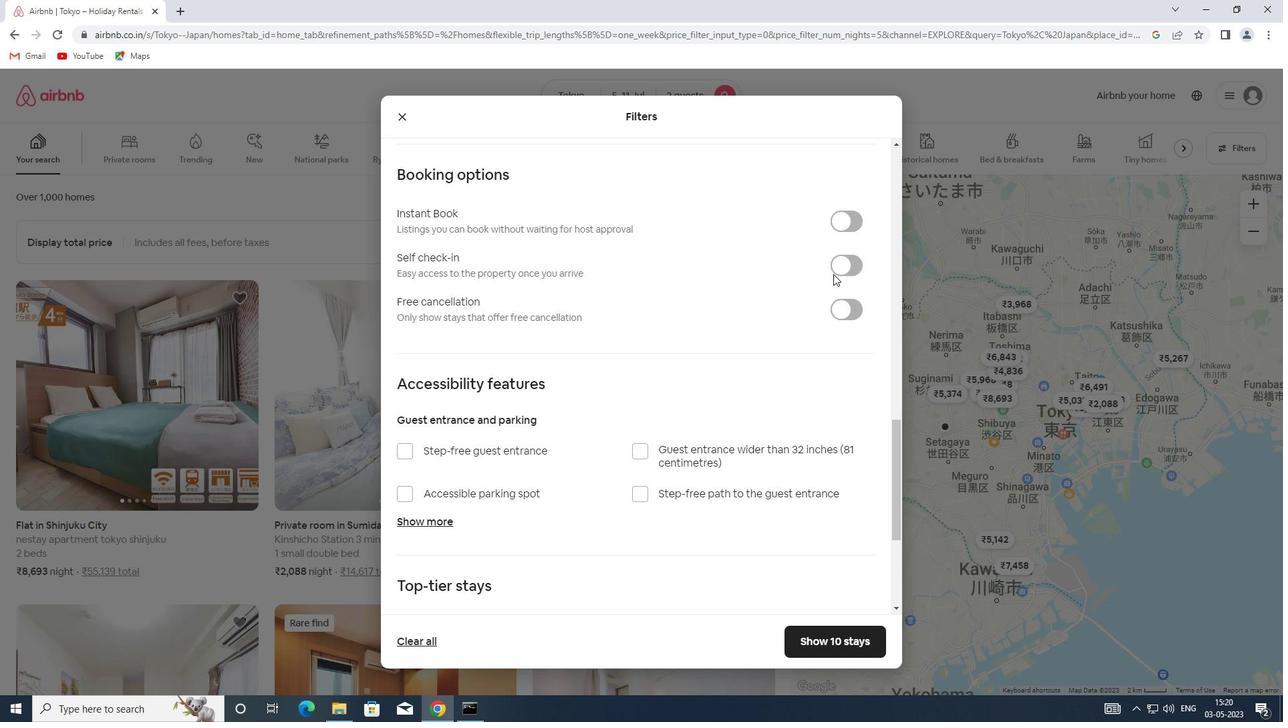 
Action: Mouse moved to (633, 362)
Screenshot: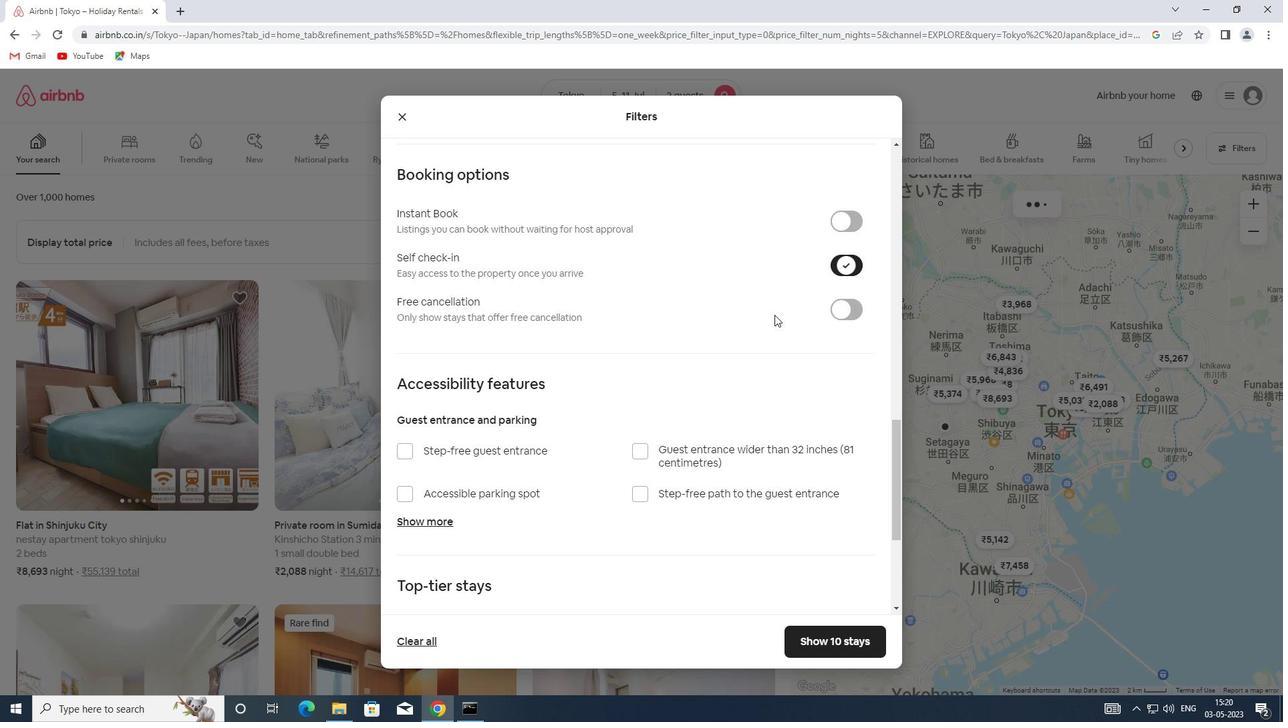 
Action: Mouse scrolled (633, 361) with delta (0, 0)
Screenshot: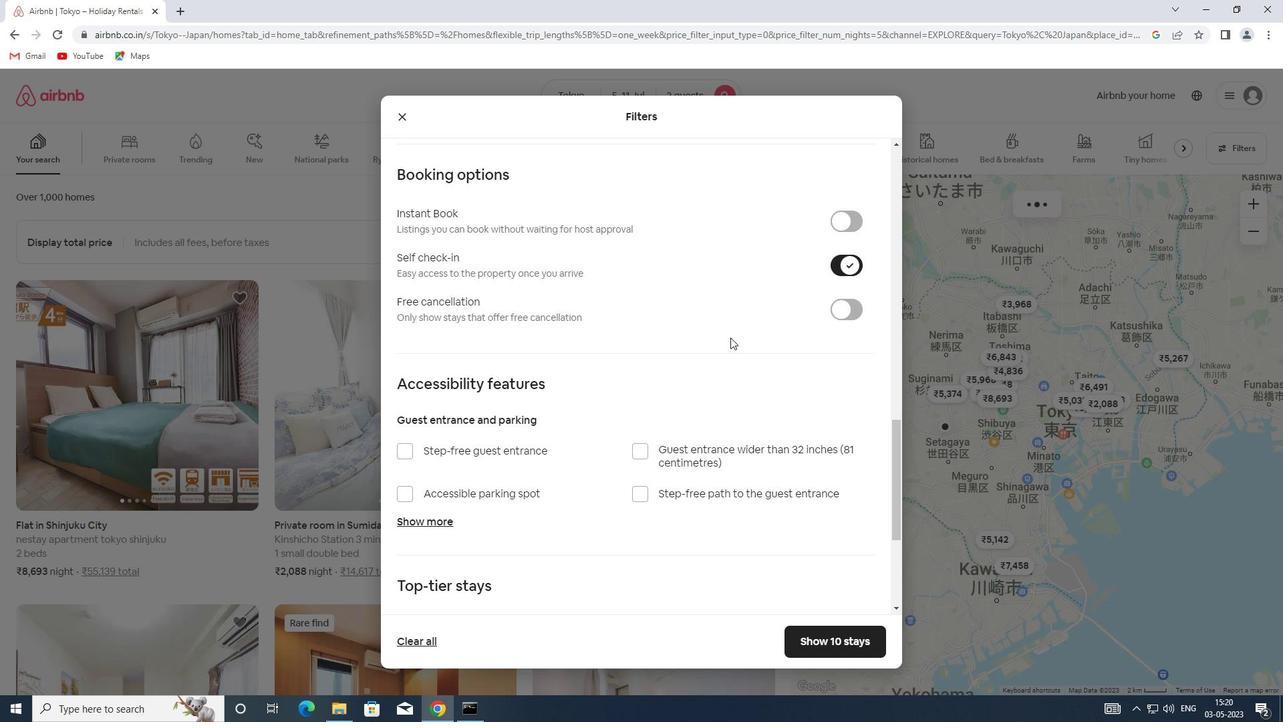 
Action: Mouse moved to (633, 363)
Screenshot: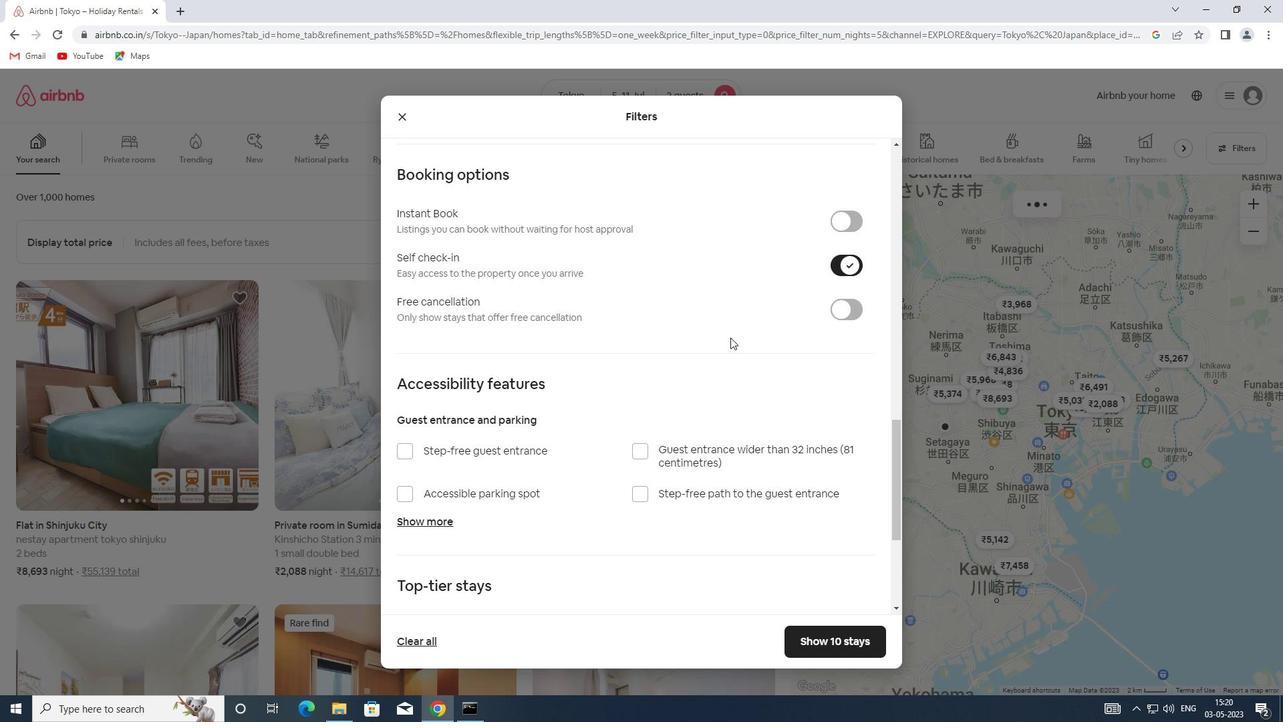 
Action: Mouse scrolled (633, 362) with delta (0, 0)
Screenshot: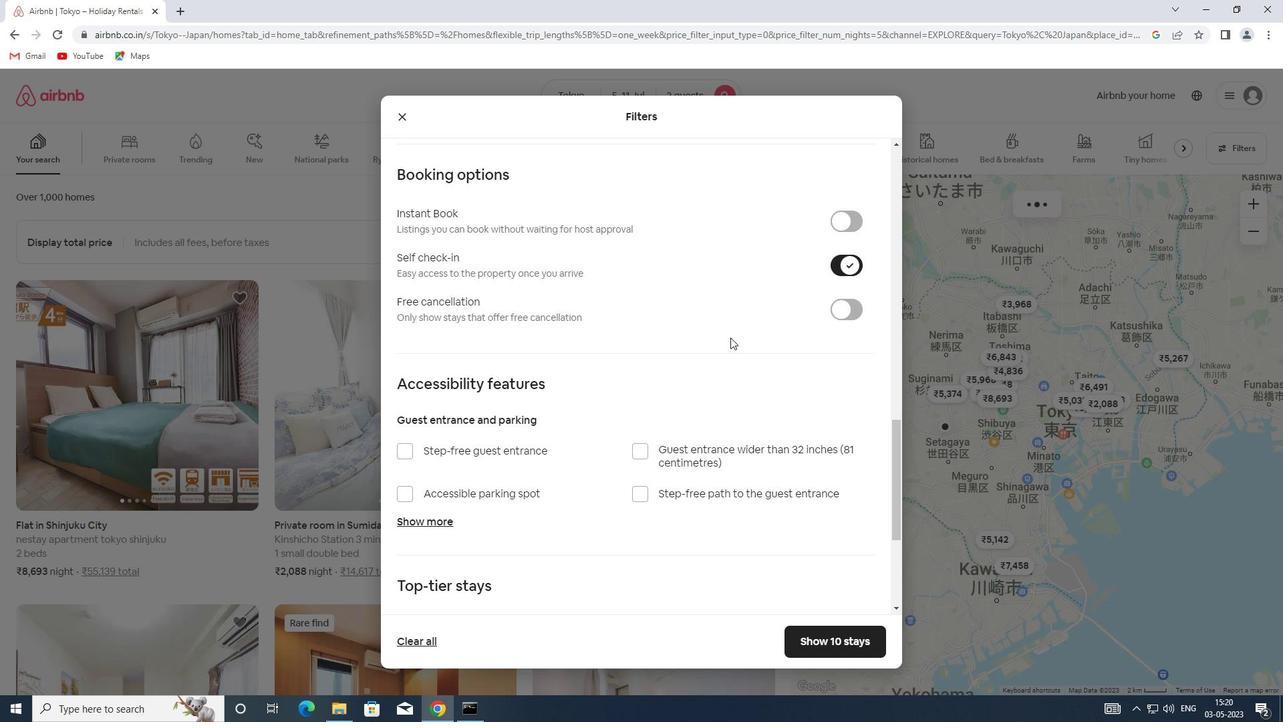 
Action: Mouse scrolled (633, 362) with delta (0, 0)
Screenshot: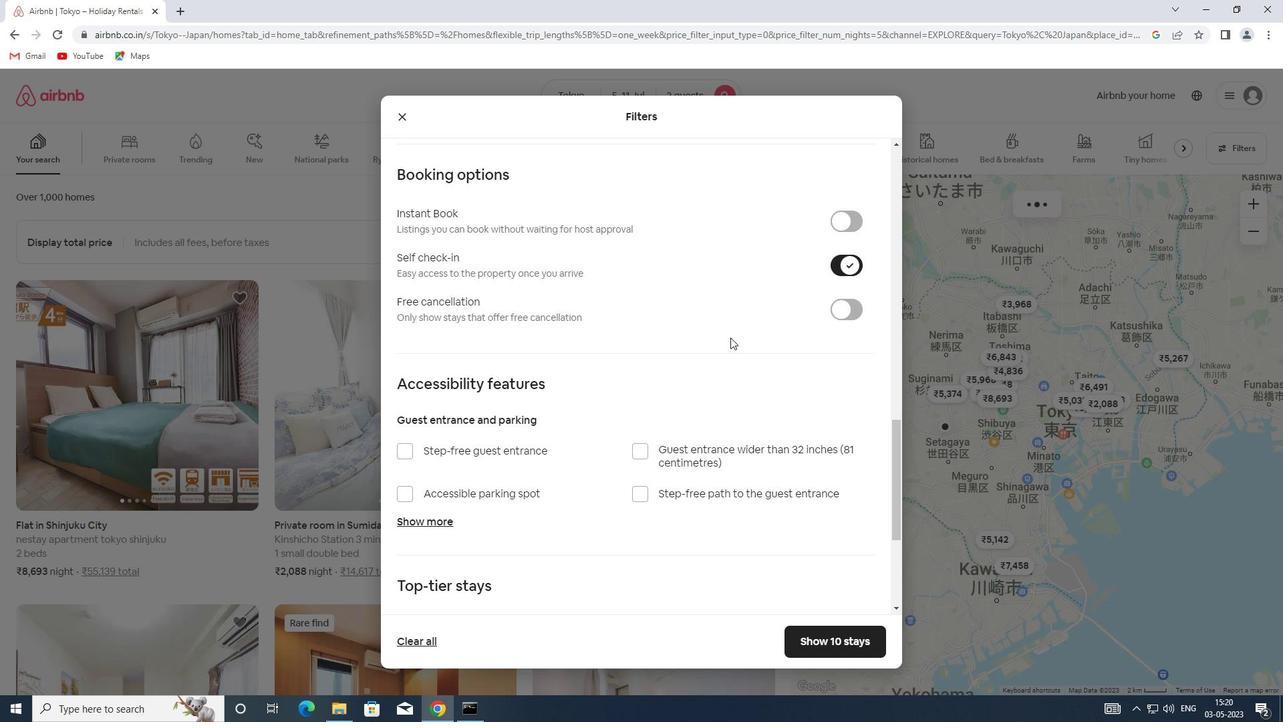 
Action: Mouse scrolled (633, 362) with delta (0, 0)
Screenshot: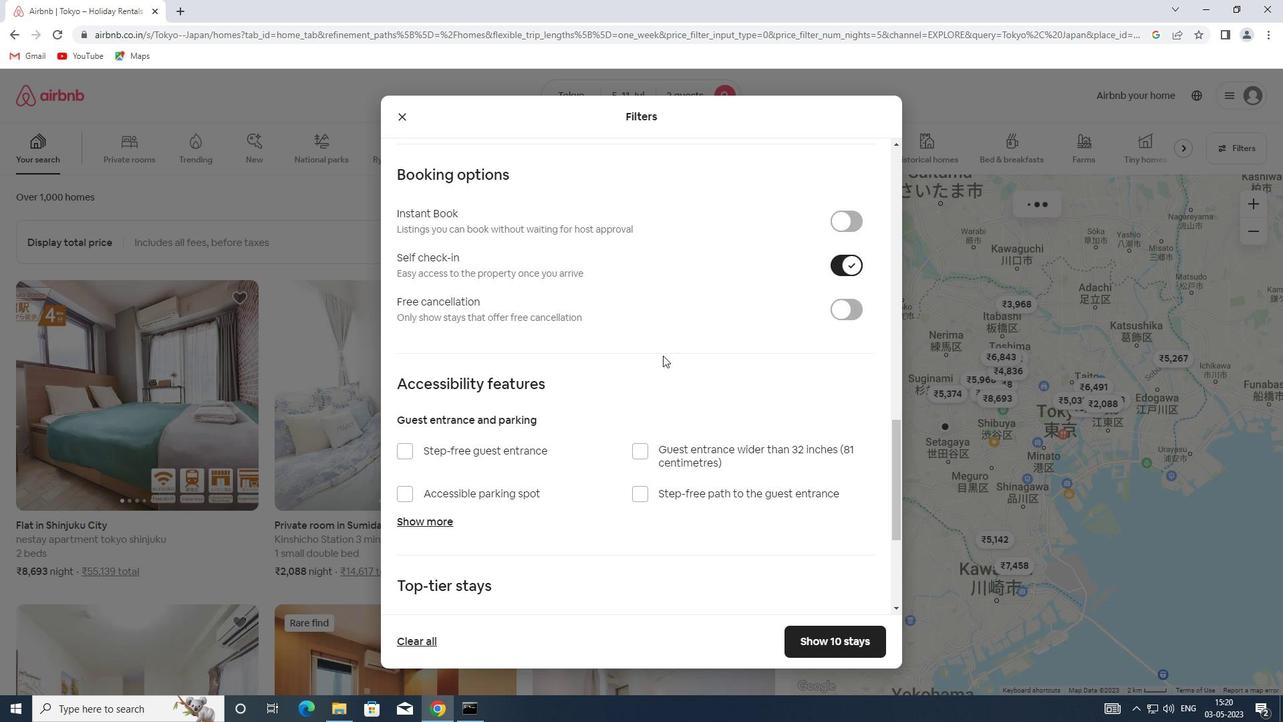 
Action: Mouse moved to (623, 368)
Screenshot: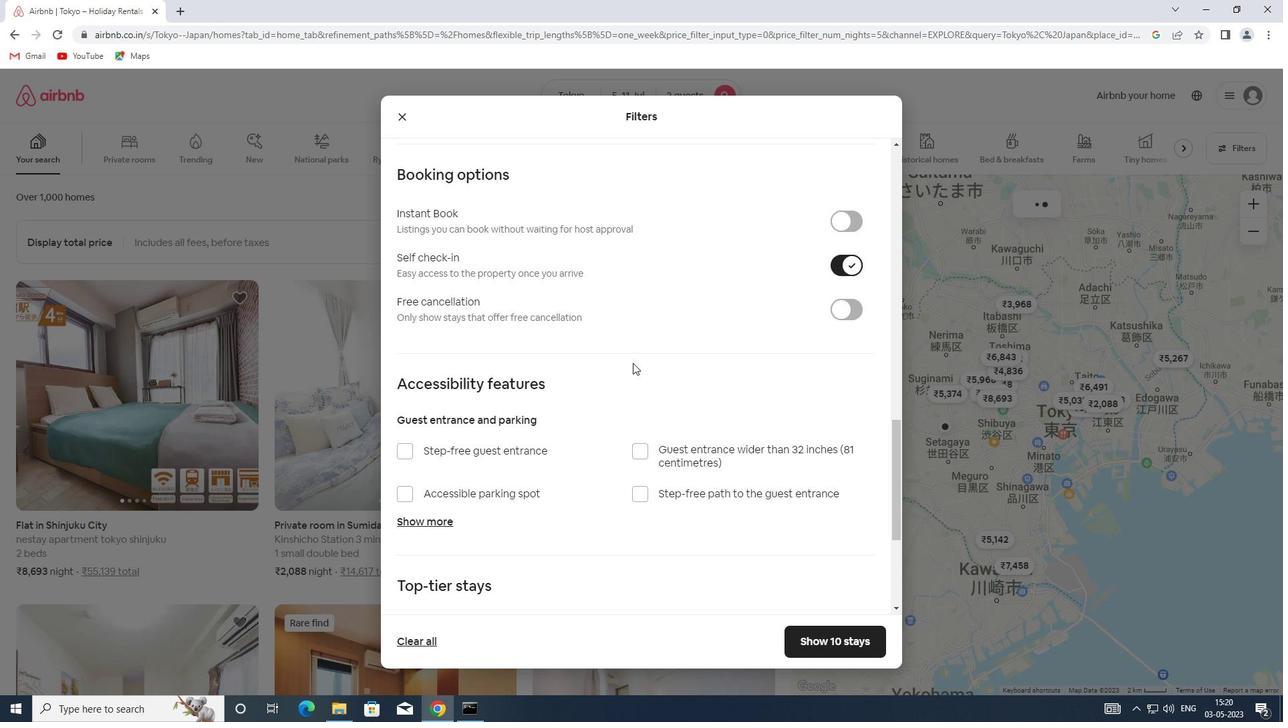 
Action: Mouse scrolled (623, 367) with delta (0, 0)
Screenshot: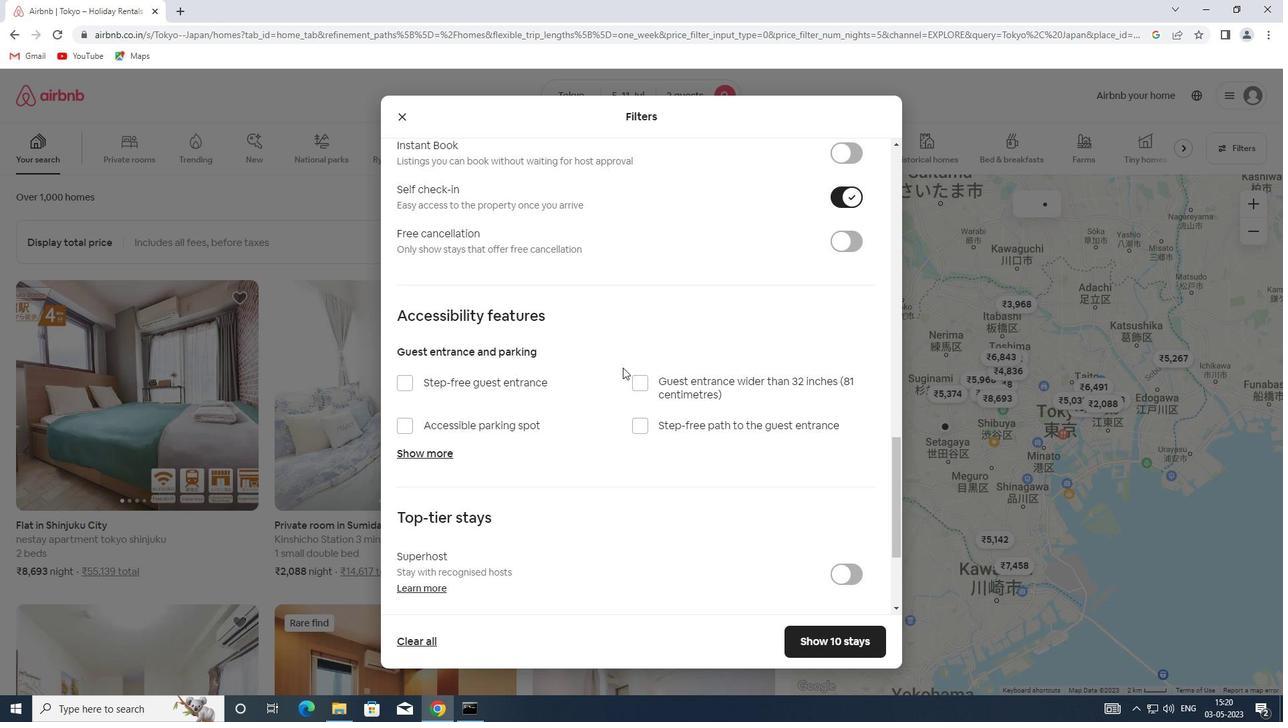
Action: Mouse moved to (622, 368)
Screenshot: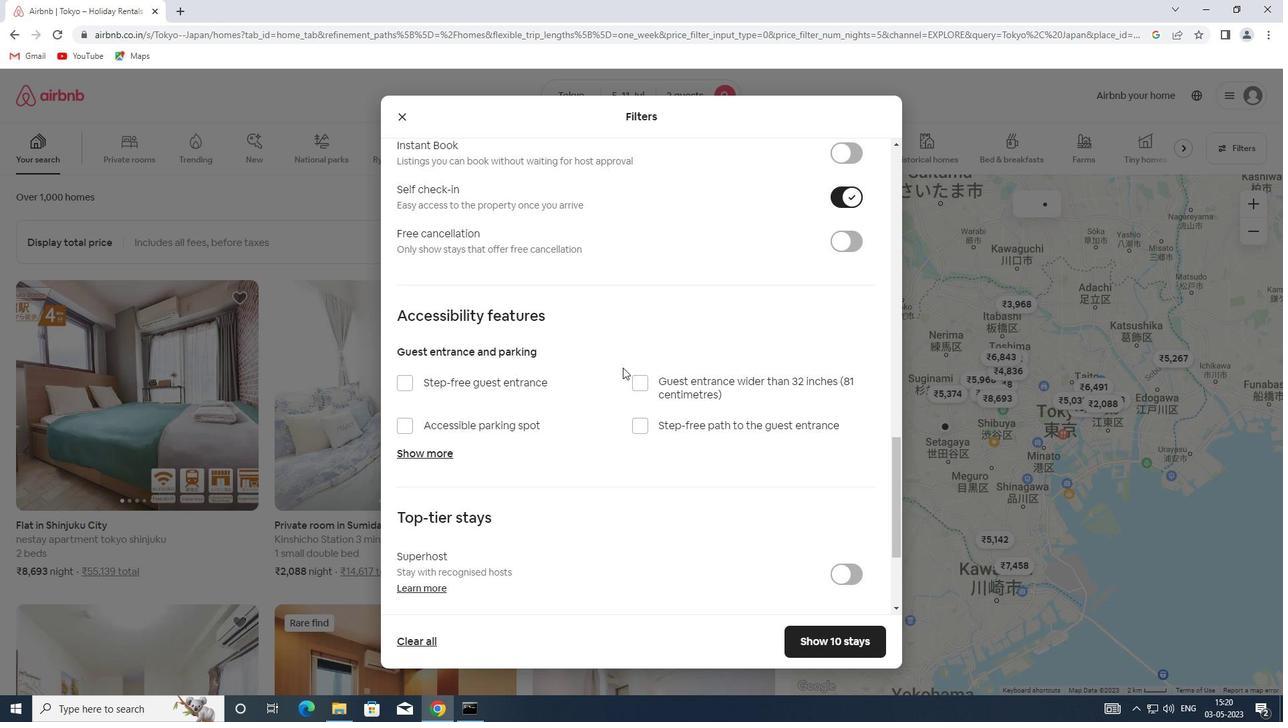 
Action: Mouse scrolled (622, 367) with delta (0, 0)
Screenshot: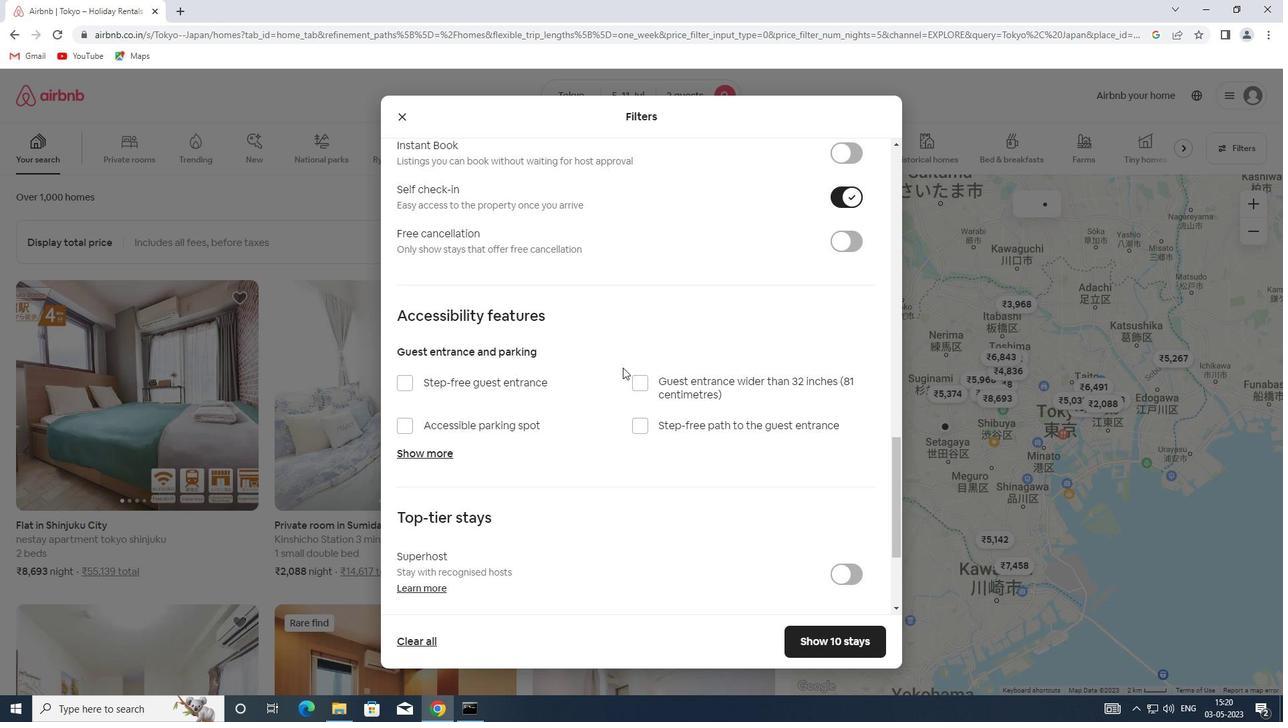 
Action: Mouse scrolled (622, 367) with delta (0, 0)
Screenshot: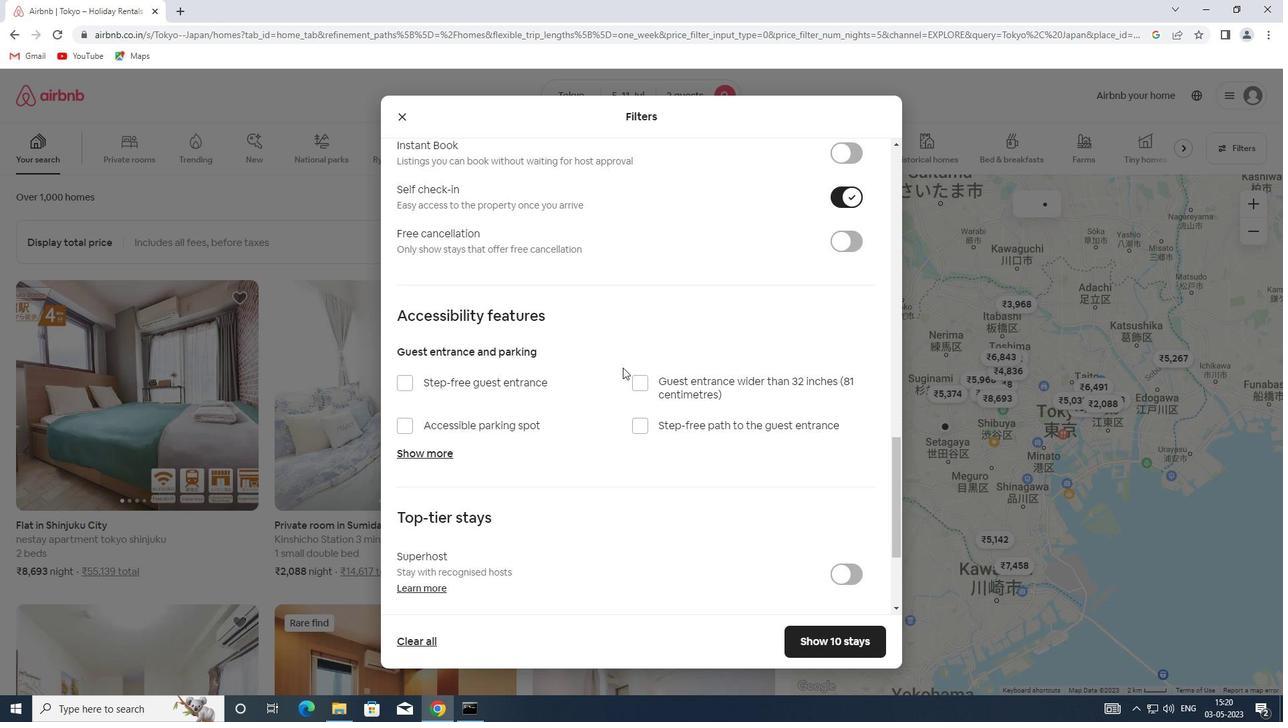 
Action: Mouse scrolled (622, 367) with delta (0, 0)
Screenshot: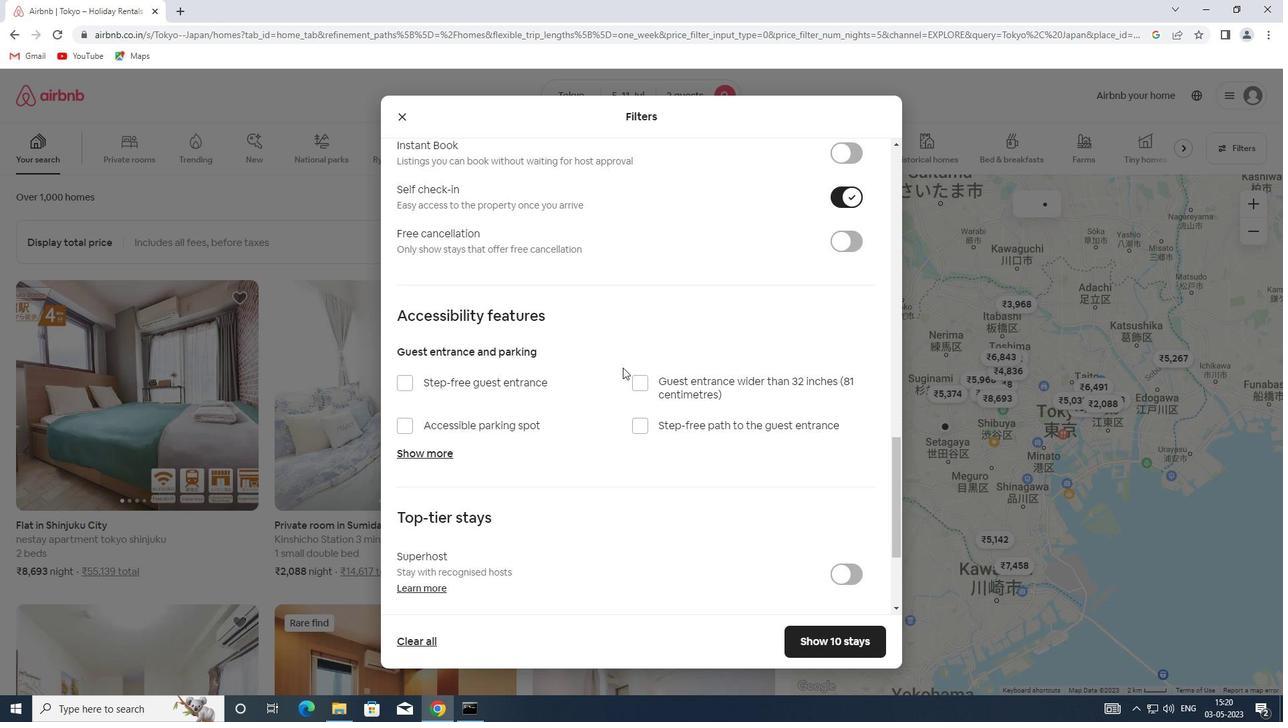 
Action: Mouse moved to (427, 521)
Screenshot: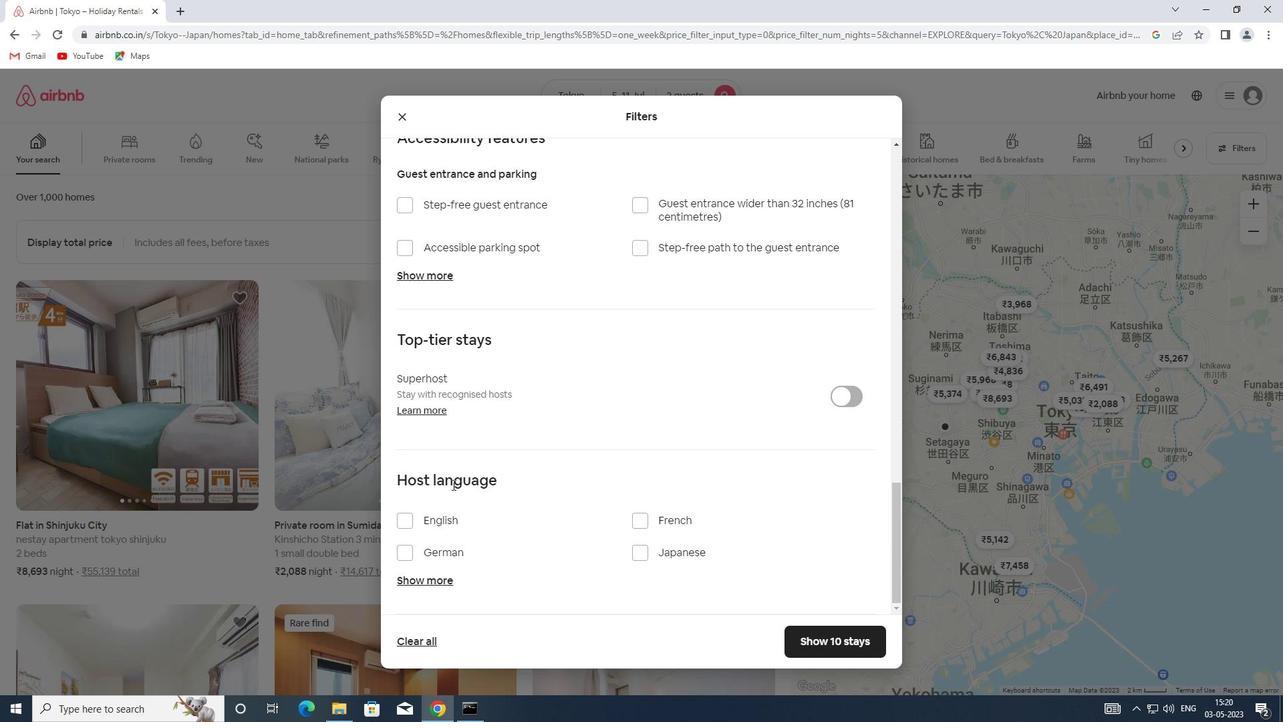 
Action: Mouse pressed left at (427, 521)
Screenshot: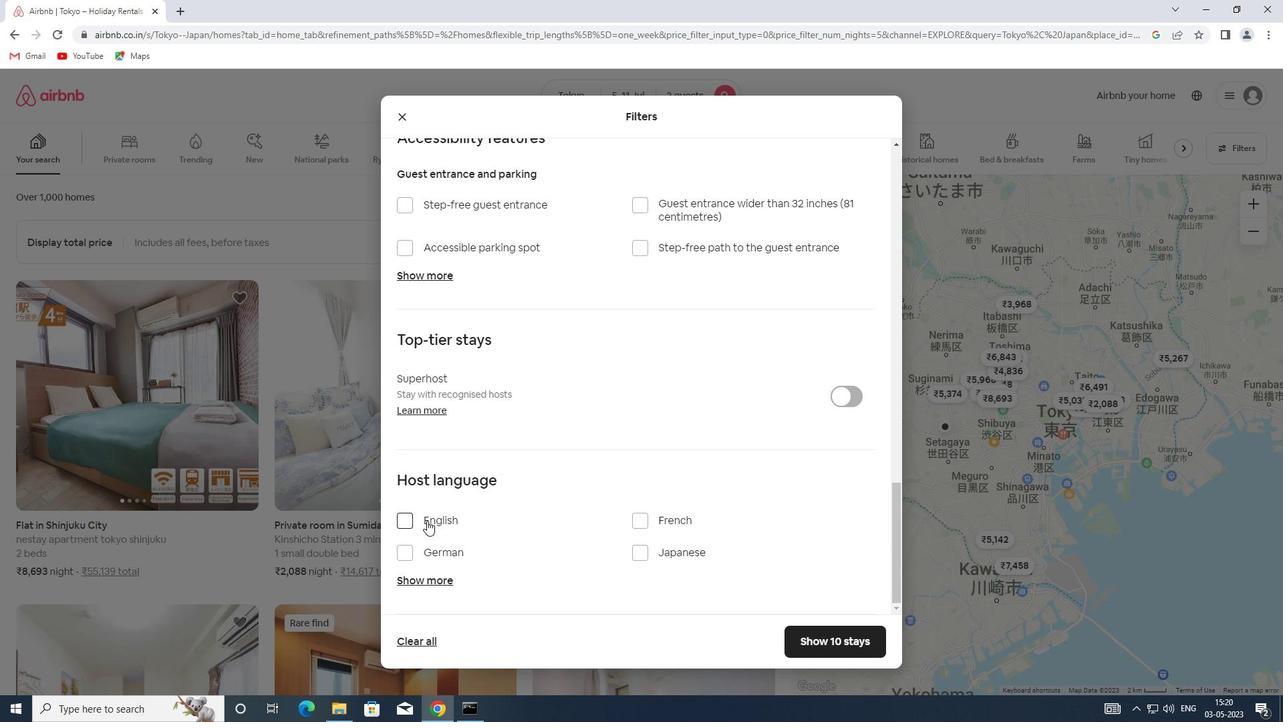 
Action: Mouse moved to (837, 633)
Screenshot: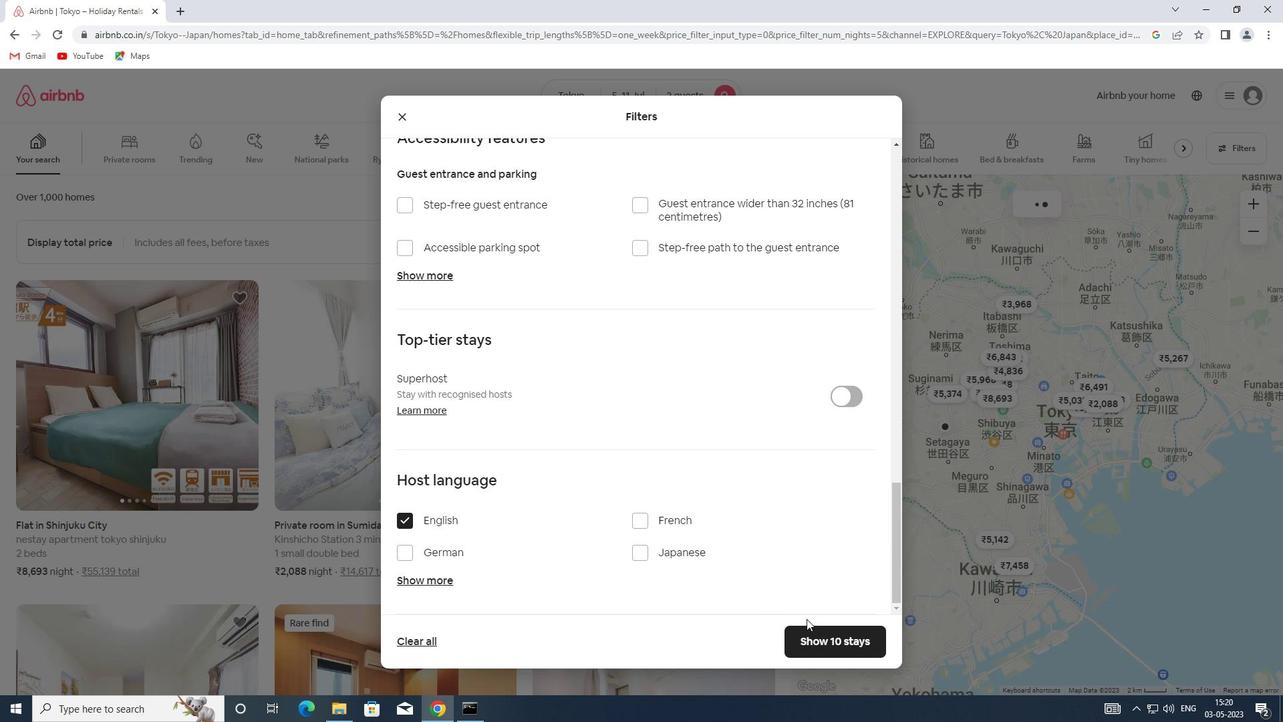 
Action: Mouse pressed left at (837, 633)
Screenshot: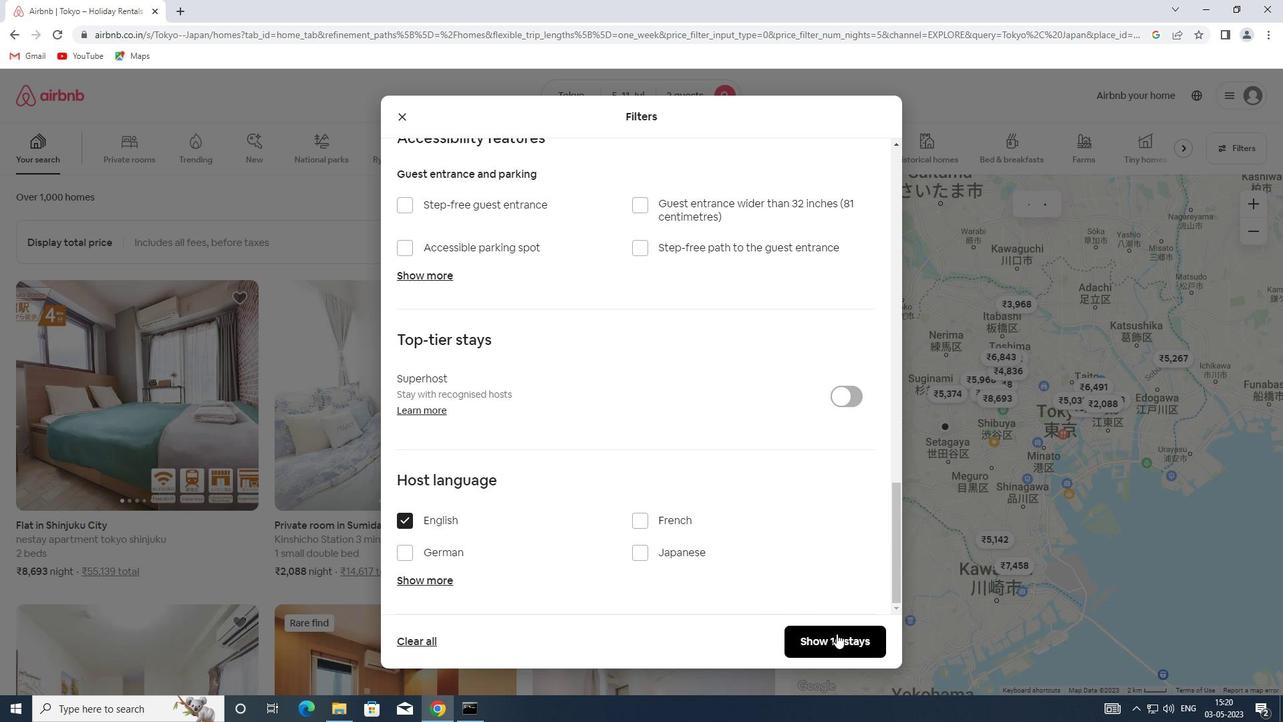 
Action: Mouse moved to (837, 633)
Screenshot: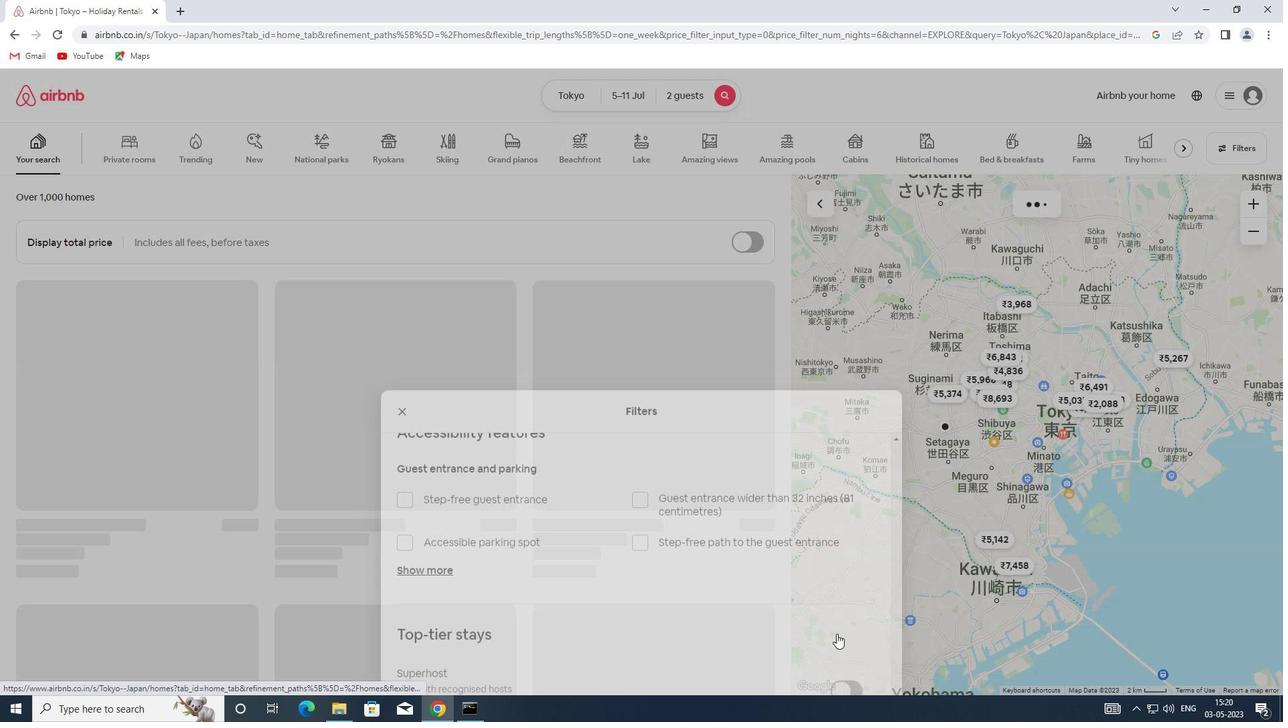 
